 Task: Add Health Force Truly Natural Vitamin C to the cart.
Action: Mouse moved to (26, 81)
Screenshot: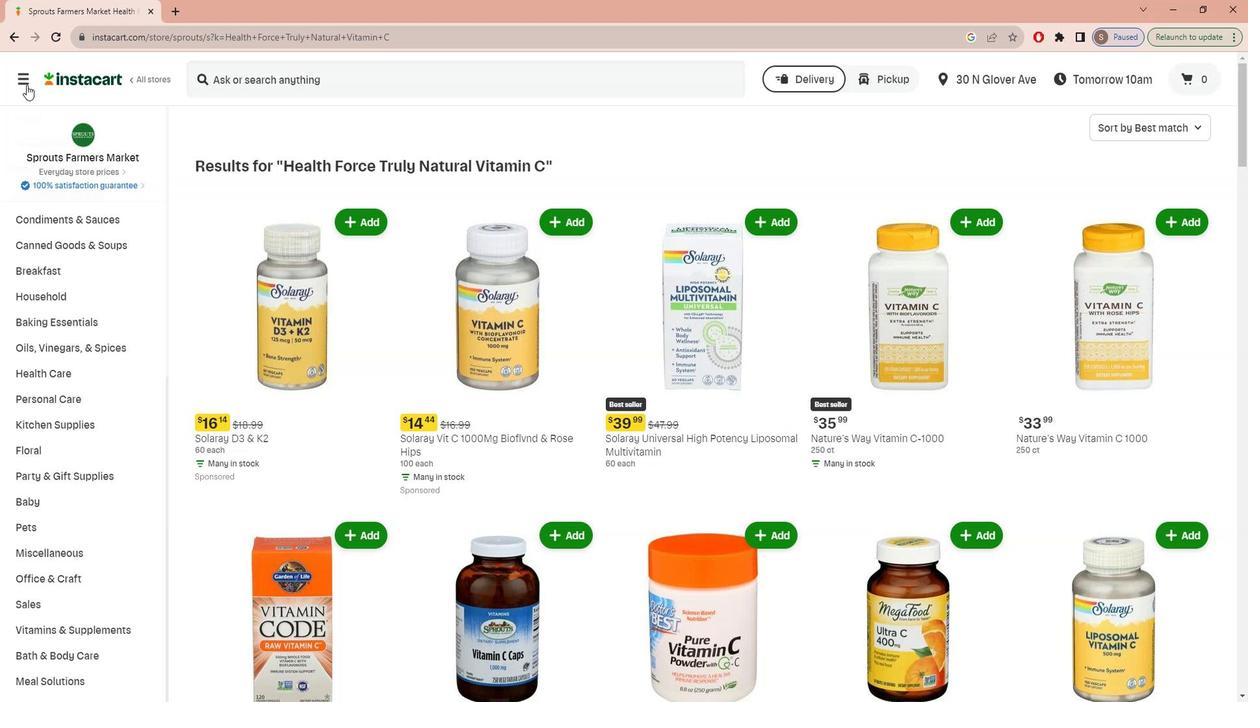 
Action: Mouse pressed left at (26, 81)
Screenshot: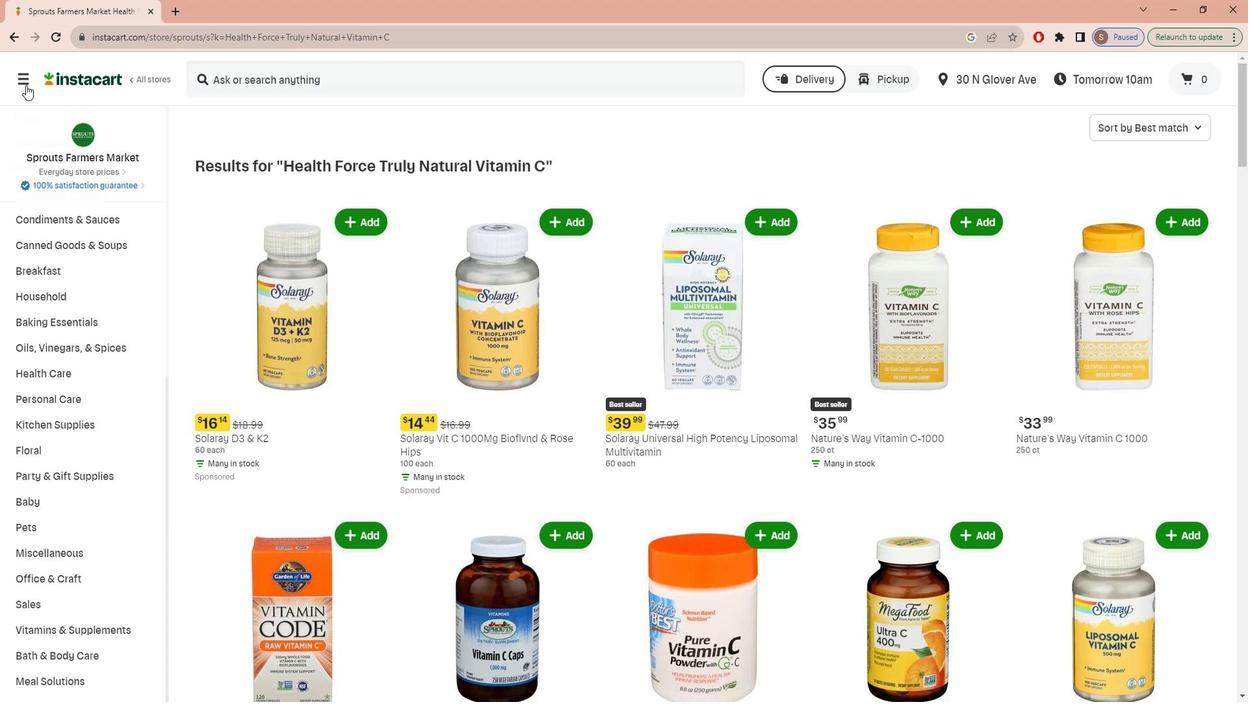
Action: Mouse moved to (28, 165)
Screenshot: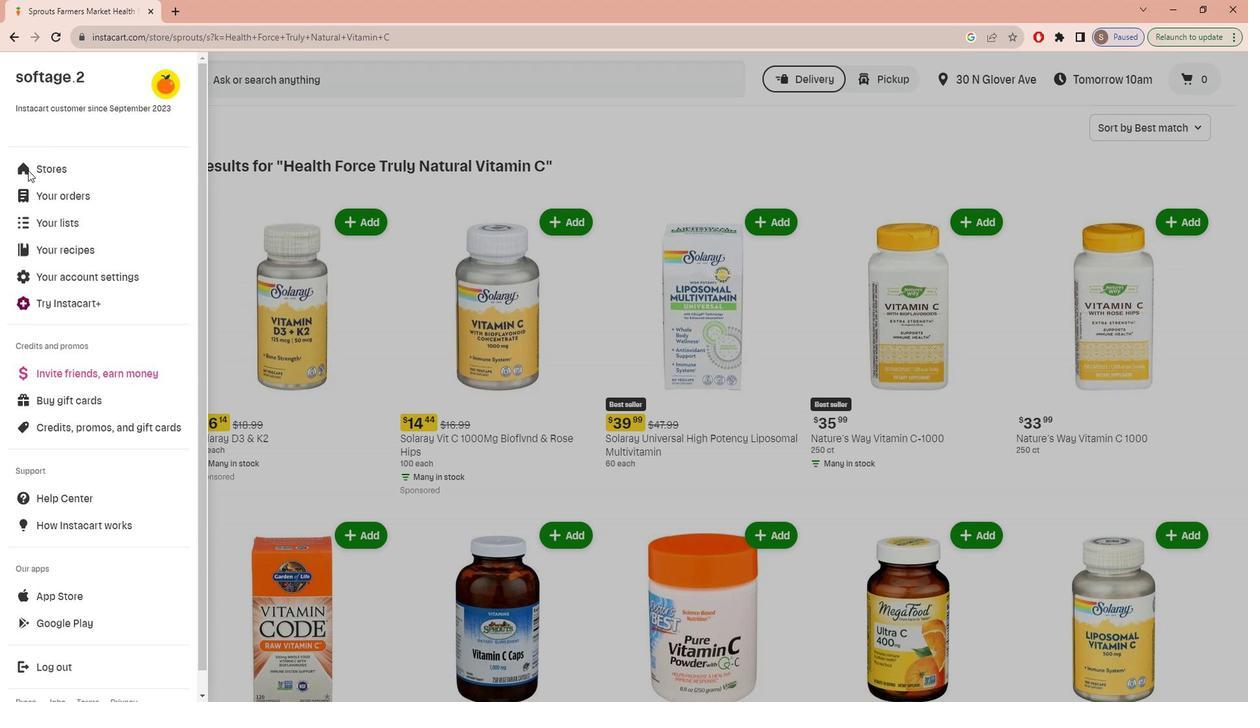 
Action: Mouse pressed left at (28, 165)
Screenshot: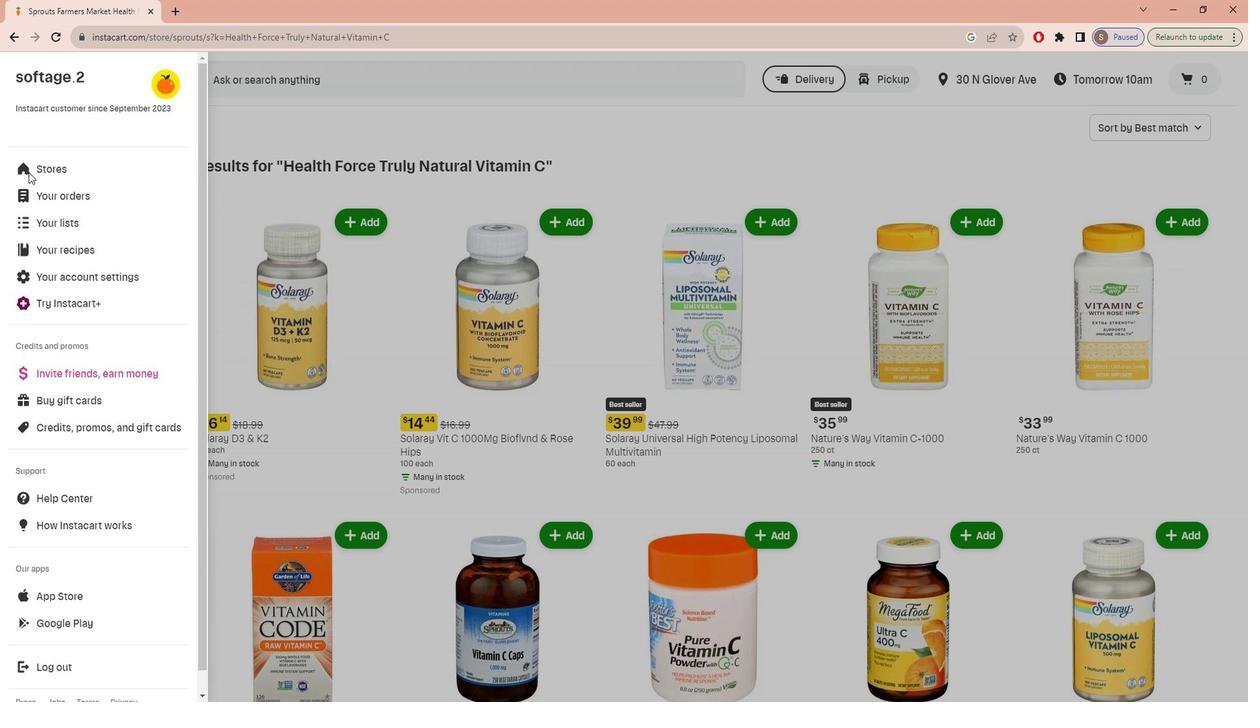 
Action: Mouse moved to (310, 120)
Screenshot: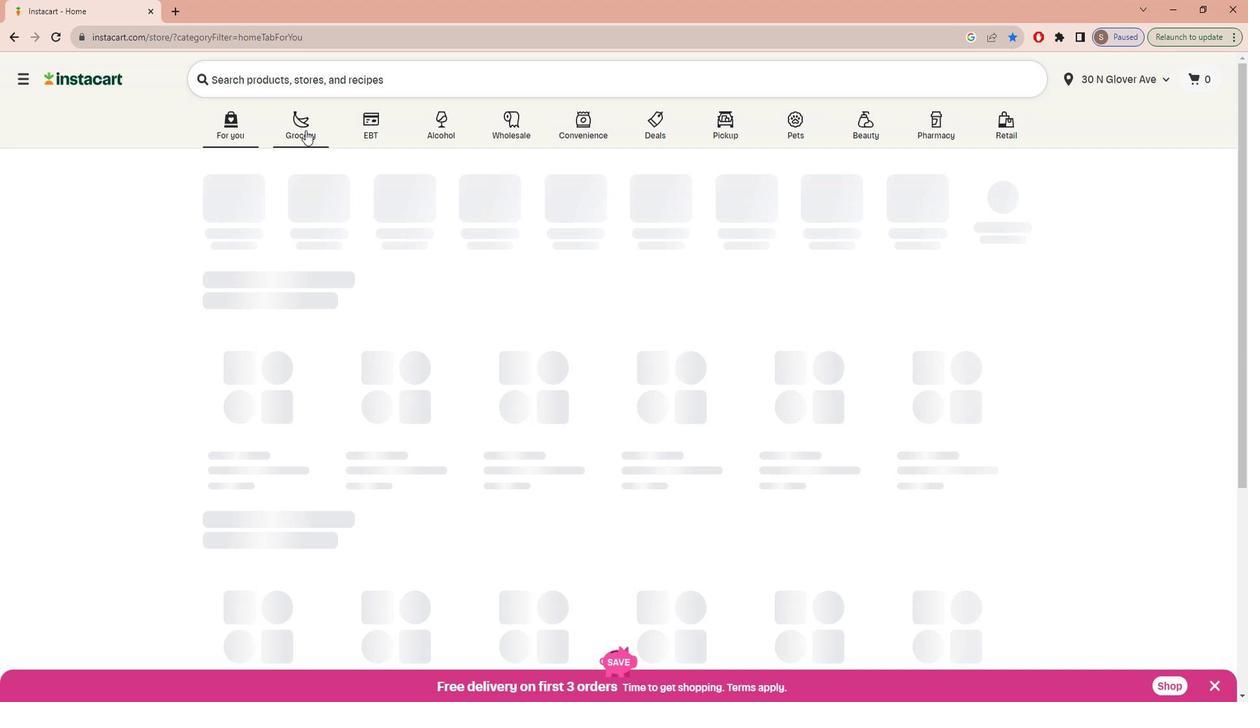 
Action: Mouse pressed left at (310, 120)
Screenshot: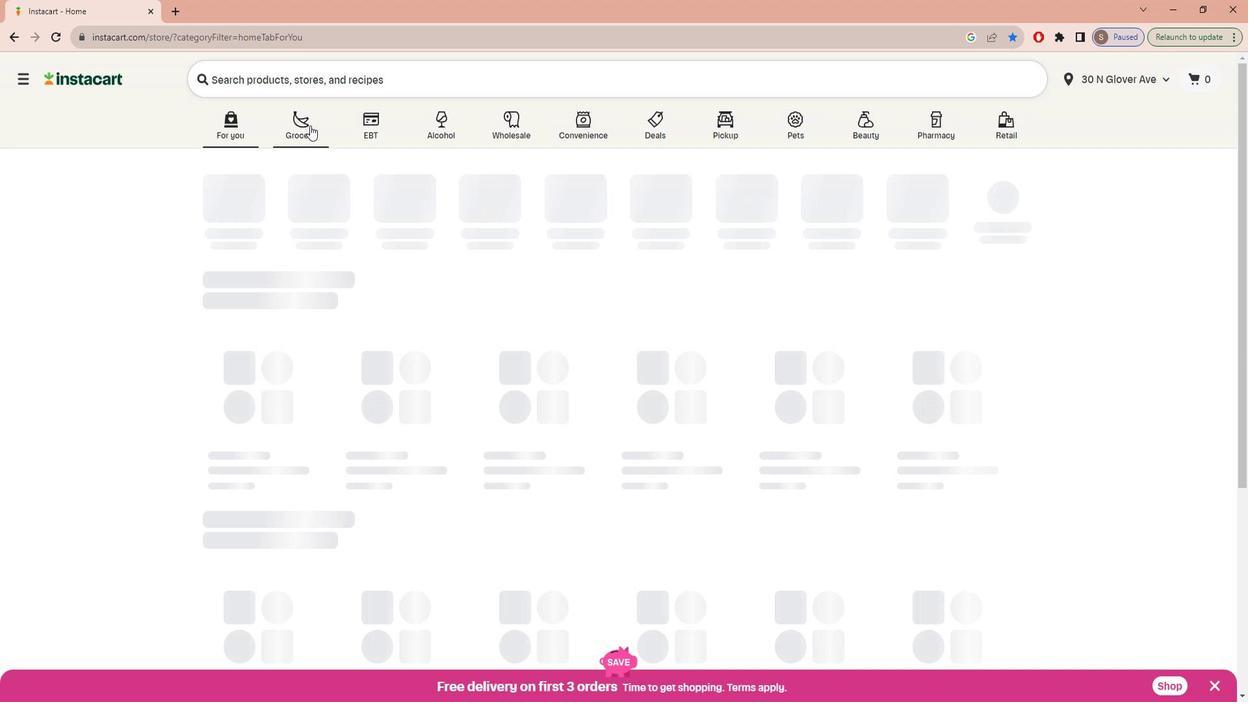 
Action: Mouse moved to (265, 364)
Screenshot: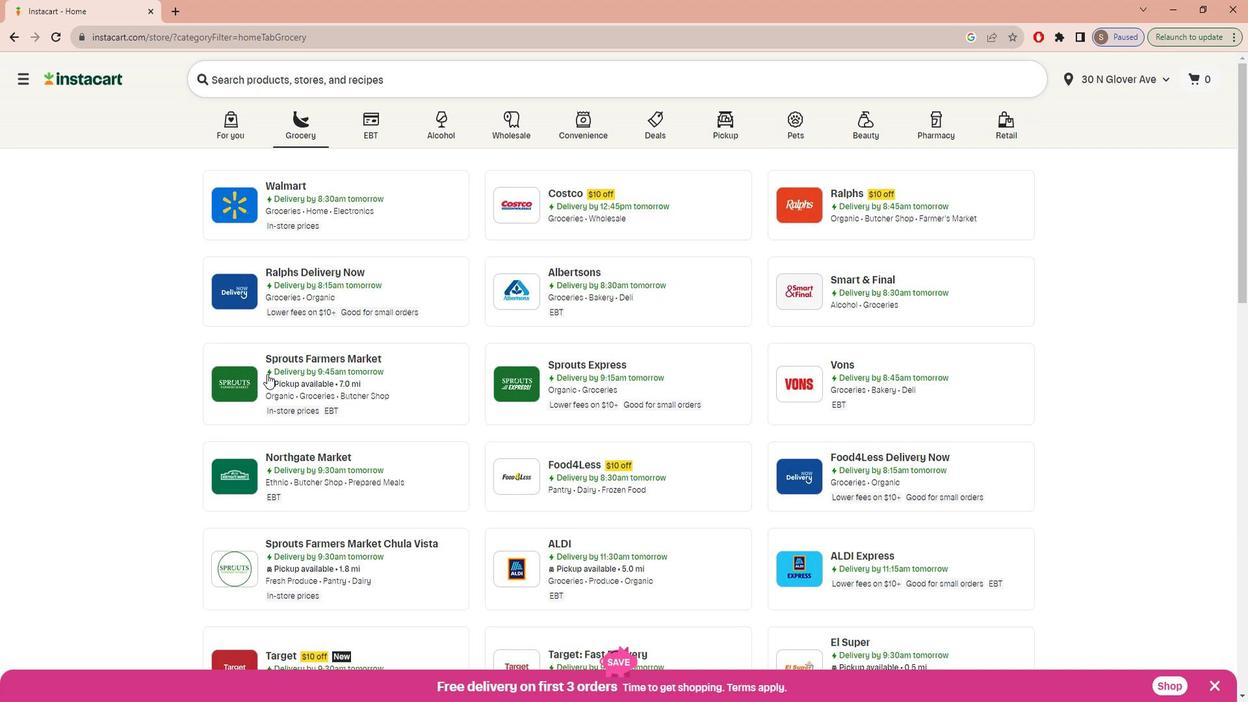 
Action: Mouse pressed left at (265, 364)
Screenshot: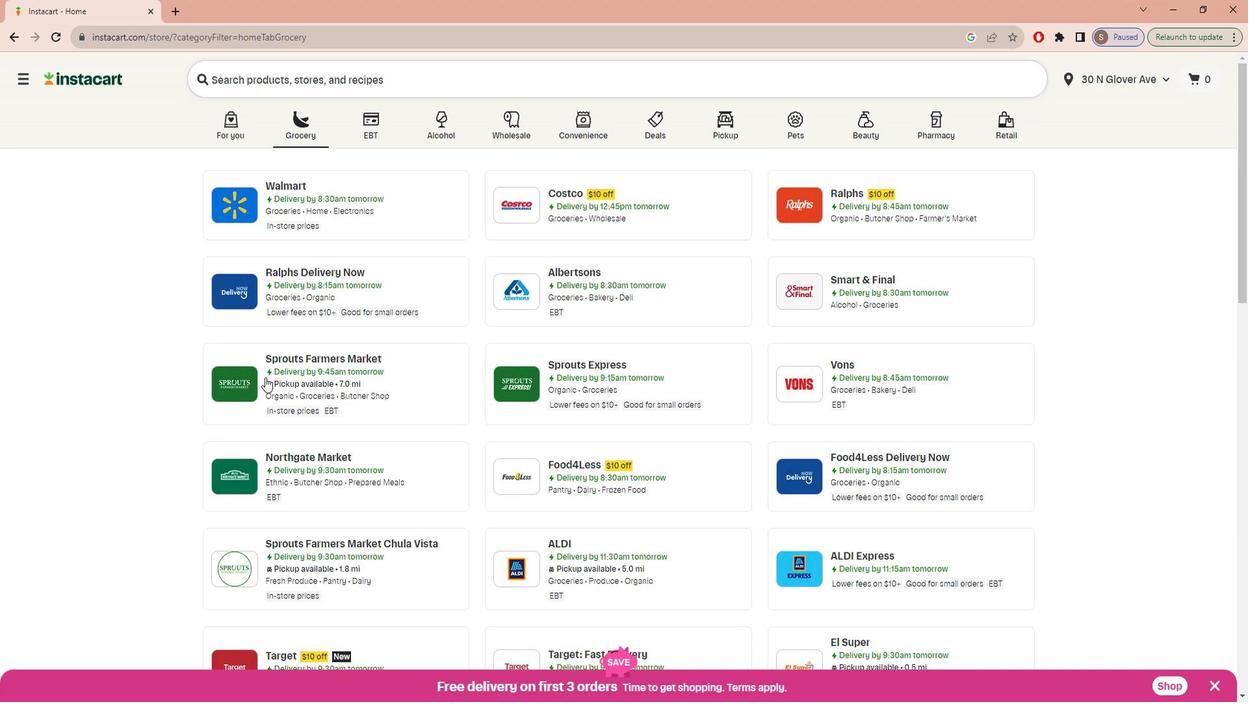 
Action: Mouse moved to (100, 471)
Screenshot: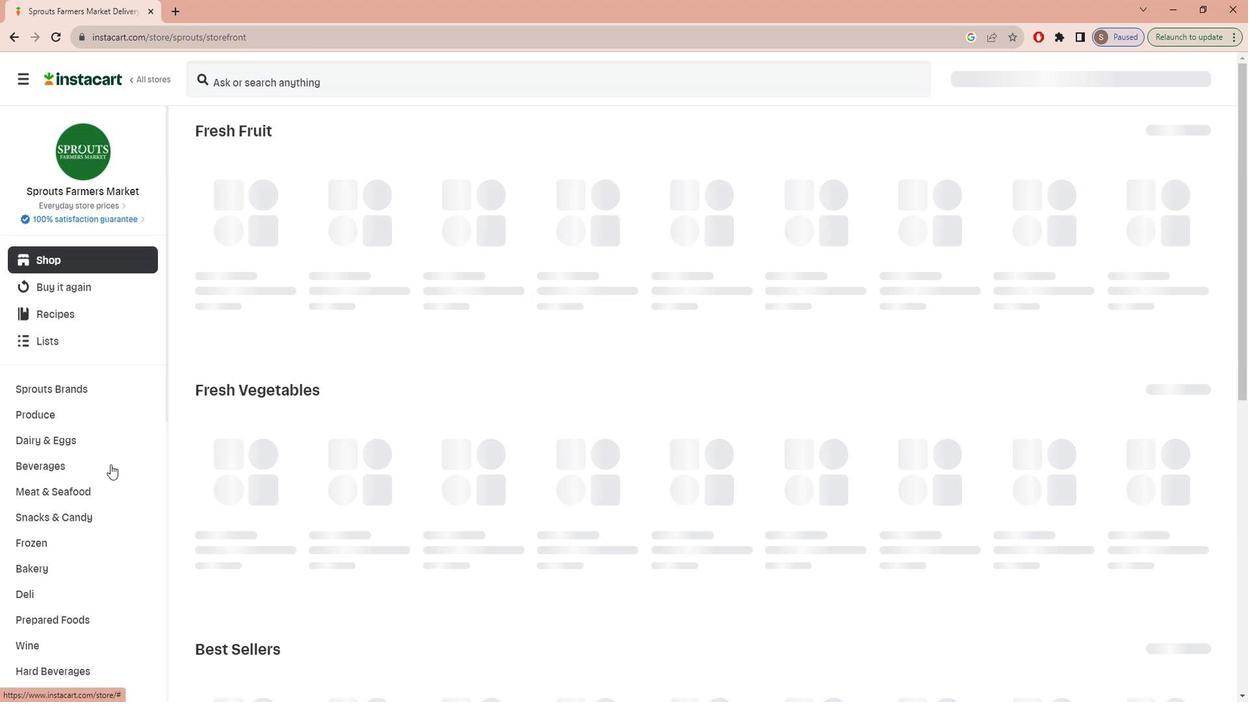 
Action: Mouse scrolled (100, 471) with delta (0, 0)
Screenshot: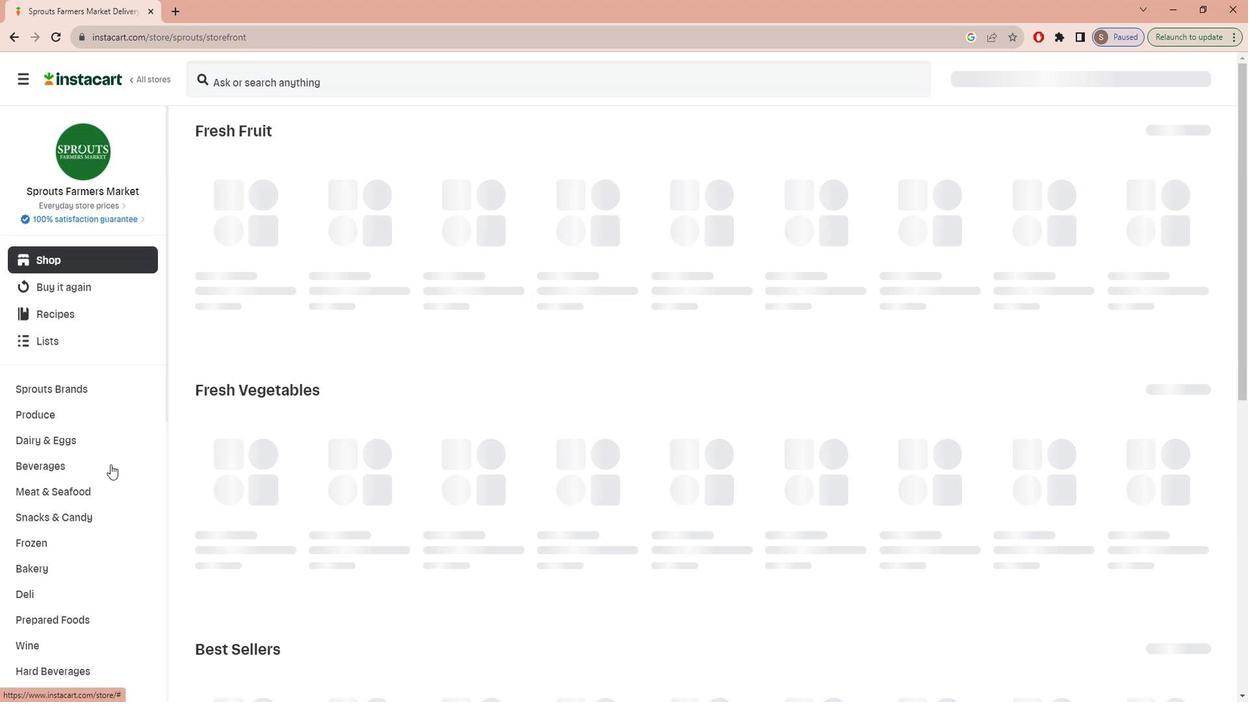 
Action: Mouse moved to (96, 481)
Screenshot: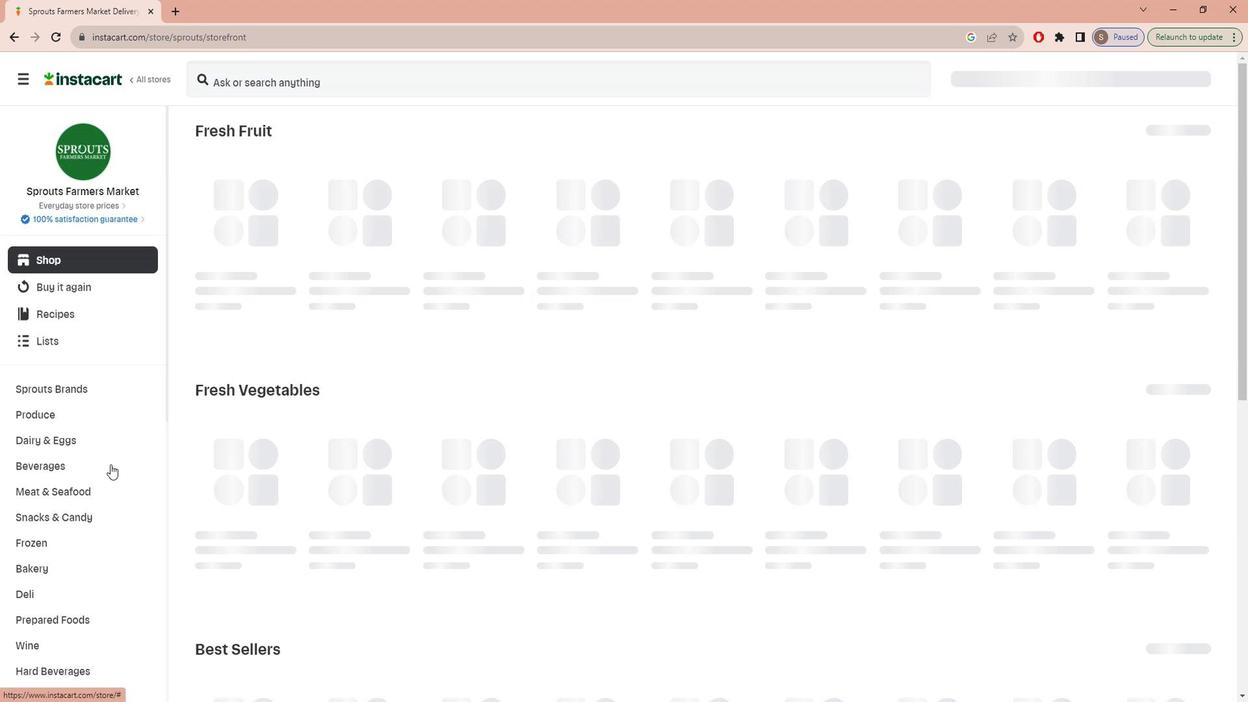 
Action: Mouse scrolled (96, 480) with delta (0, 0)
Screenshot: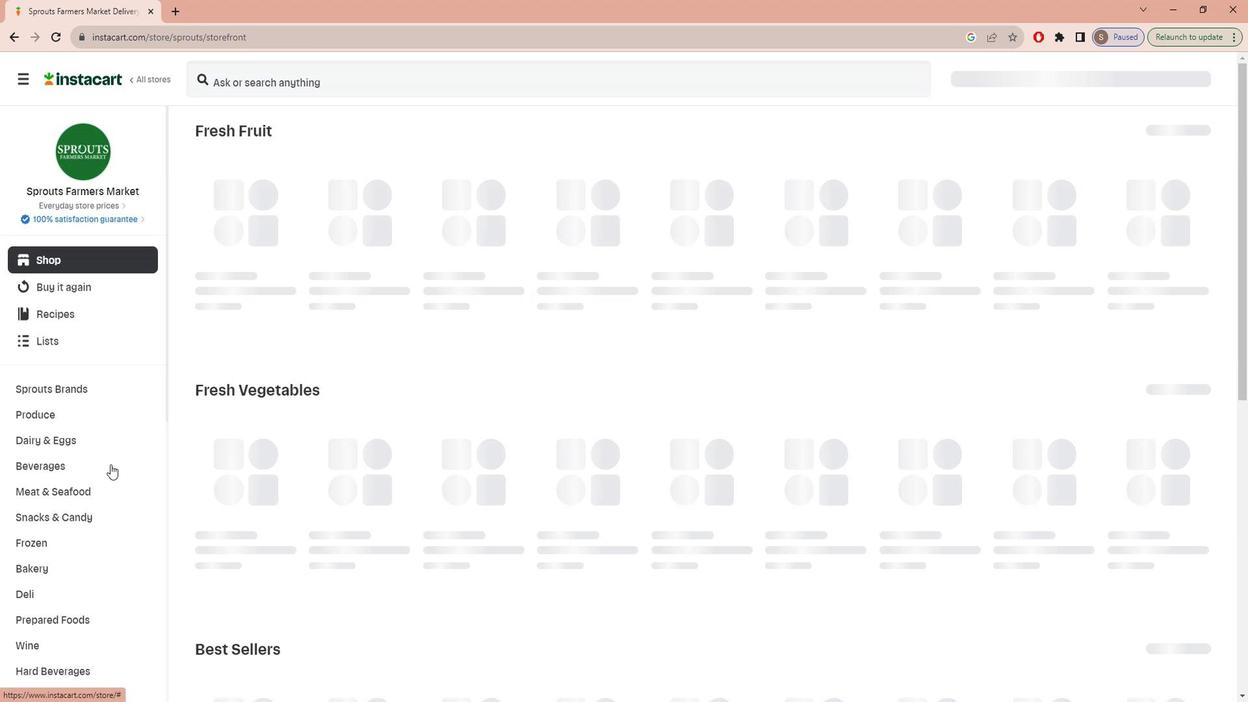 
Action: Mouse moved to (95, 481)
Screenshot: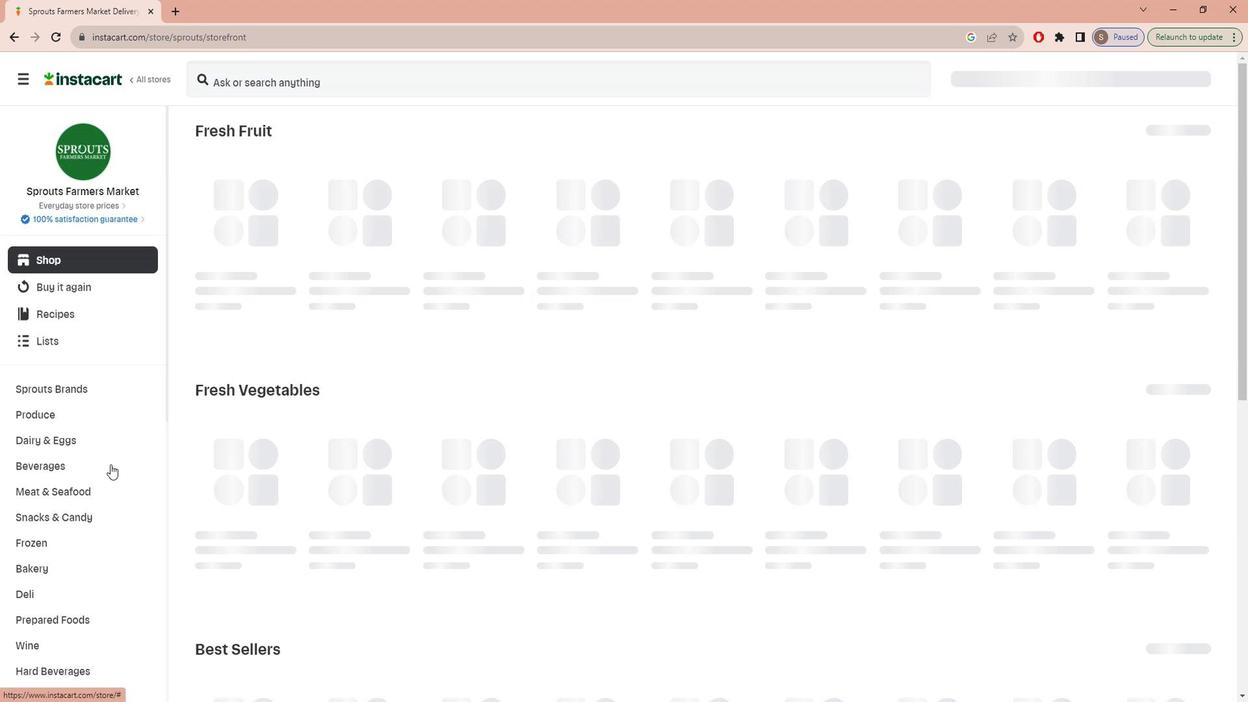 
Action: Mouse scrolled (95, 481) with delta (0, 0)
Screenshot: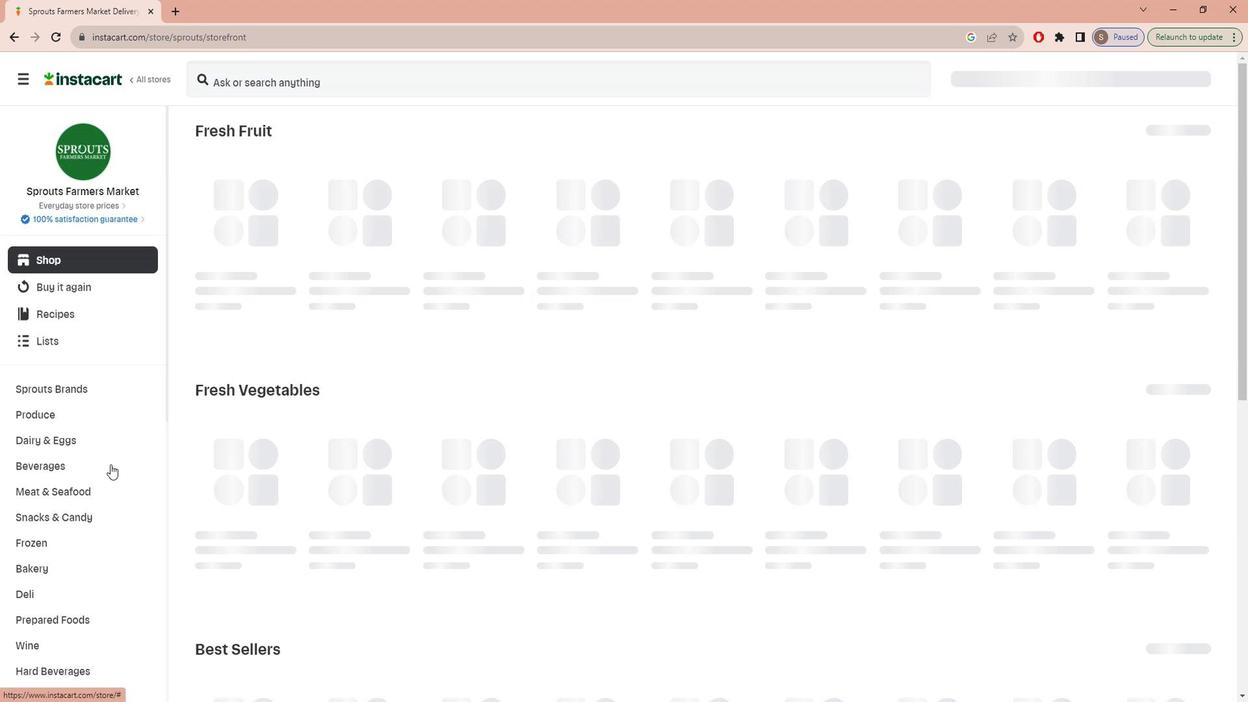 
Action: Mouse moved to (94, 481)
Screenshot: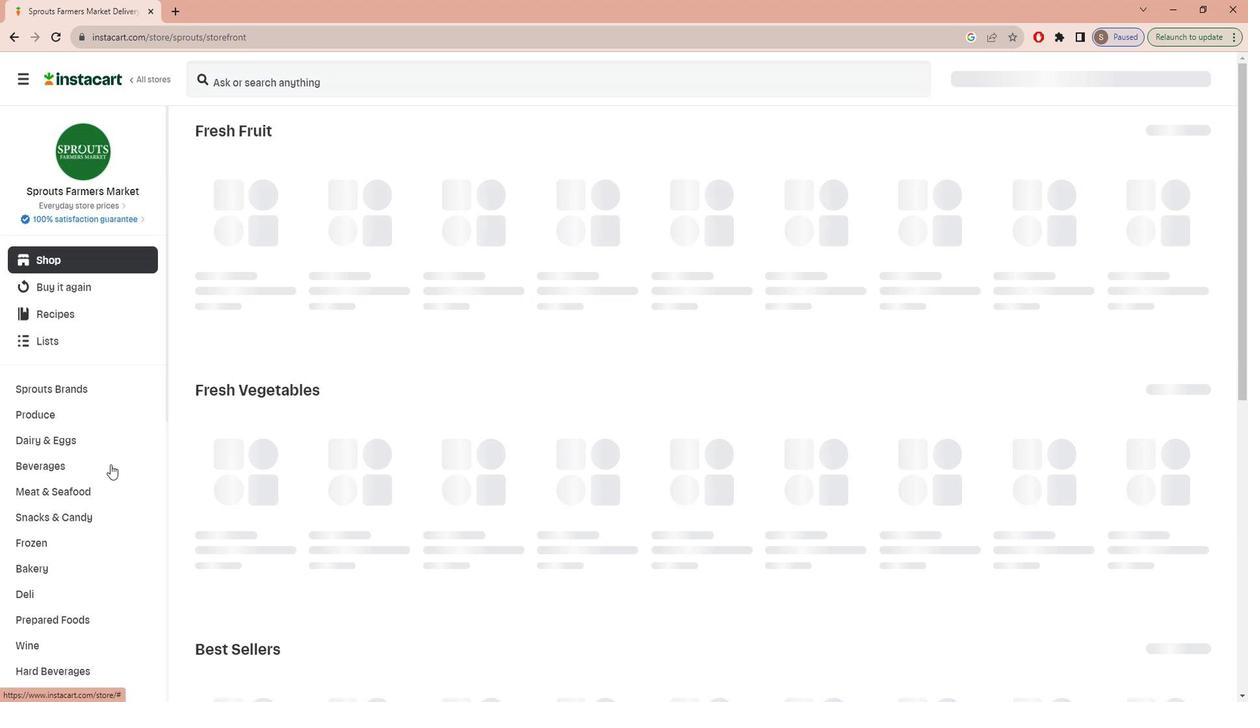 
Action: Mouse scrolled (94, 481) with delta (0, 0)
Screenshot: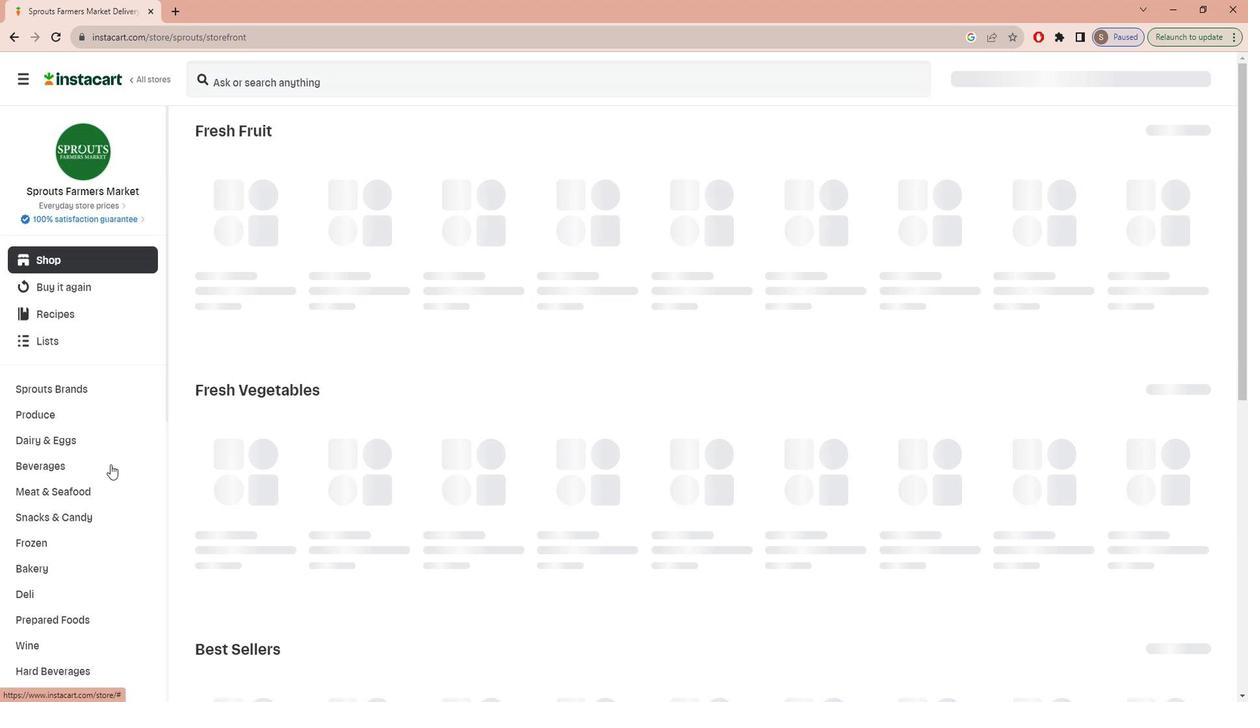 
Action: Mouse scrolled (94, 481) with delta (0, 0)
Screenshot: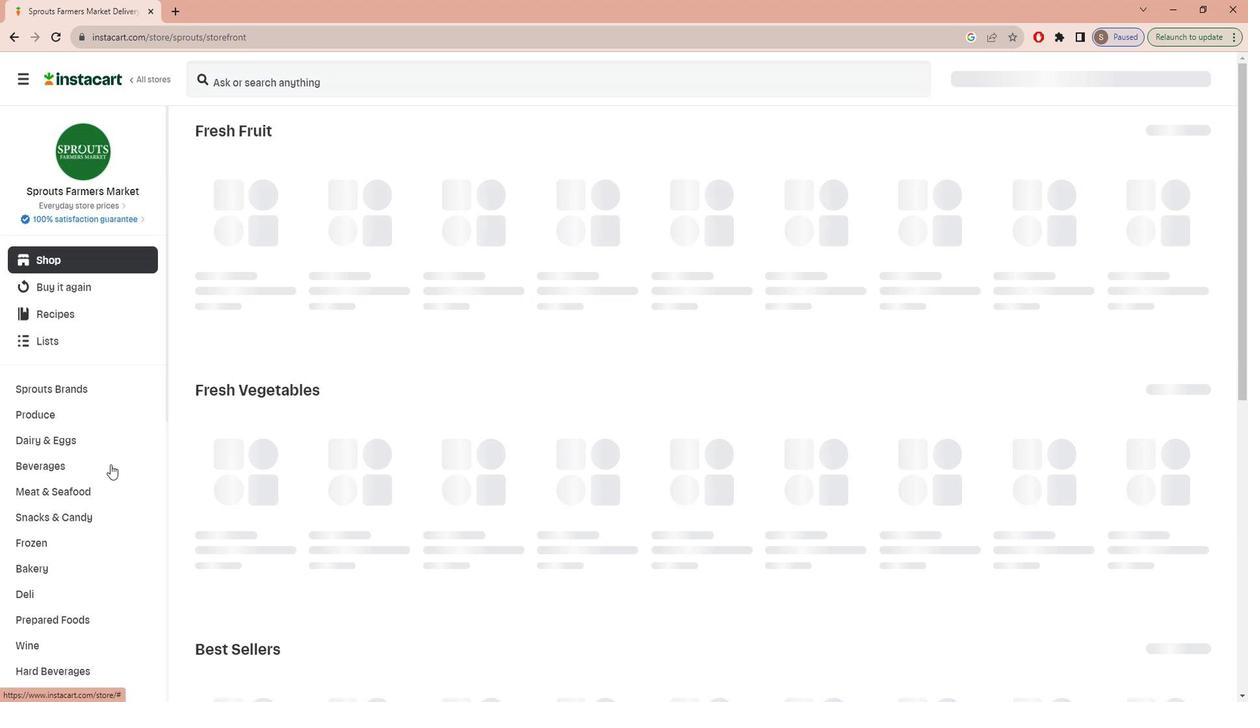 
Action: Mouse moved to (93, 481)
Screenshot: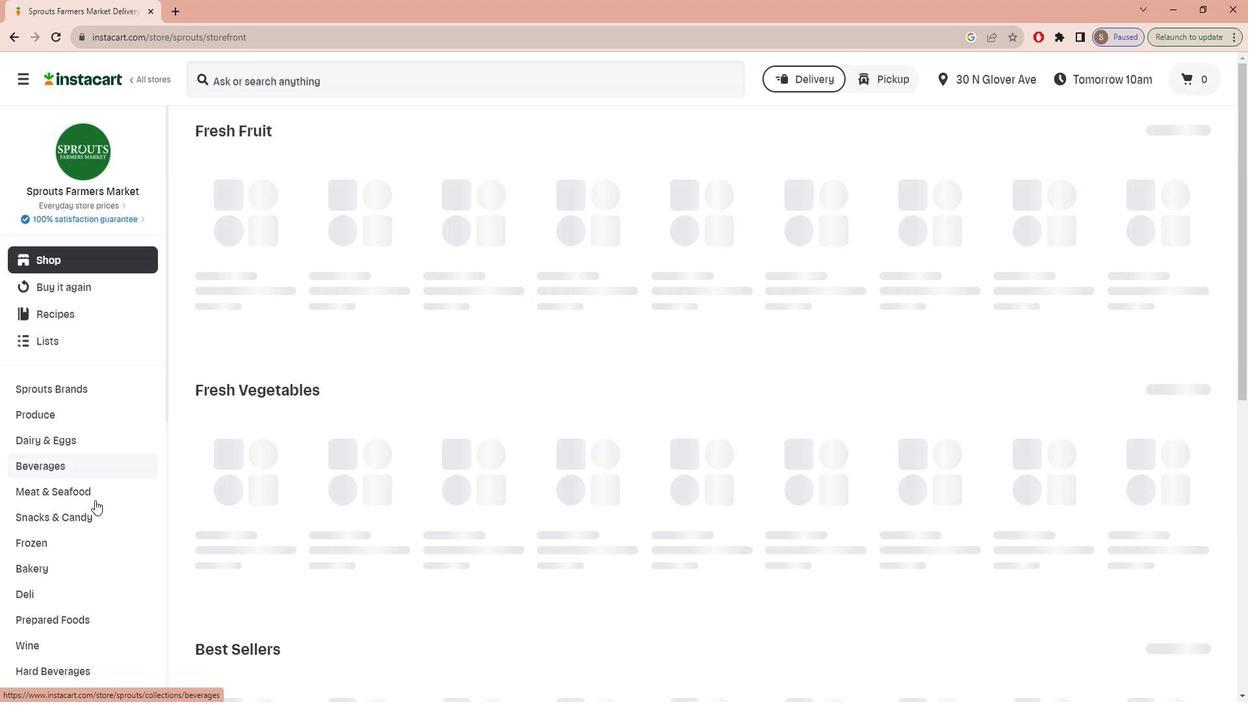 
Action: Mouse scrolled (93, 481) with delta (0, 0)
Screenshot: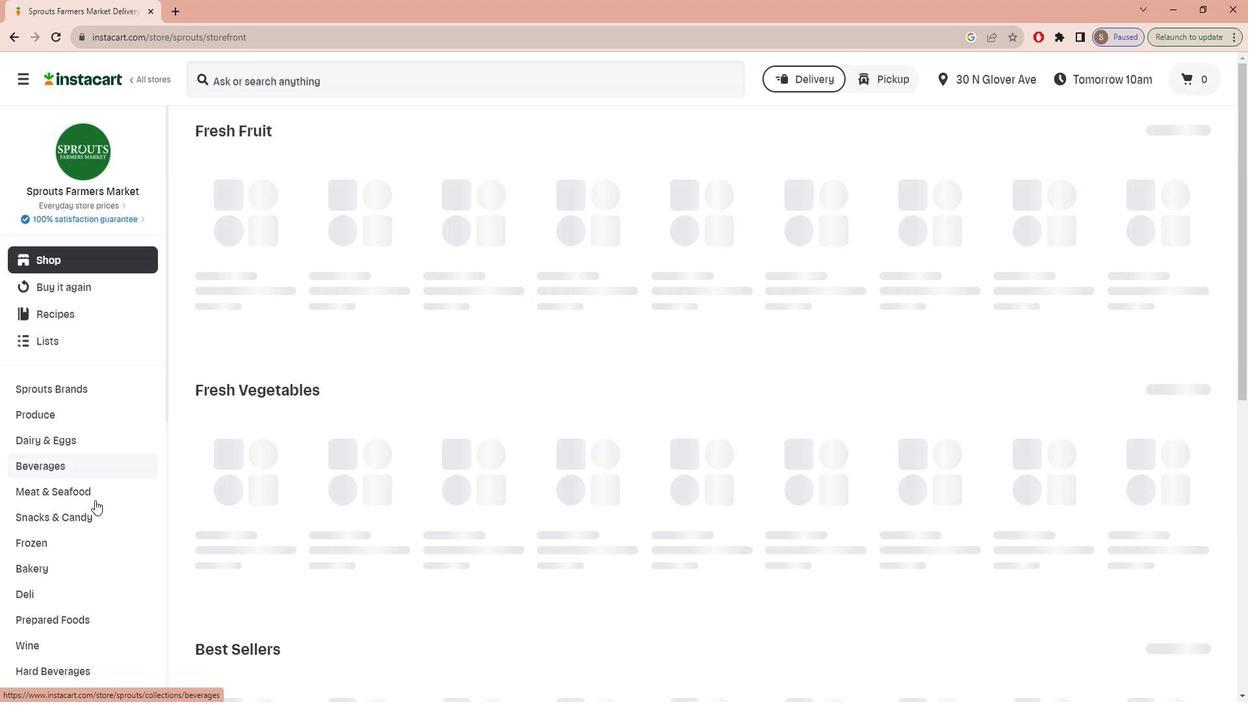
Action: Mouse scrolled (93, 481) with delta (0, 0)
Screenshot: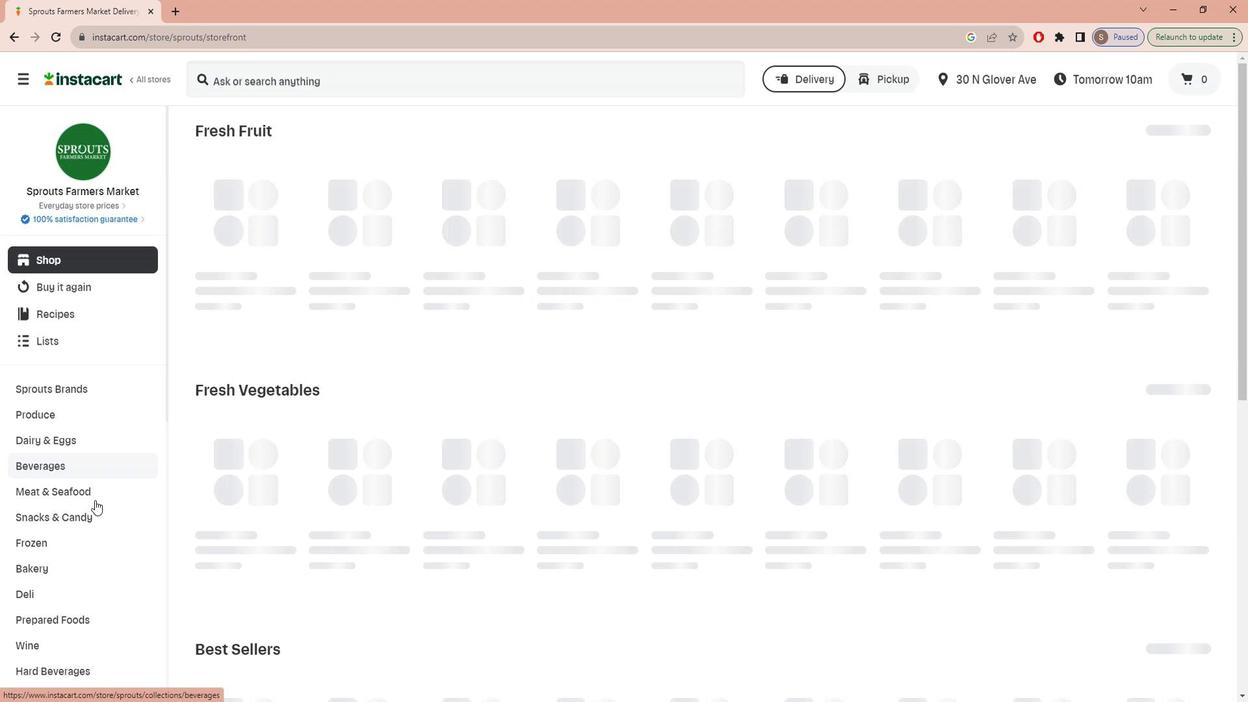
Action: Mouse scrolled (93, 481) with delta (0, 0)
Screenshot: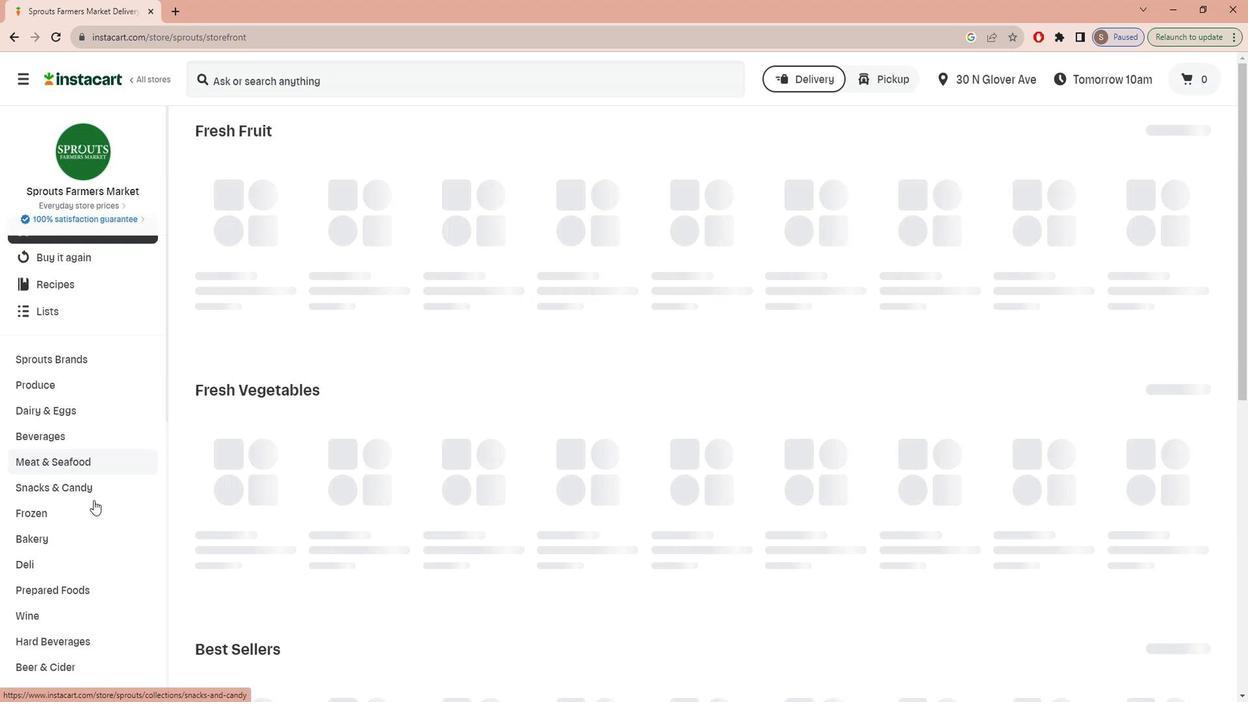 
Action: Mouse scrolled (93, 481) with delta (0, 0)
Screenshot: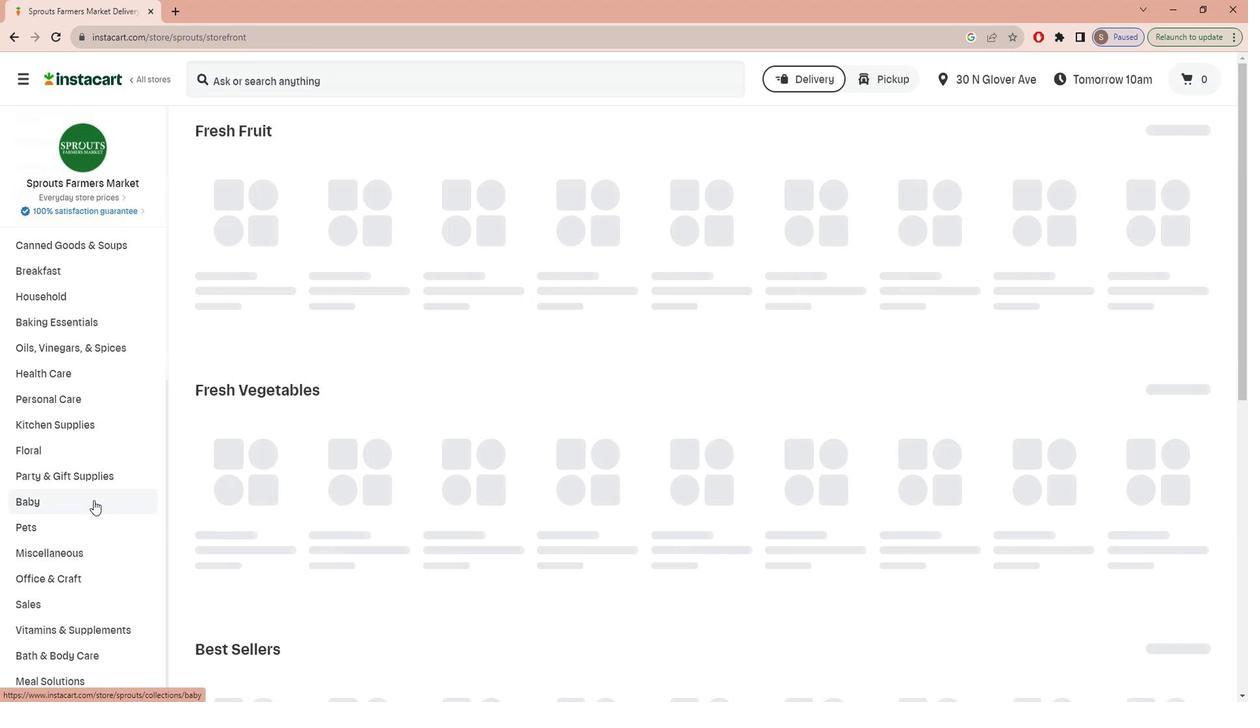 
Action: Mouse scrolled (93, 481) with delta (0, 0)
Screenshot: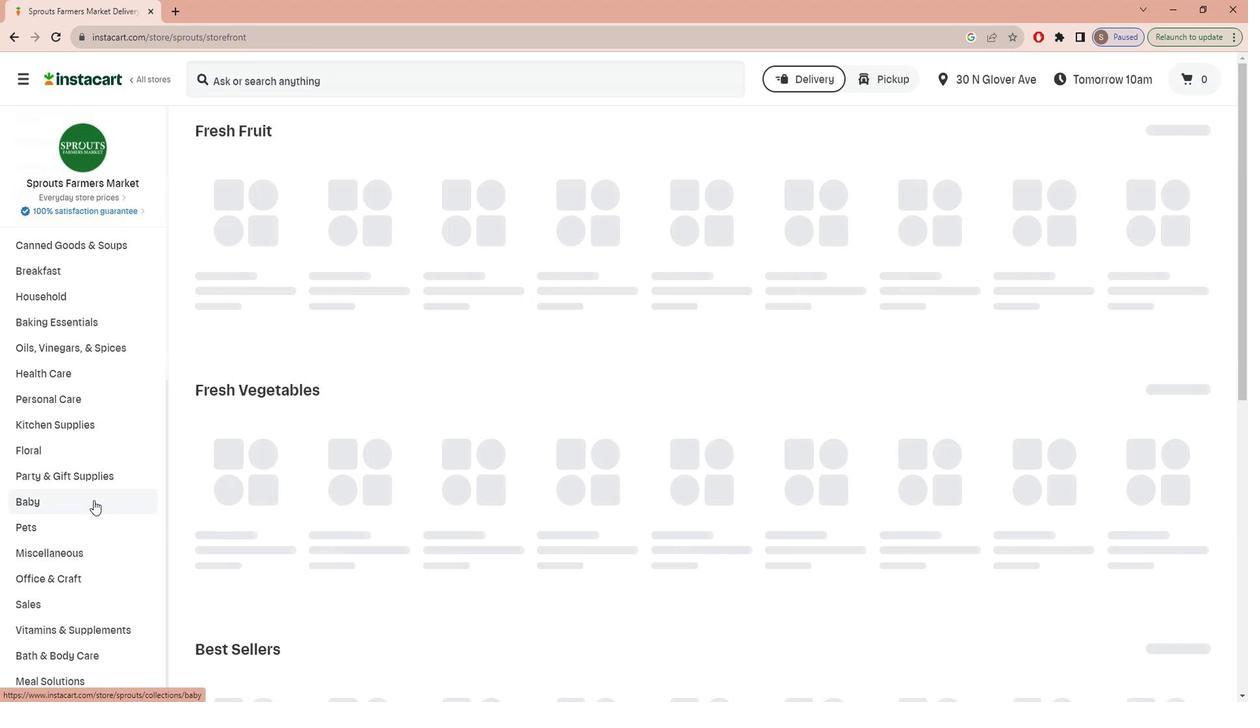 
Action: Mouse scrolled (93, 481) with delta (0, 0)
Screenshot: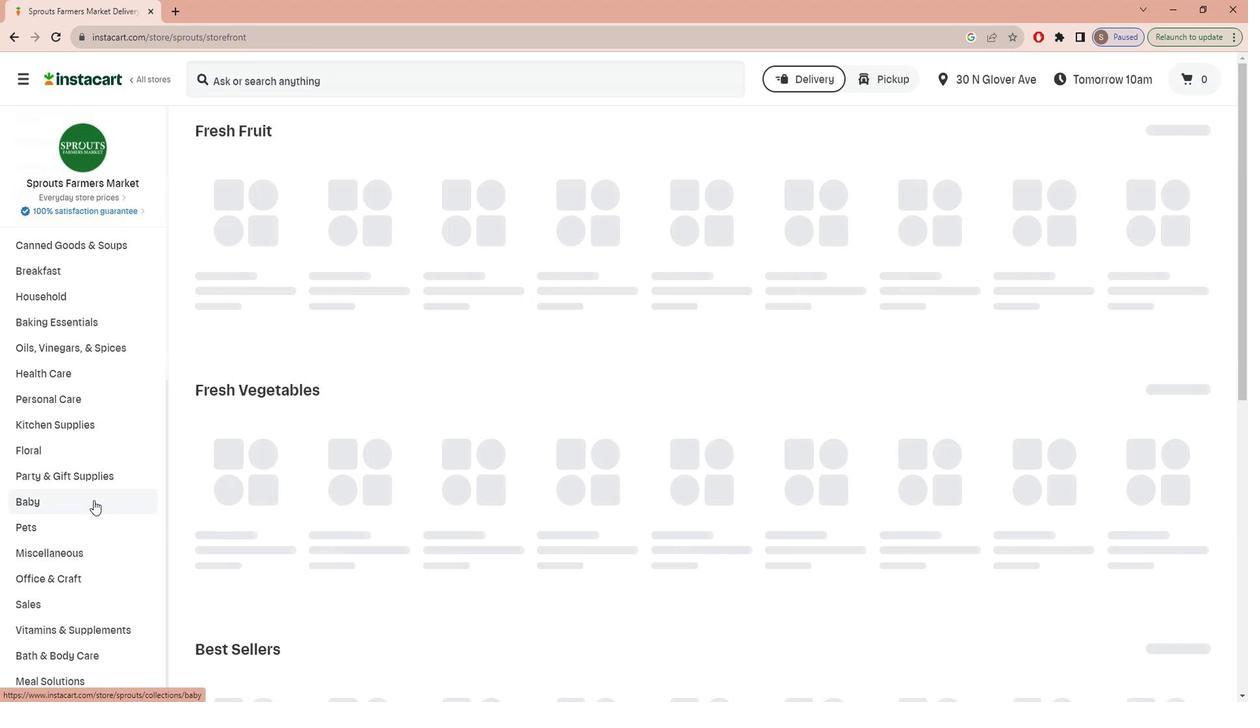 
Action: Mouse moved to (92, 481)
Screenshot: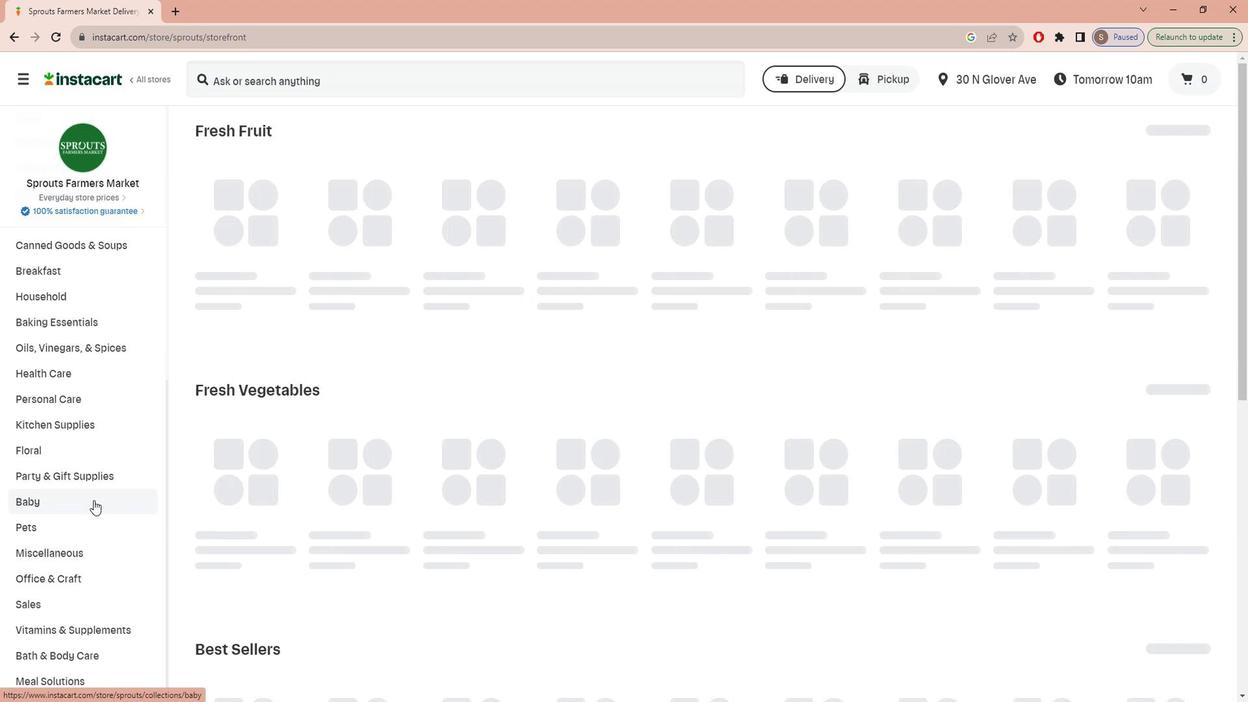 
Action: Mouse scrolled (92, 481) with delta (0, 0)
Screenshot: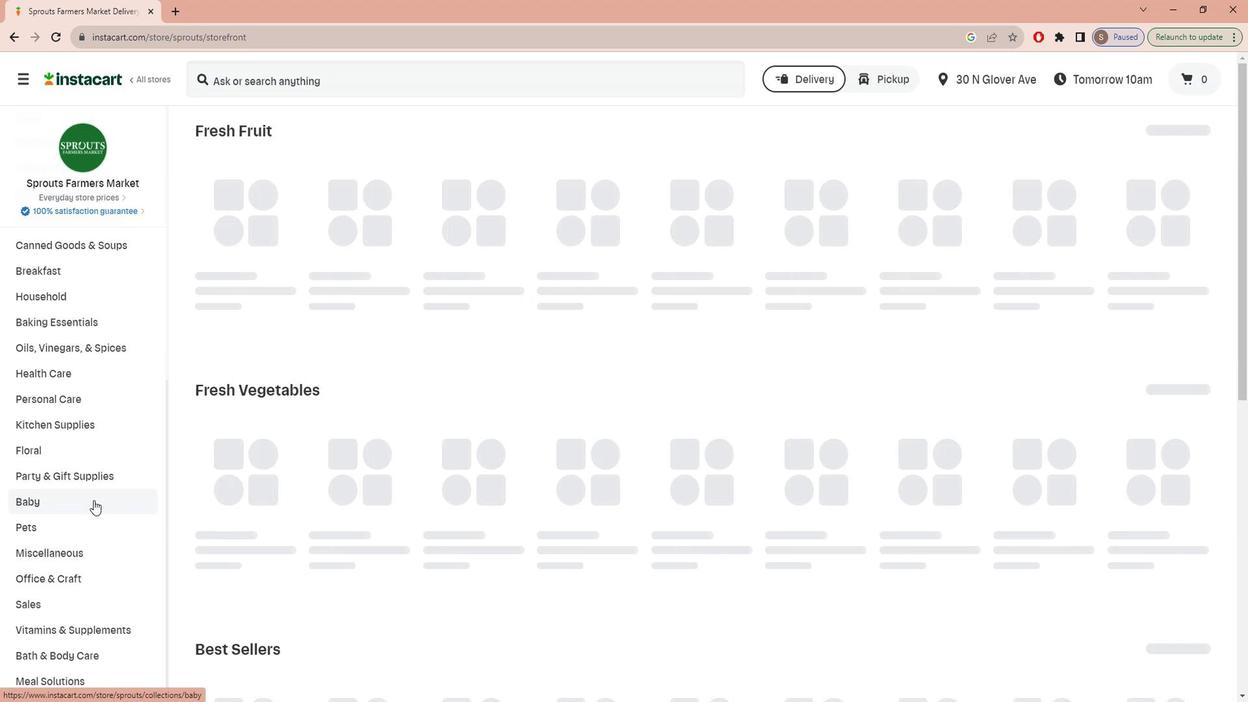 
Action: Mouse moved to (92, 481)
Screenshot: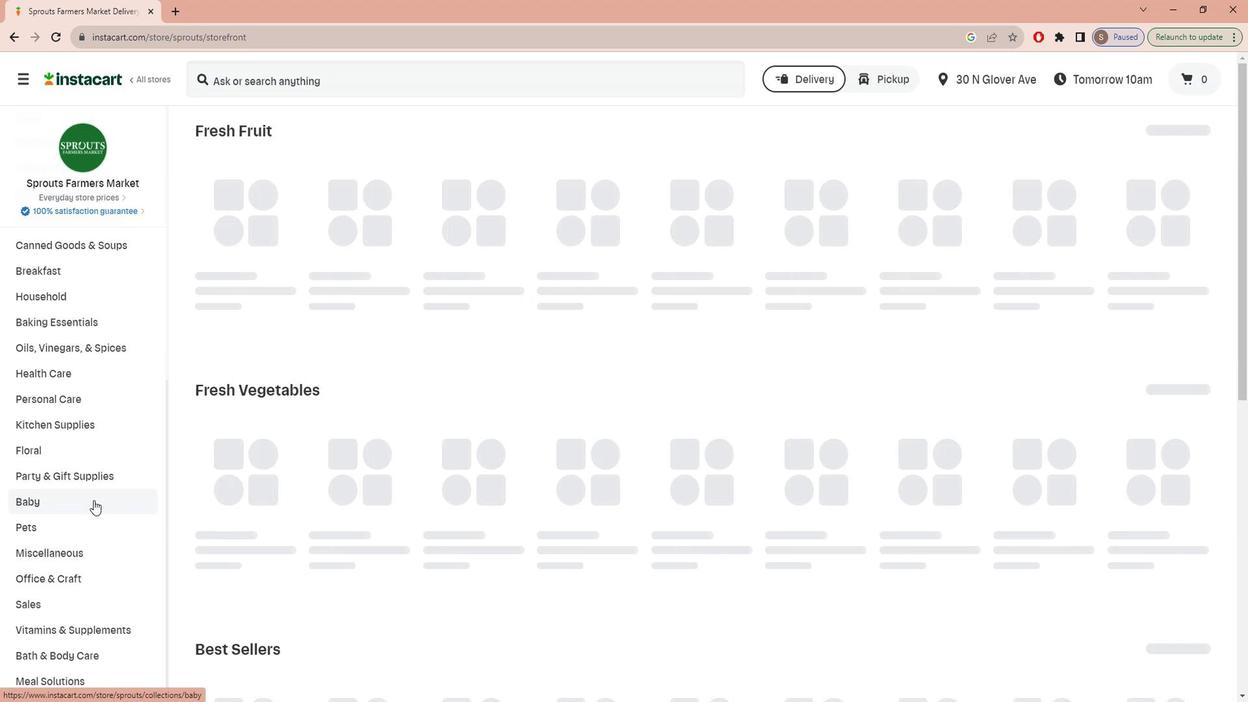 
Action: Mouse scrolled (92, 481) with delta (0, 0)
Screenshot: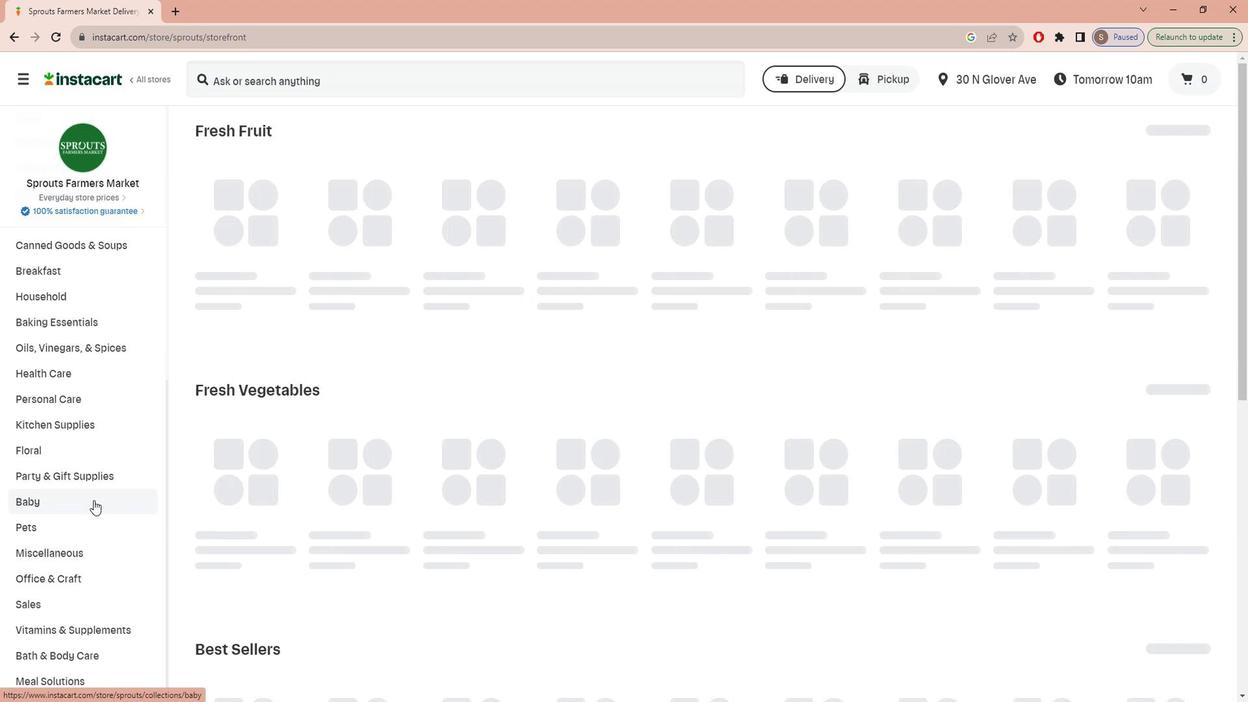 
Action: Mouse moved to (91, 482)
Screenshot: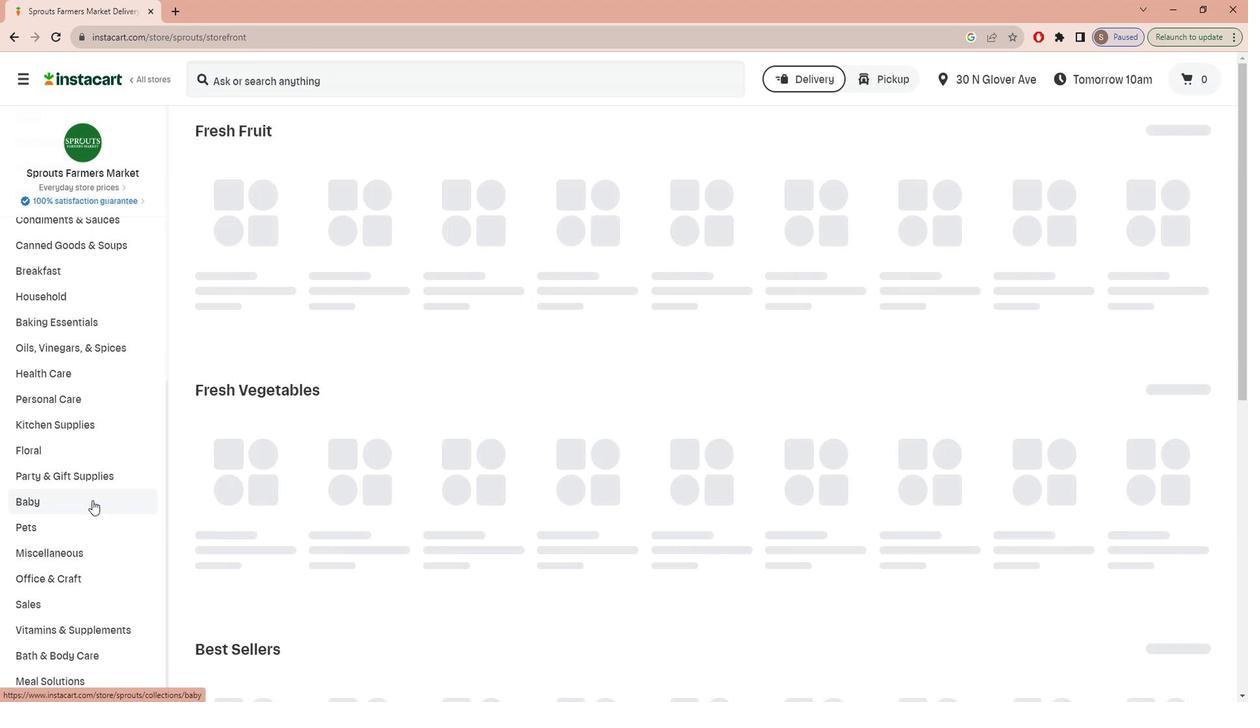 
Action: Mouse scrolled (91, 481) with delta (0, 0)
Screenshot: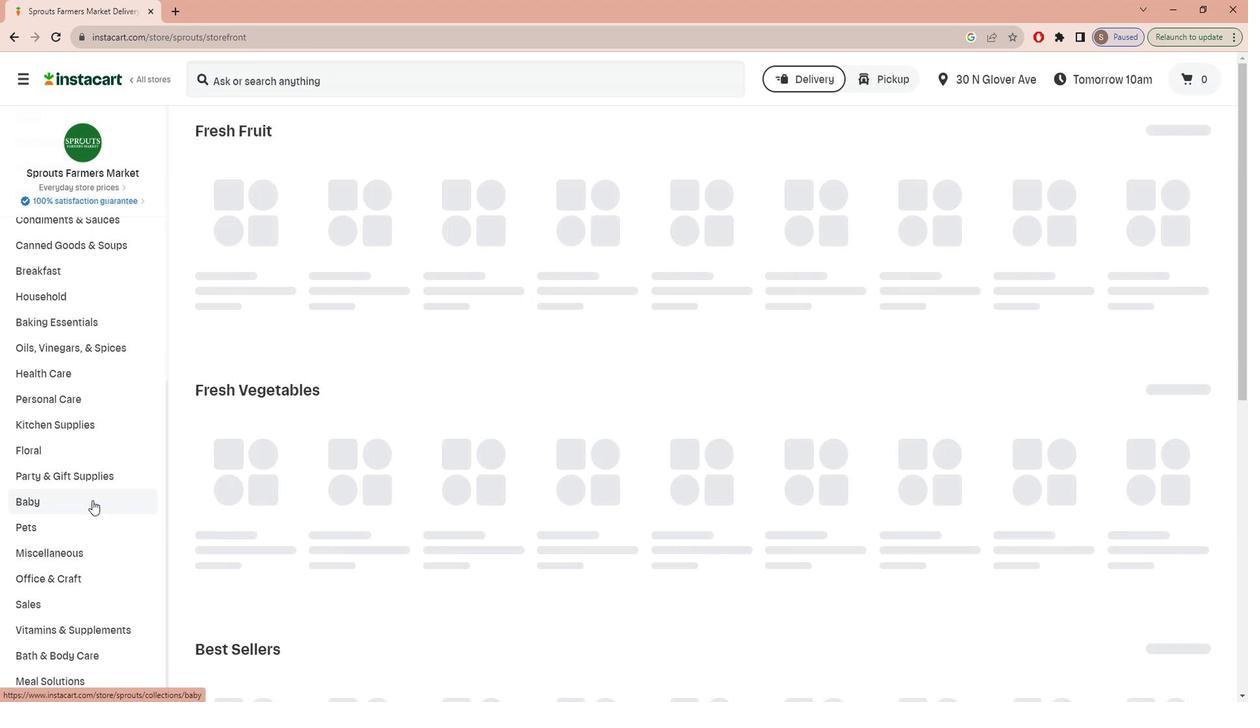 
Action: Mouse moved to (75, 611)
Screenshot: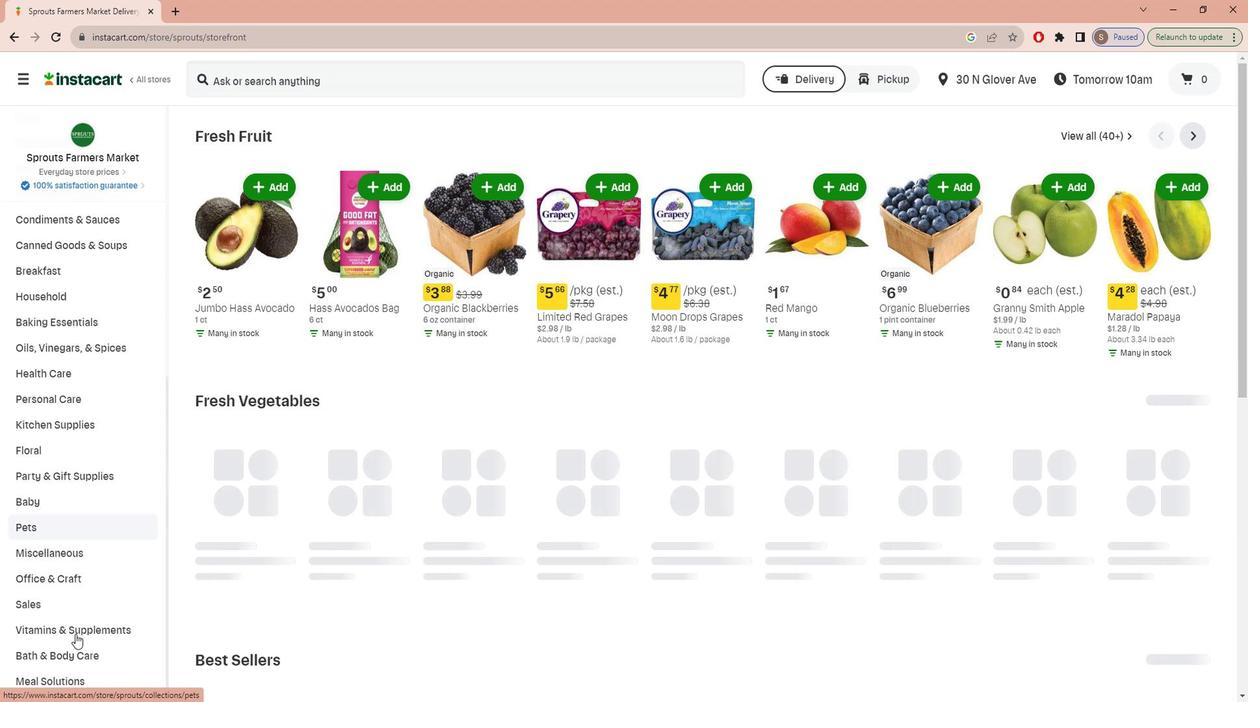 
Action: Mouse pressed left at (75, 611)
Screenshot: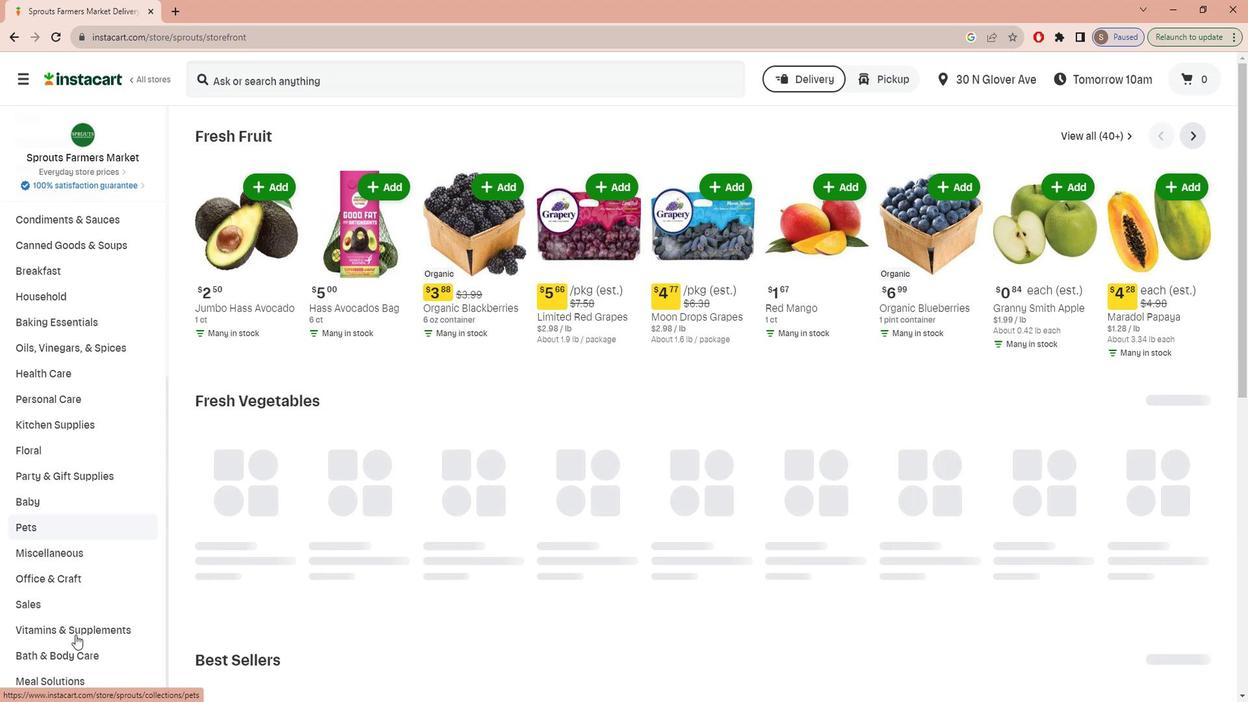
Action: Mouse moved to (1206, 163)
Screenshot: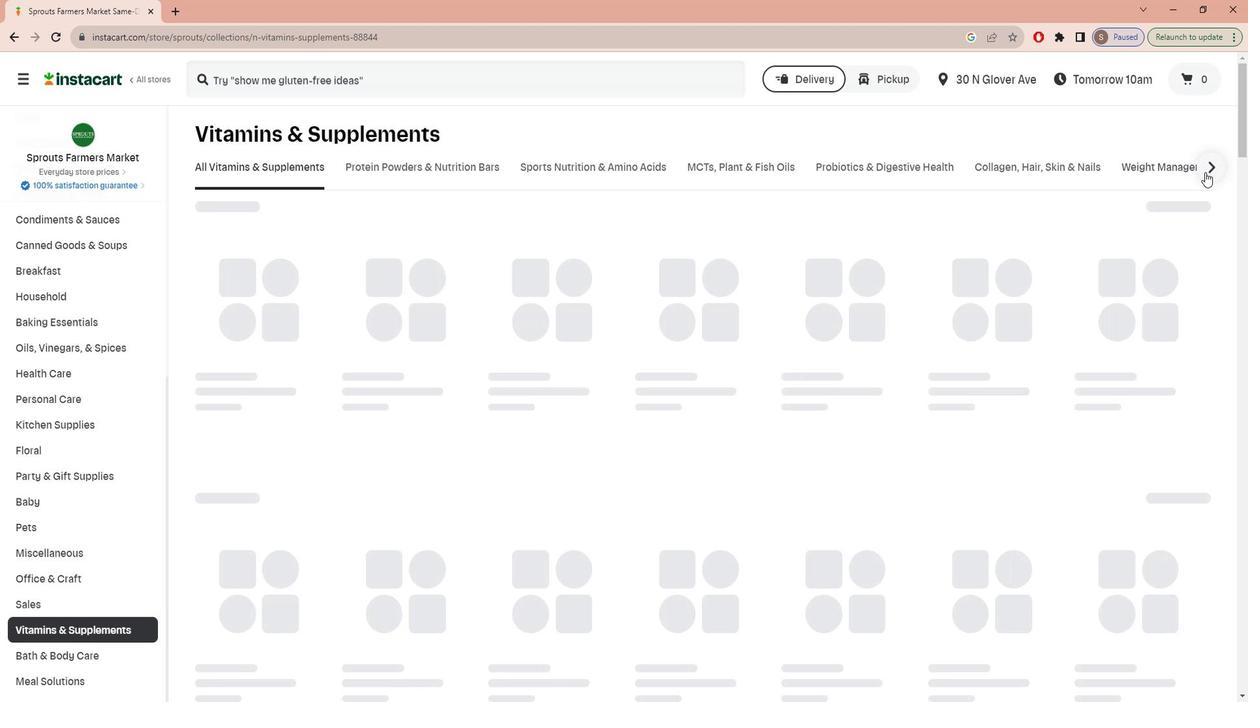 
Action: Mouse pressed left at (1206, 163)
Screenshot: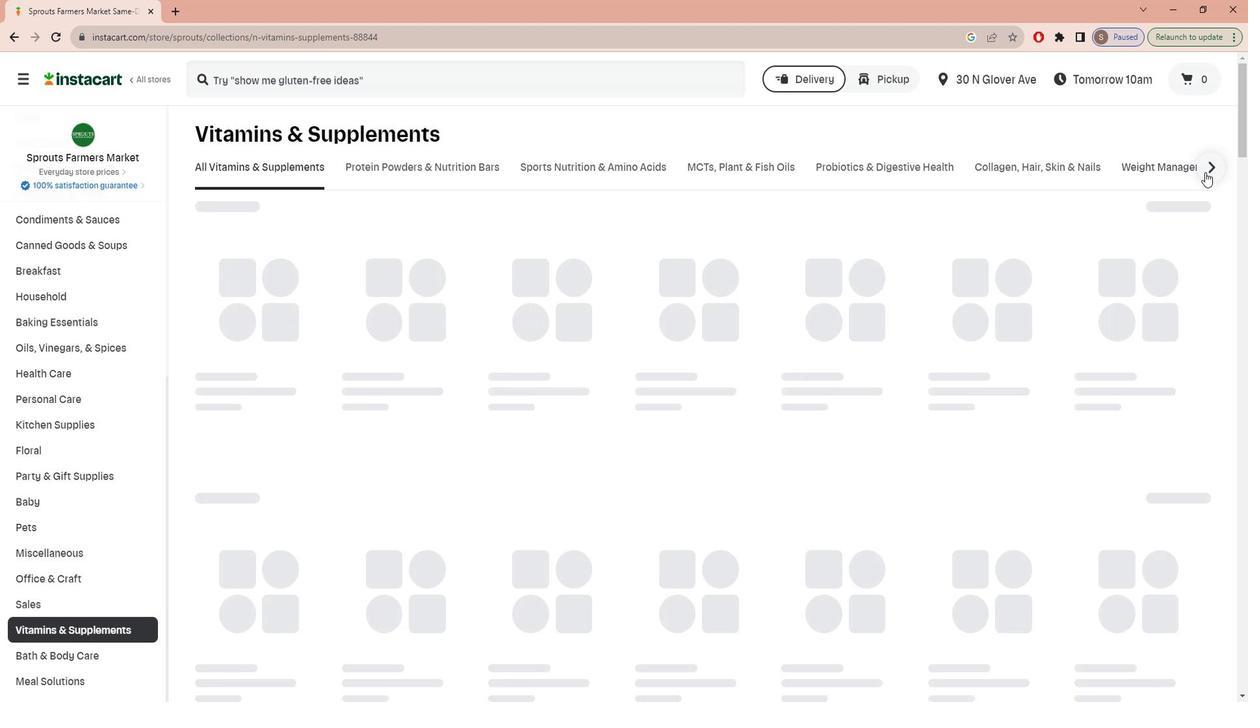 
Action: Mouse moved to (893, 156)
Screenshot: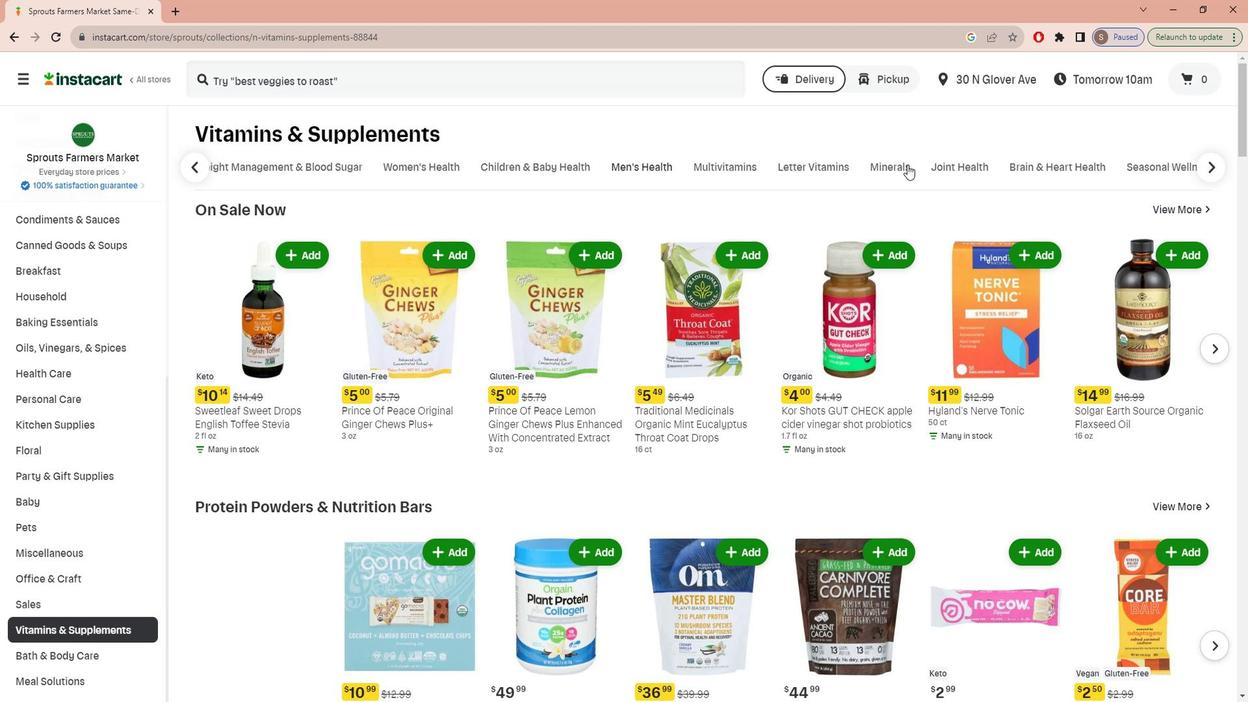 
Action: Mouse pressed left at (893, 156)
Screenshot: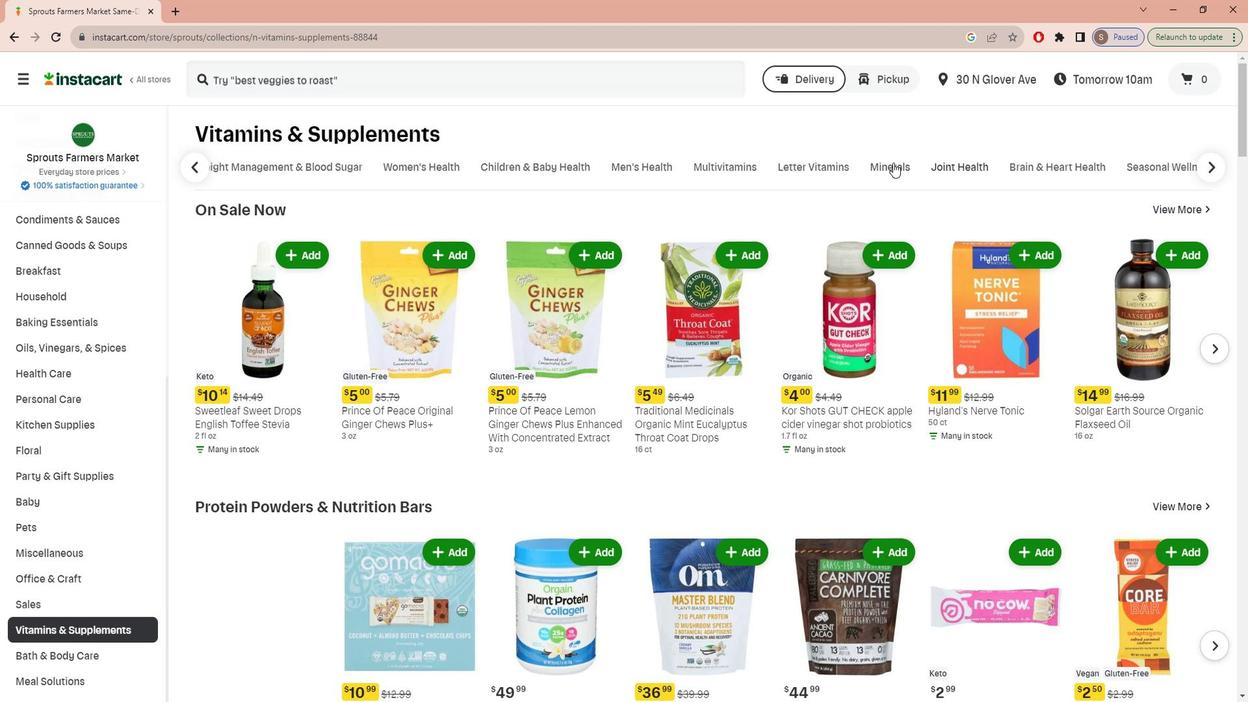 
Action: Mouse moved to (445, 72)
Screenshot: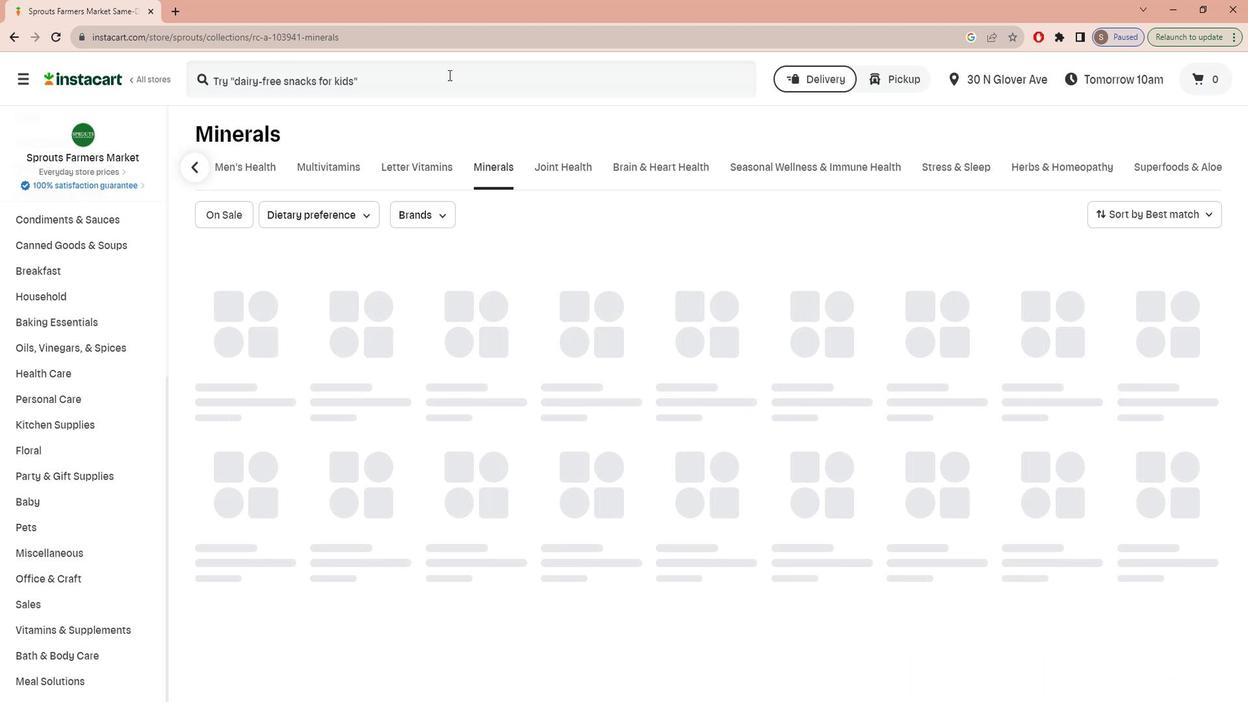 
Action: Mouse pressed left at (445, 72)
Screenshot: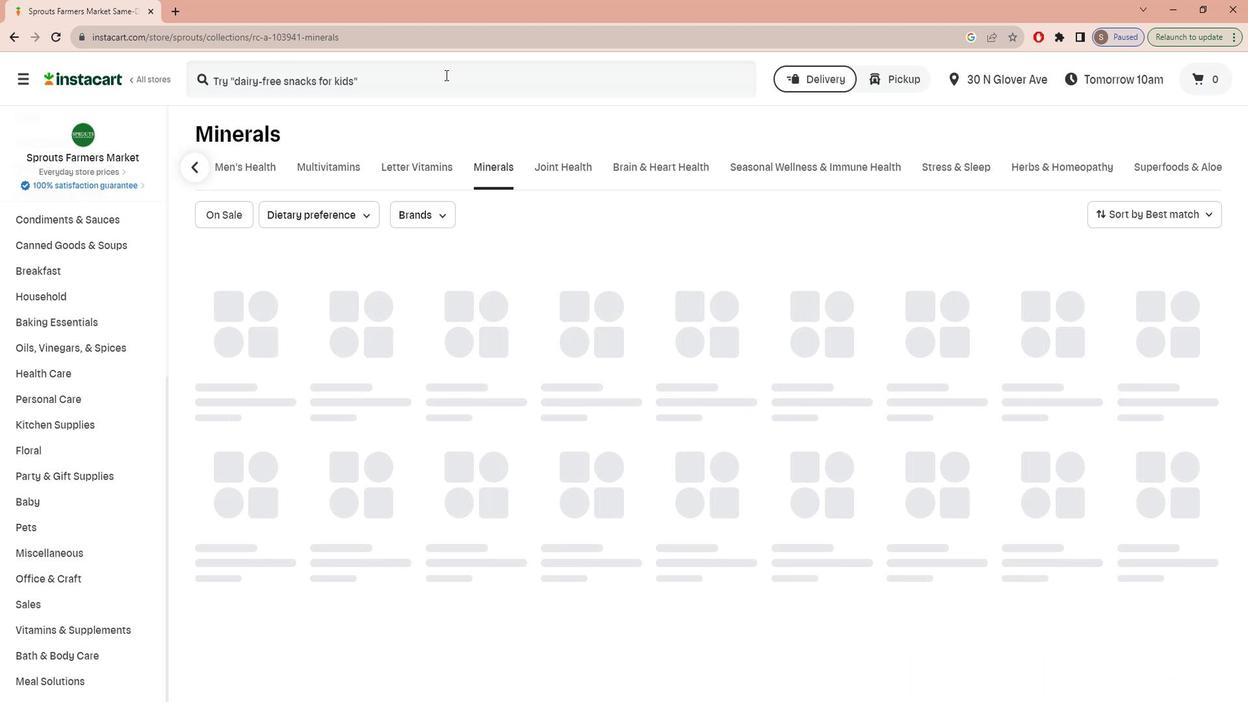 
Action: Key pressed h<Key.caps_lock>EALTH<Key.space><Key.caps_lock>f<Key.caps_lock>ORCE<Key.space><Key.caps_lock>t<Key.caps_lock>RULY<Key.space><Key.caps_lock>n<Key.caps_lock>ATURAL<Key.space><Key.caps_lock>v<Key.caps_lock>ITAMIN<Key.space><Key.caps_lock>c<Key.enter>
Screenshot: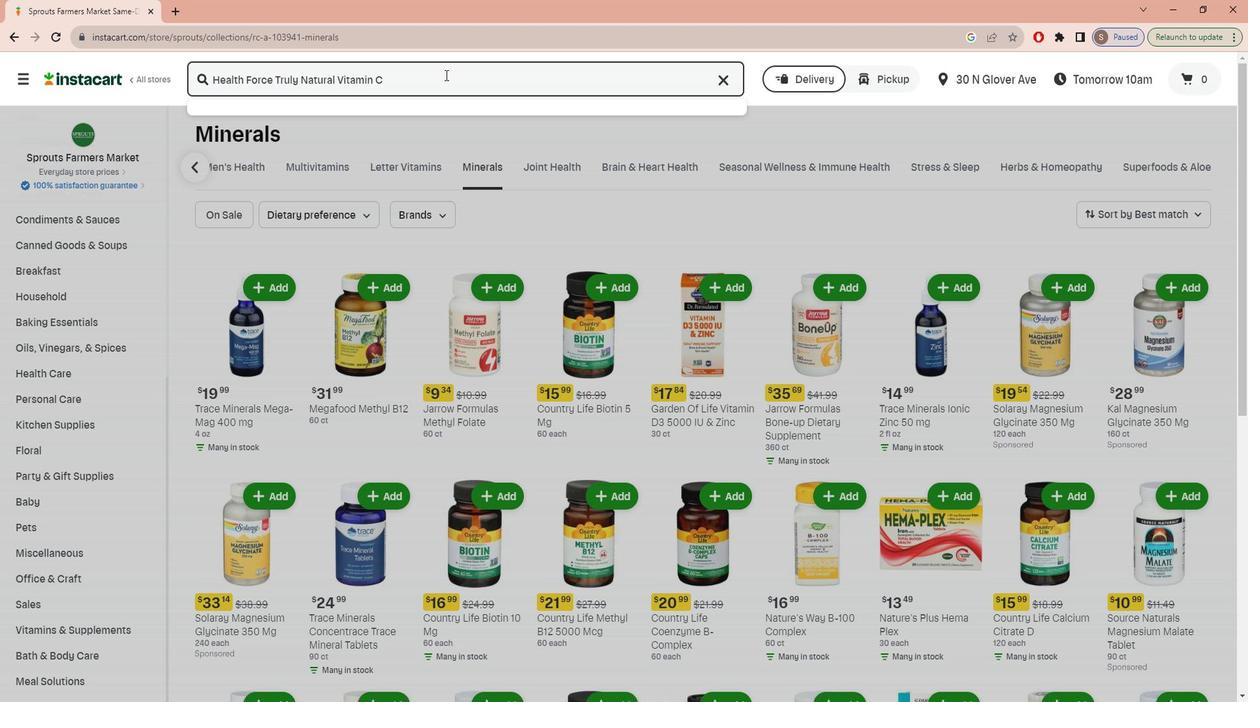 
Action: Mouse moved to (549, 490)
Screenshot: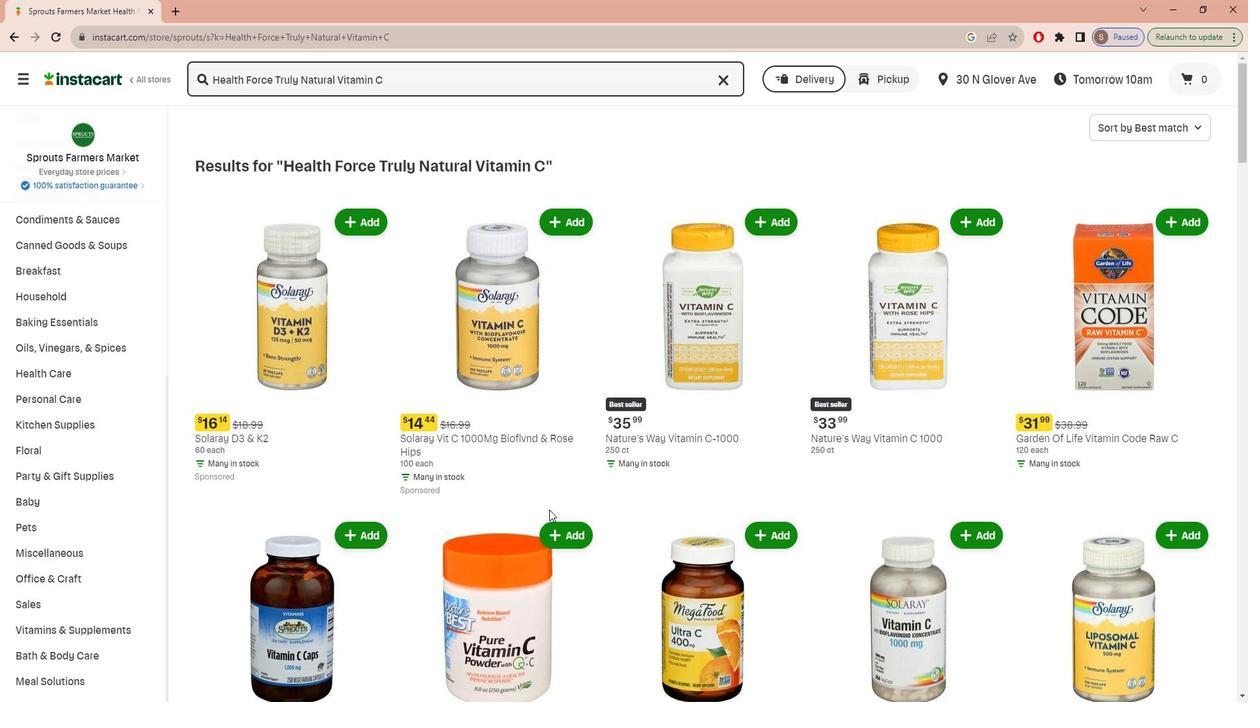
Action: Mouse scrolled (549, 490) with delta (0, 0)
Screenshot: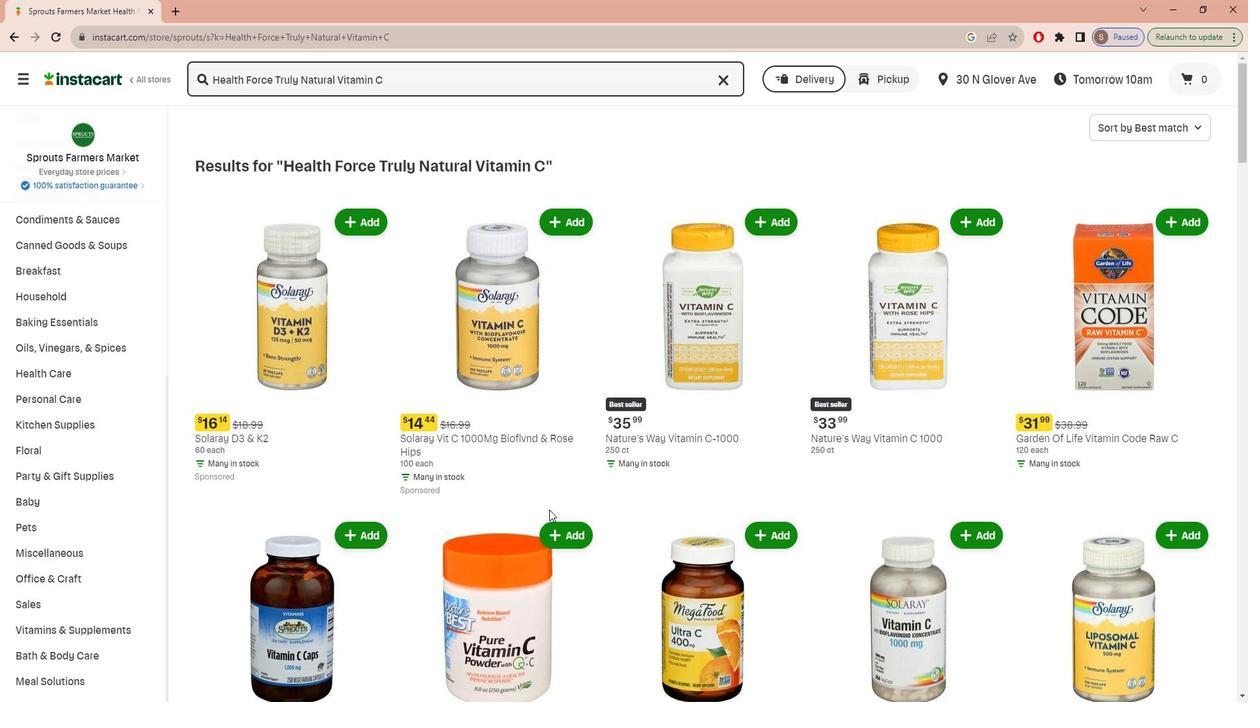 
Action: Mouse scrolled (549, 490) with delta (0, 0)
Screenshot: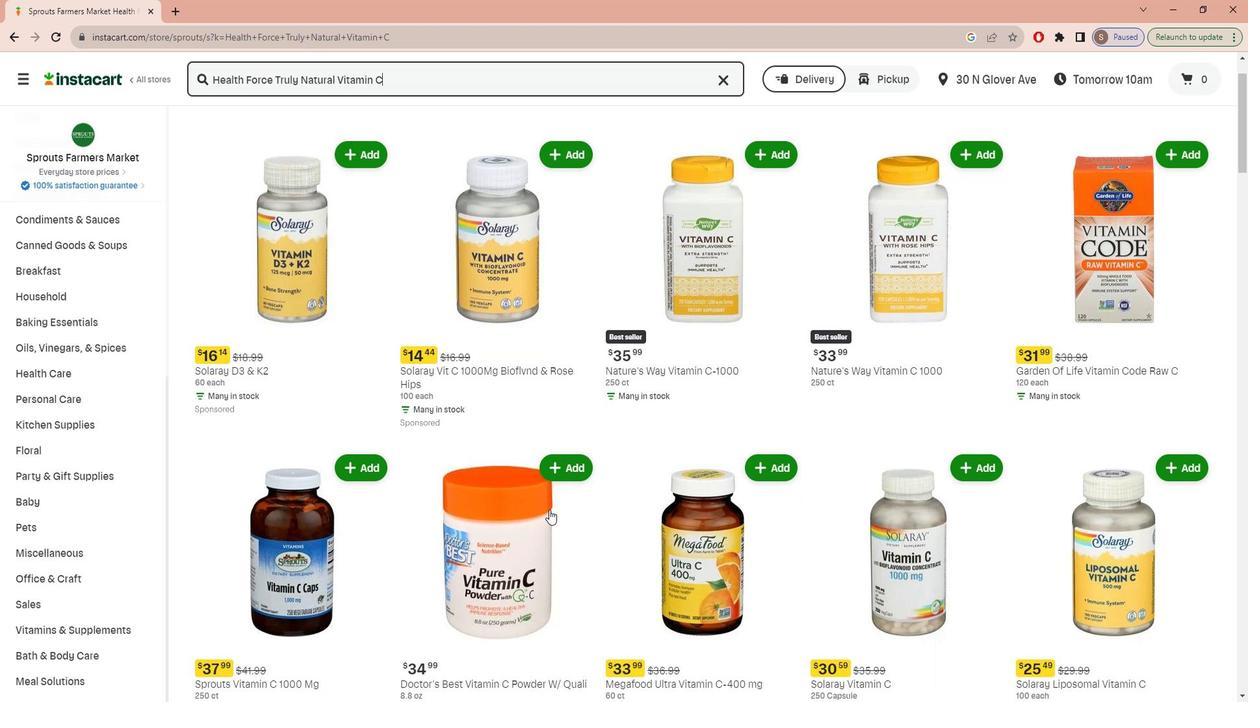 
Action: Mouse scrolled (549, 490) with delta (0, 0)
Screenshot: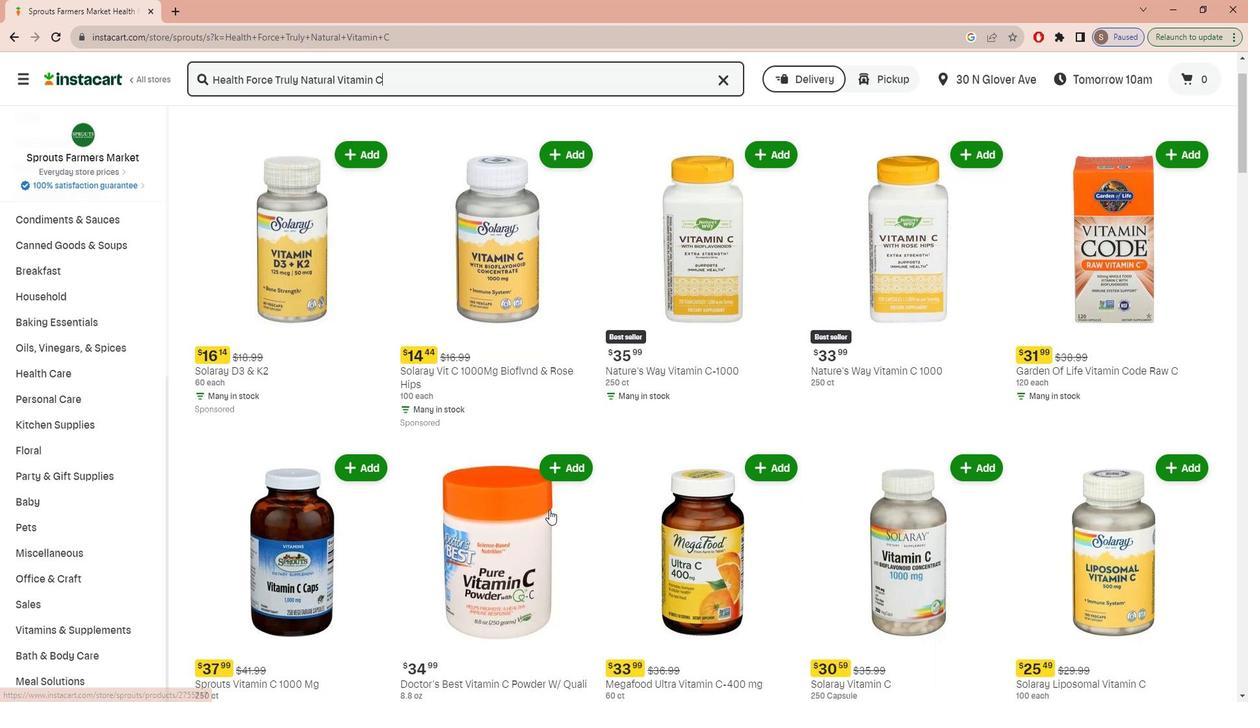 
Action: Mouse scrolled (549, 490) with delta (0, 0)
Screenshot: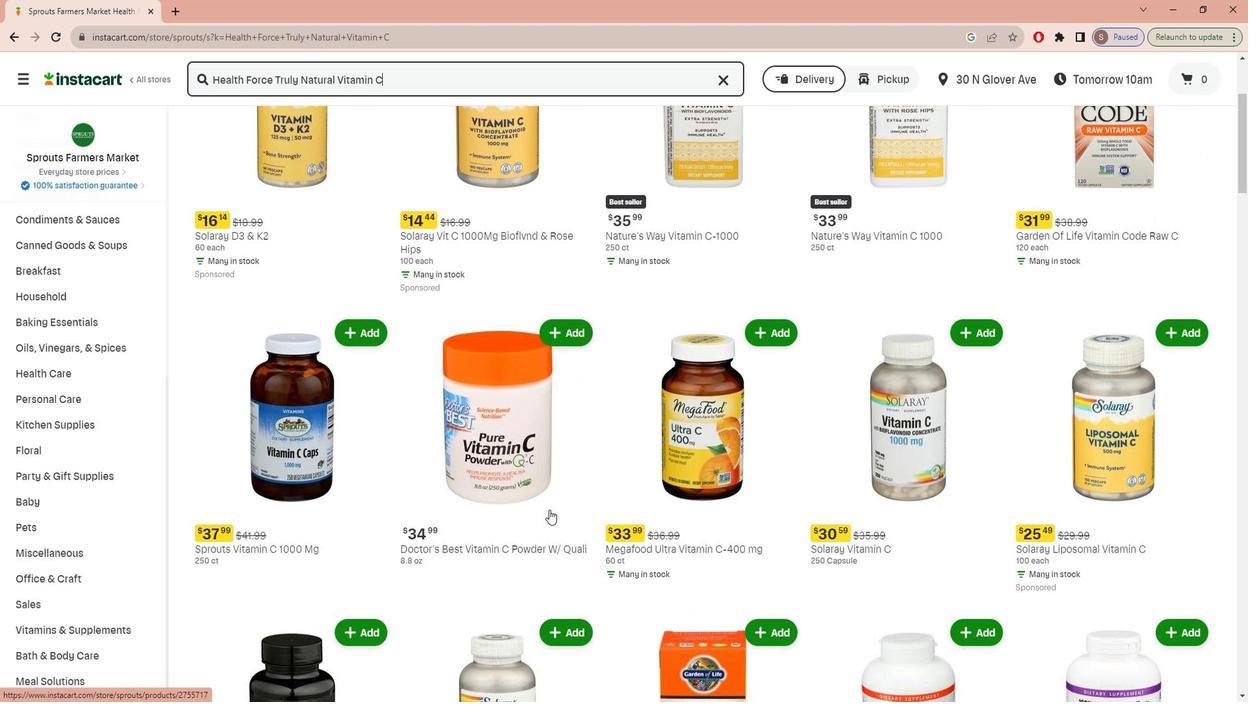 
Action: Mouse scrolled (549, 490) with delta (0, 0)
Screenshot: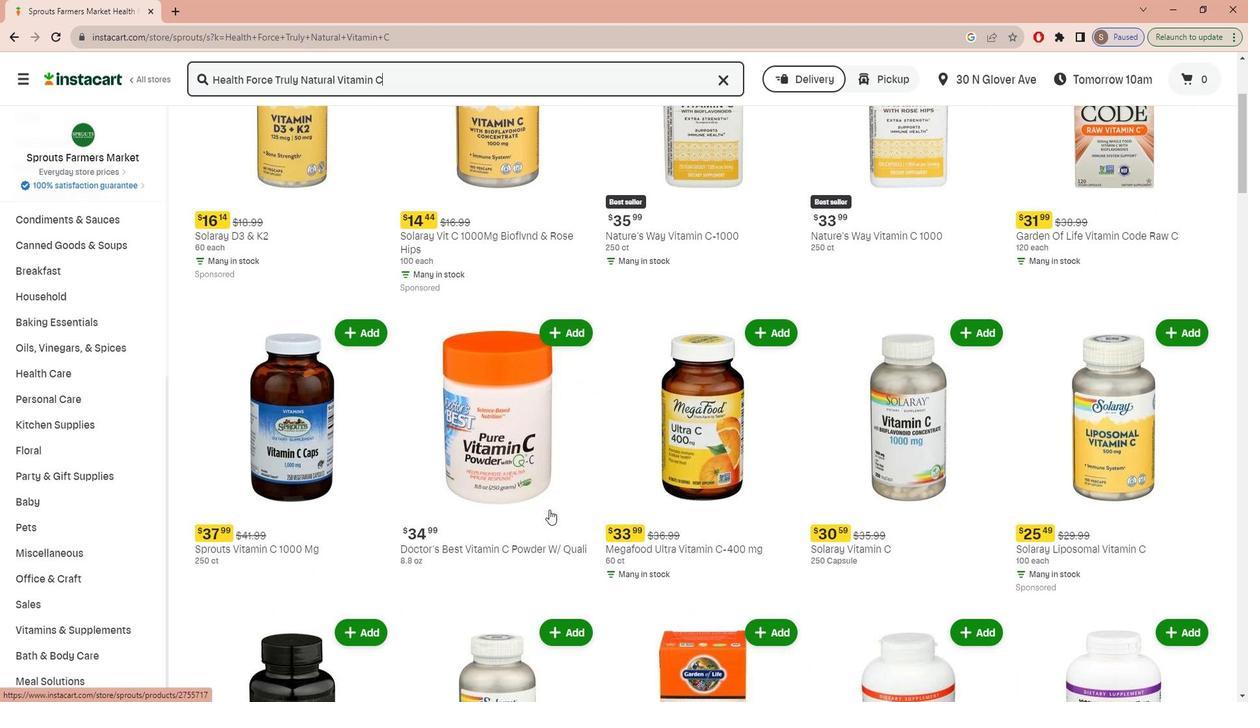 
Action: Mouse scrolled (549, 490) with delta (0, 0)
Screenshot: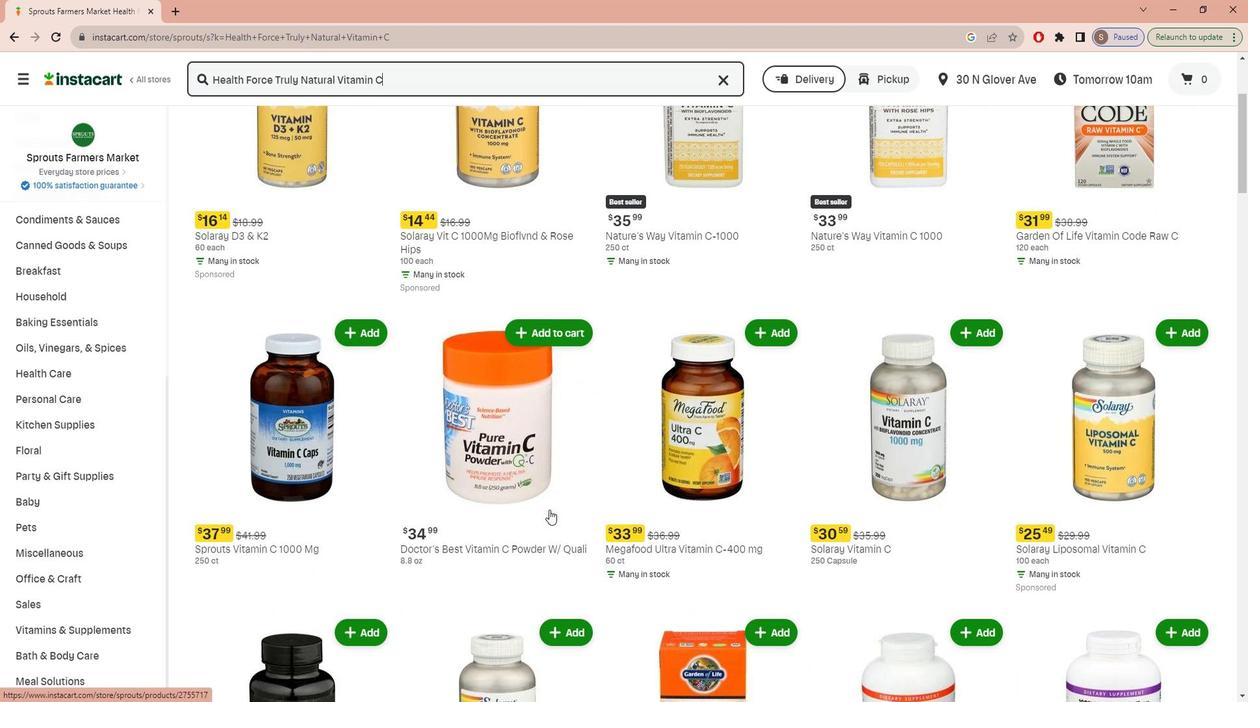 
Action: Mouse scrolled (549, 490) with delta (0, 0)
Screenshot: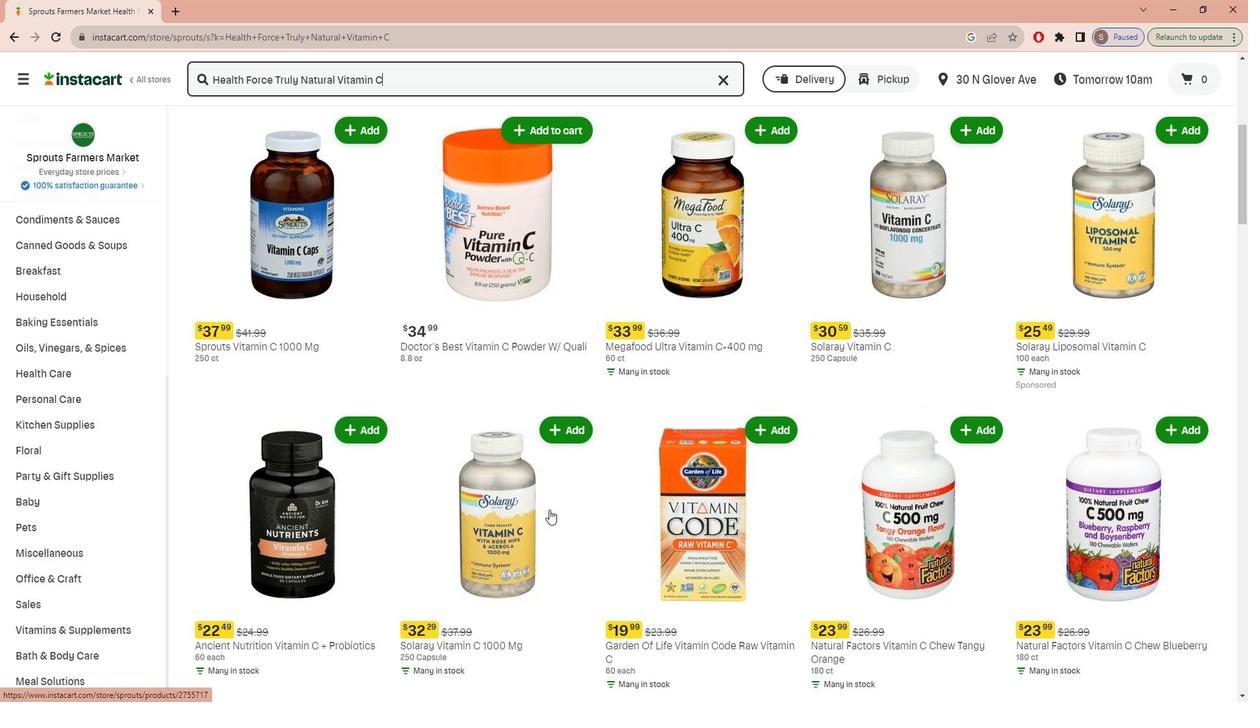 
Action: Mouse scrolled (549, 490) with delta (0, 0)
Screenshot: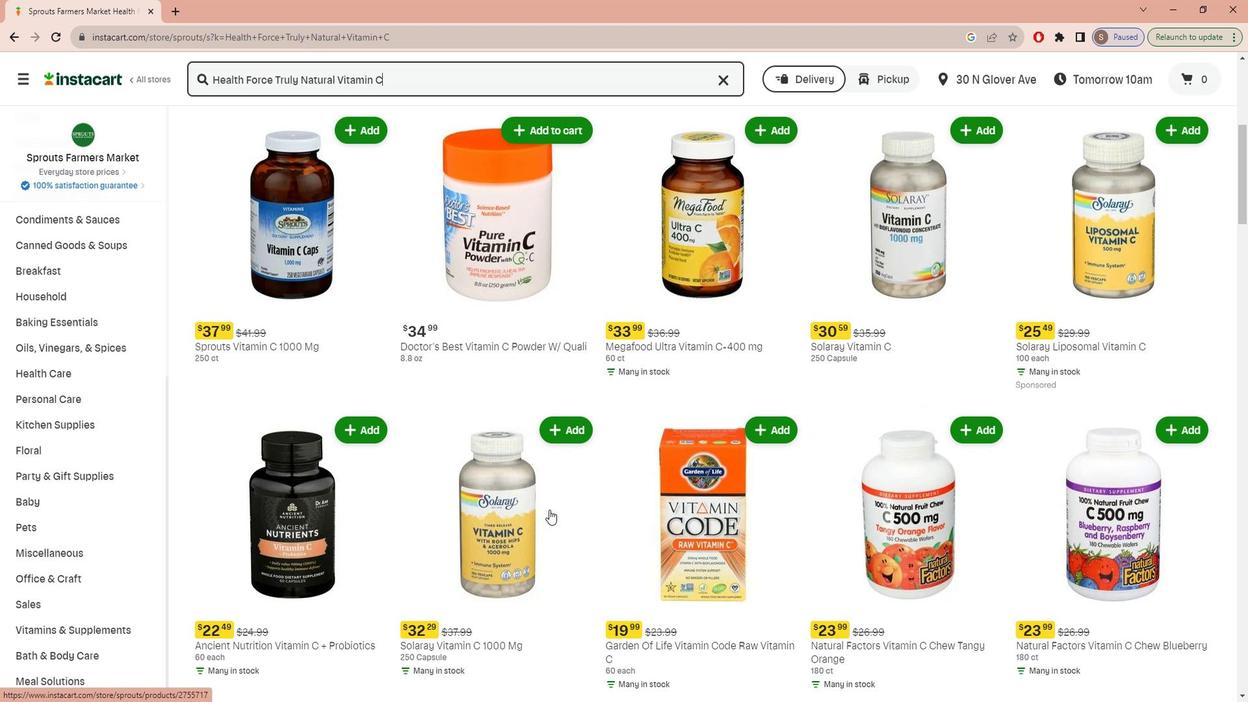 
Action: Mouse scrolled (549, 490) with delta (0, 0)
Screenshot: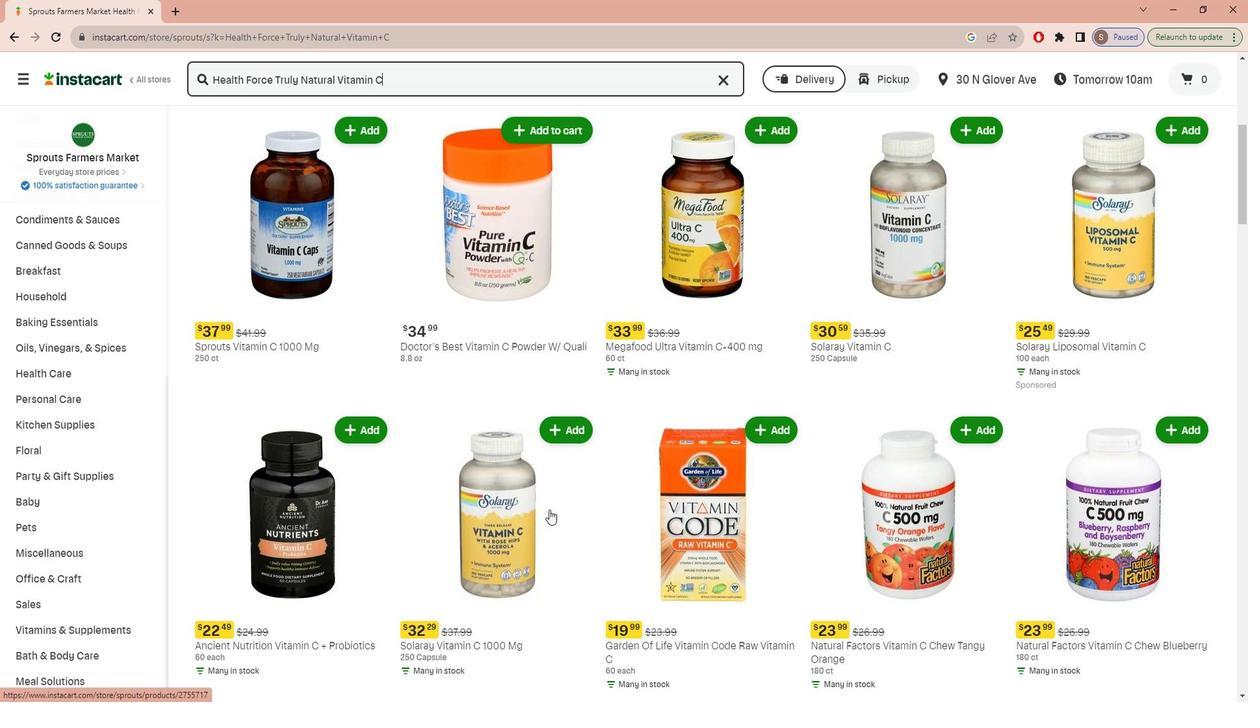 
Action: Mouse scrolled (549, 490) with delta (0, 0)
Screenshot: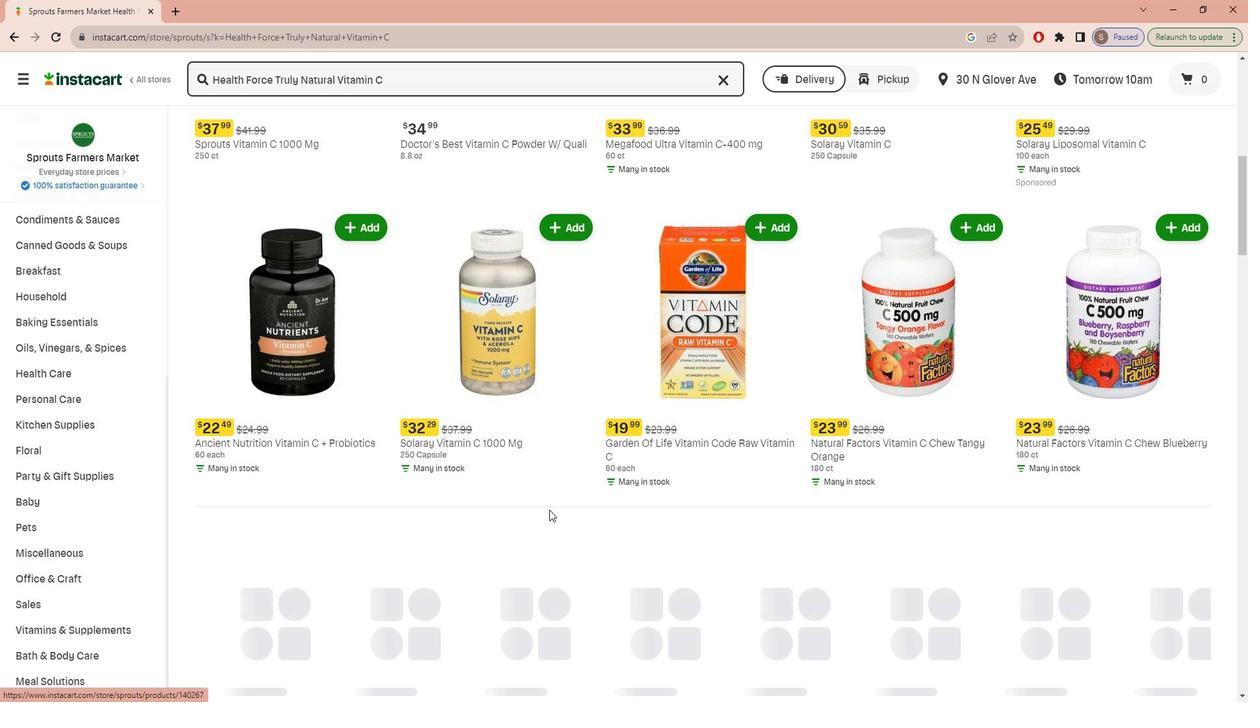 
Action: Mouse scrolled (549, 490) with delta (0, 0)
Screenshot: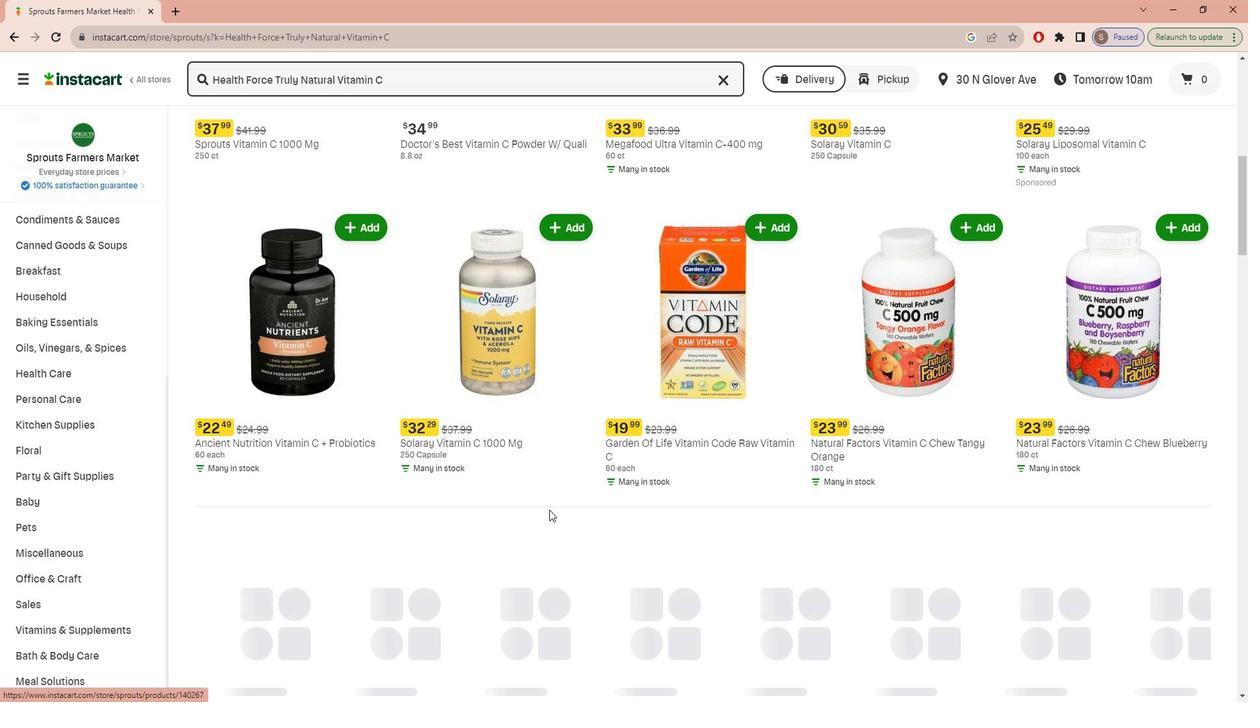 
Action: Mouse moved to (548, 490)
Screenshot: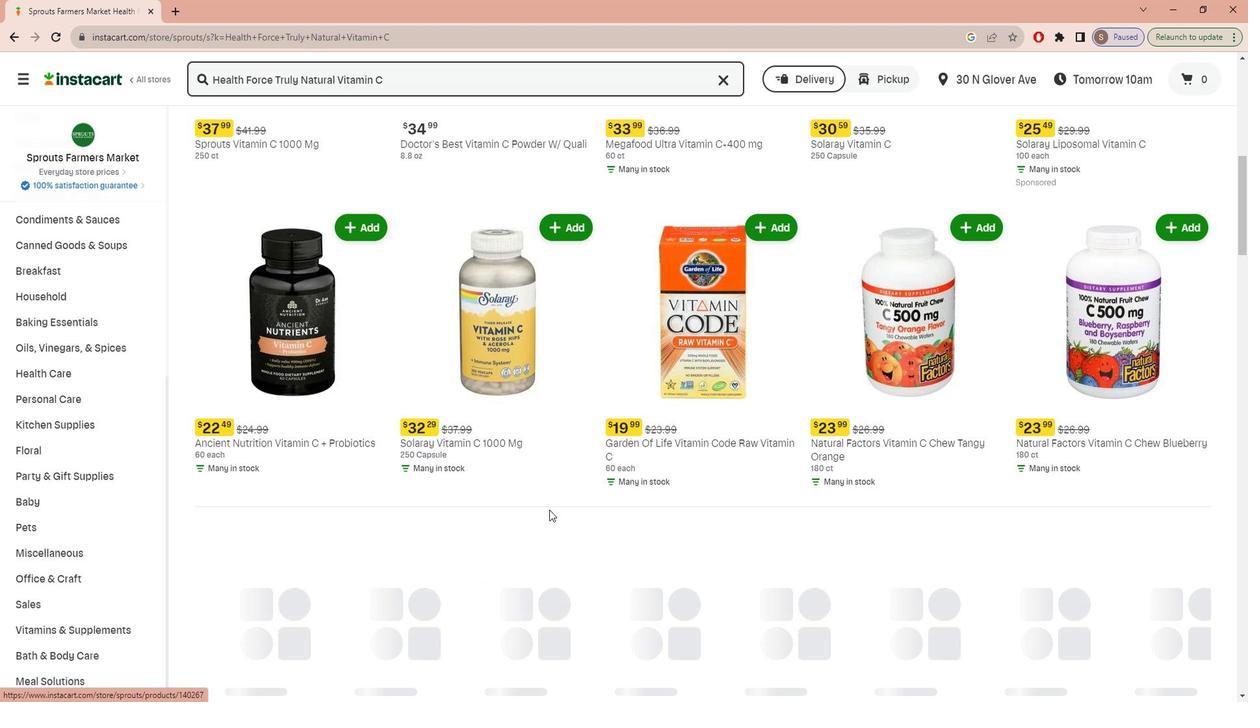 
Action: Mouse scrolled (548, 490) with delta (0, 0)
Screenshot: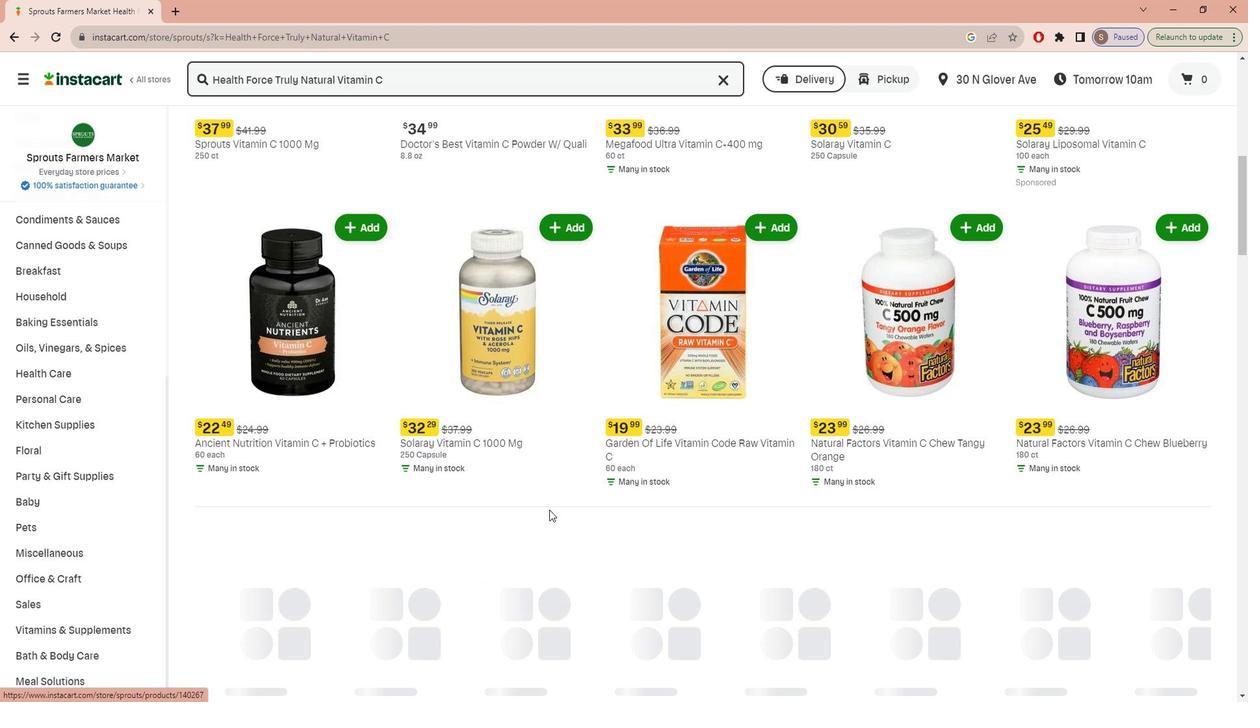 
Action: Mouse moved to (665, 494)
Screenshot: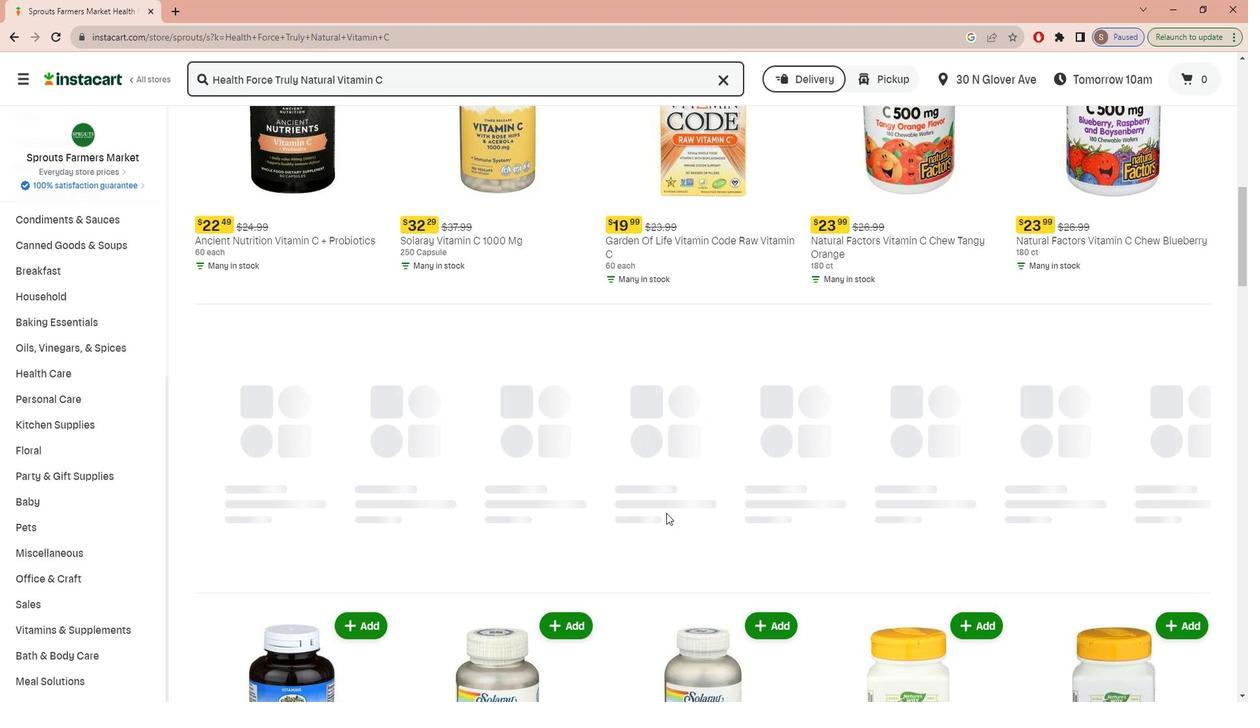 
Action: Mouse scrolled (665, 494) with delta (0, 0)
Screenshot: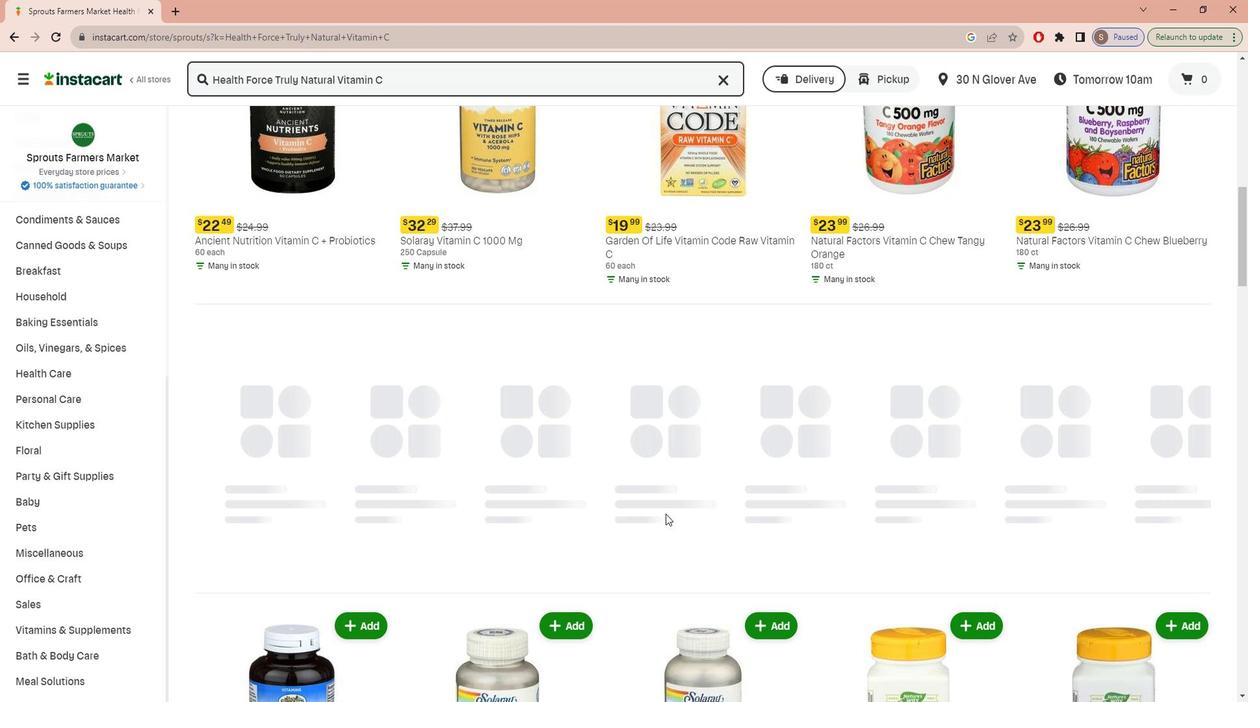 
Action: Mouse moved to (575, 499)
Screenshot: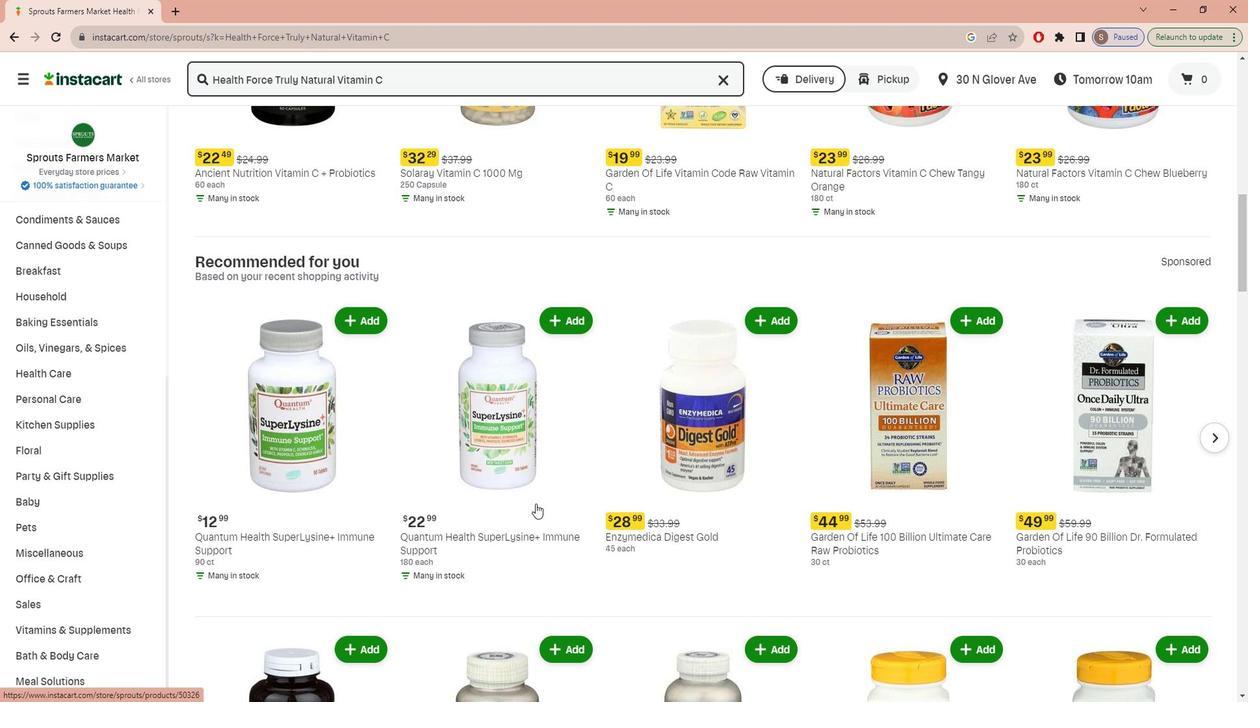 
Action: Mouse scrolled (575, 498) with delta (0, 0)
Screenshot: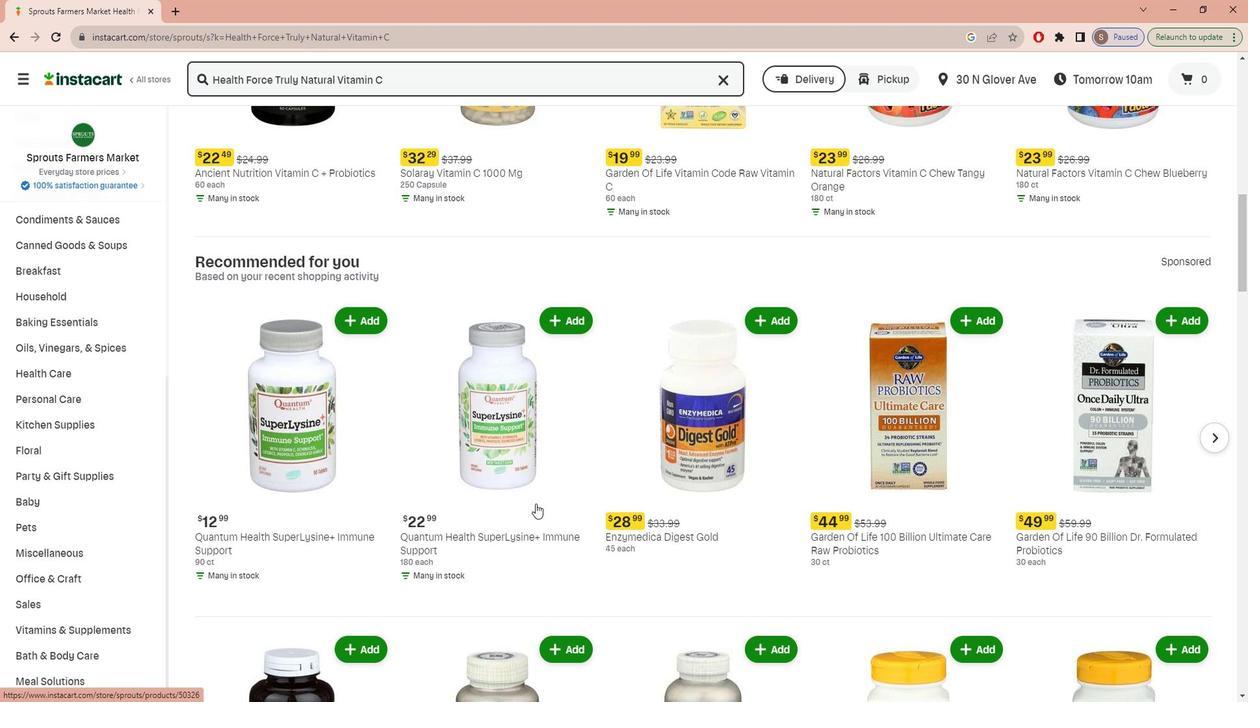 
Action: Mouse scrolled (575, 498) with delta (0, 0)
Screenshot: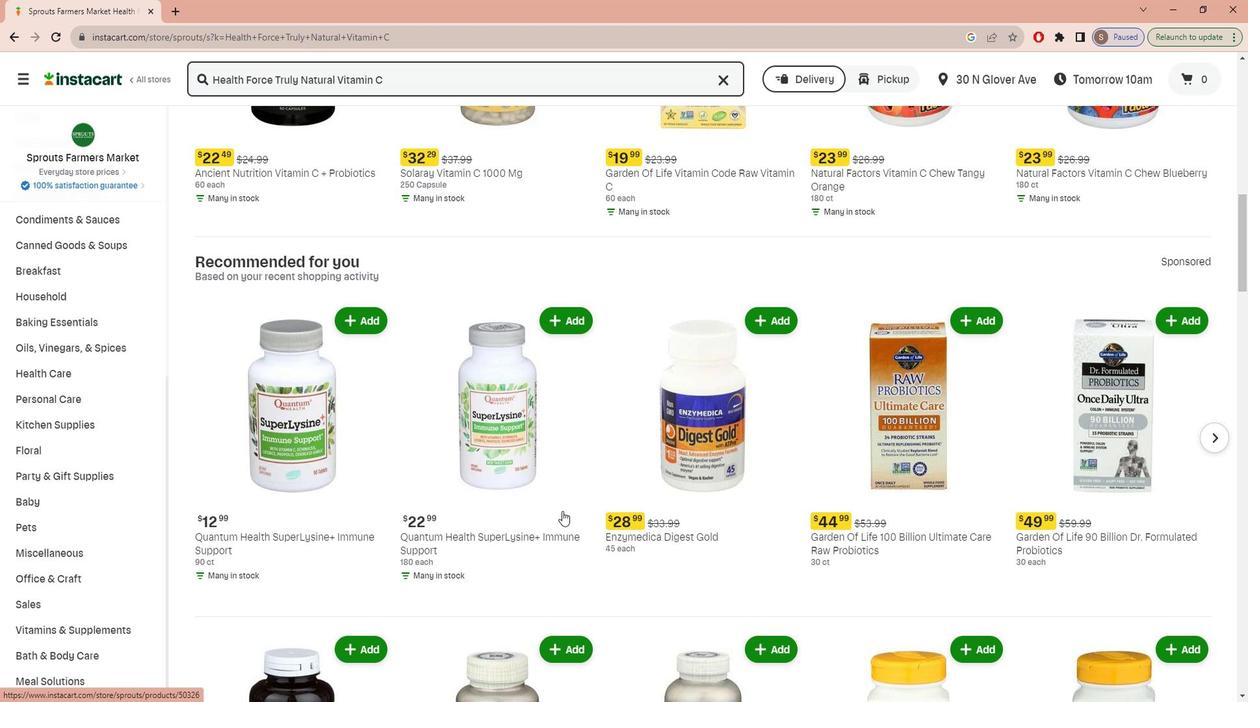 
Action: Mouse moved to (576, 499)
Screenshot: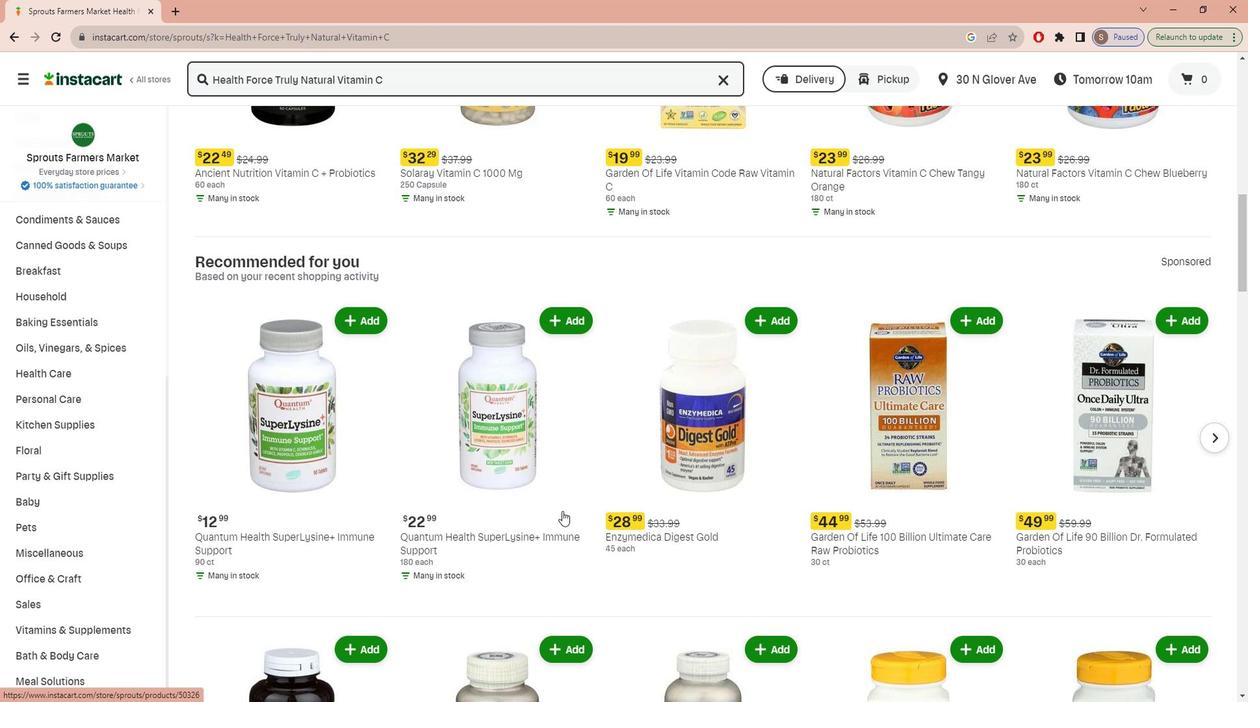 
Action: Mouse scrolled (576, 499) with delta (0, 0)
Screenshot: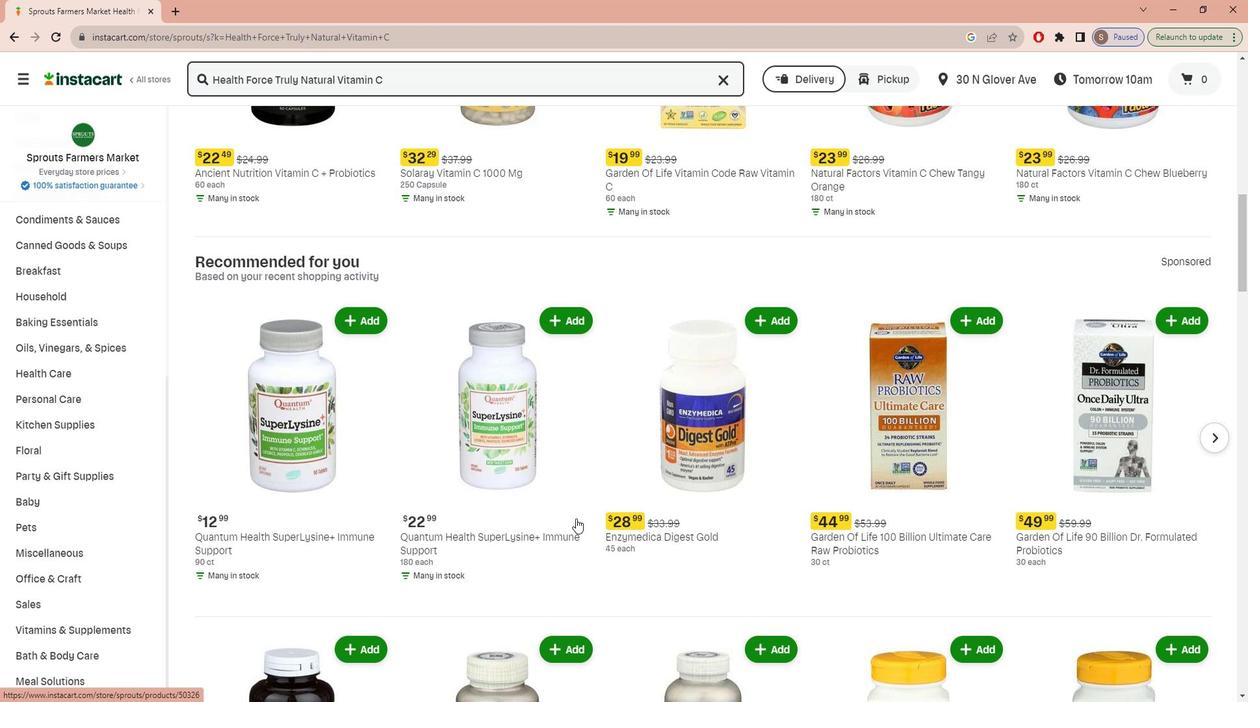 
Action: Mouse moved to (561, 492)
Screenshot: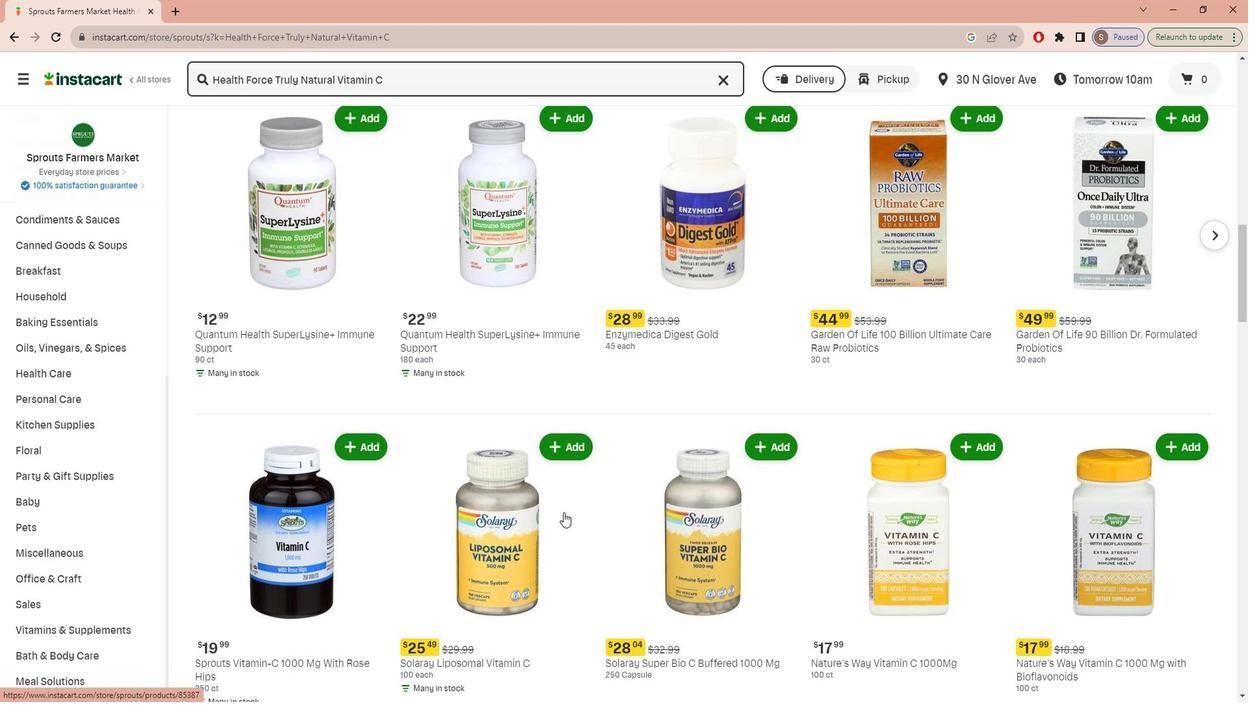 
Action: Mouse scrolled (561, 492) with delta (0, 0)
Screenshot: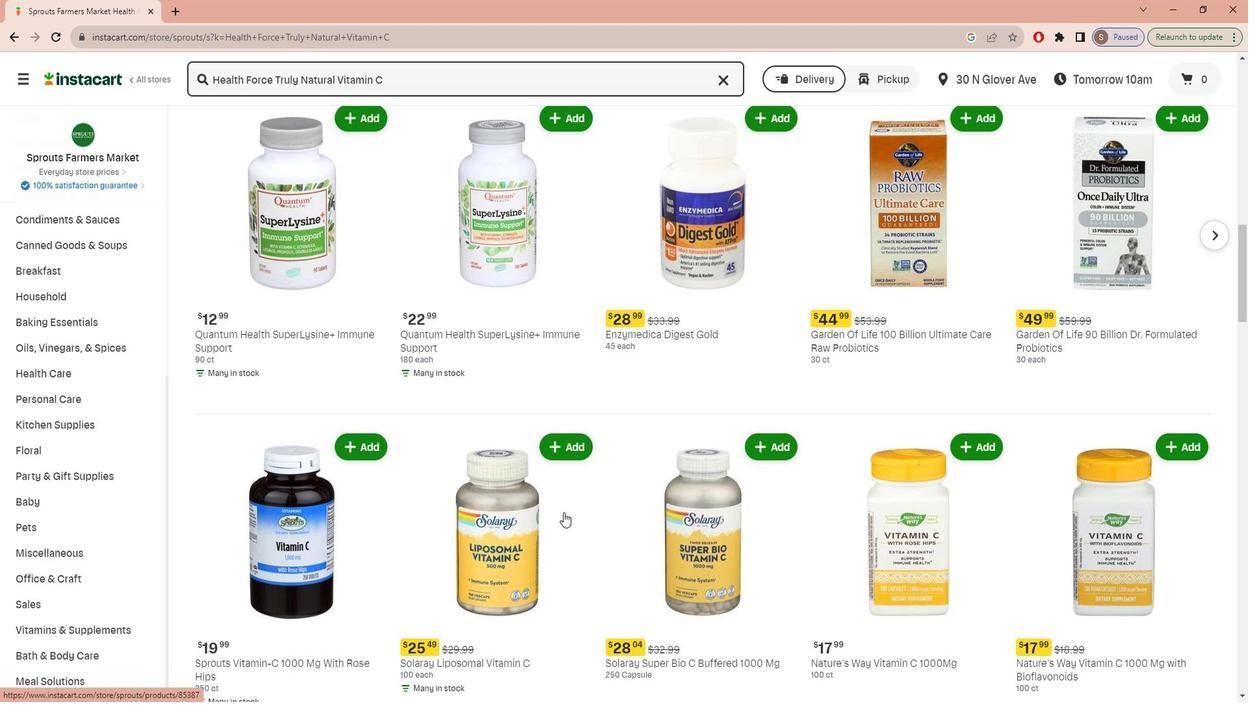 
Action: Mouse moved to (559, 492)
Screenshot: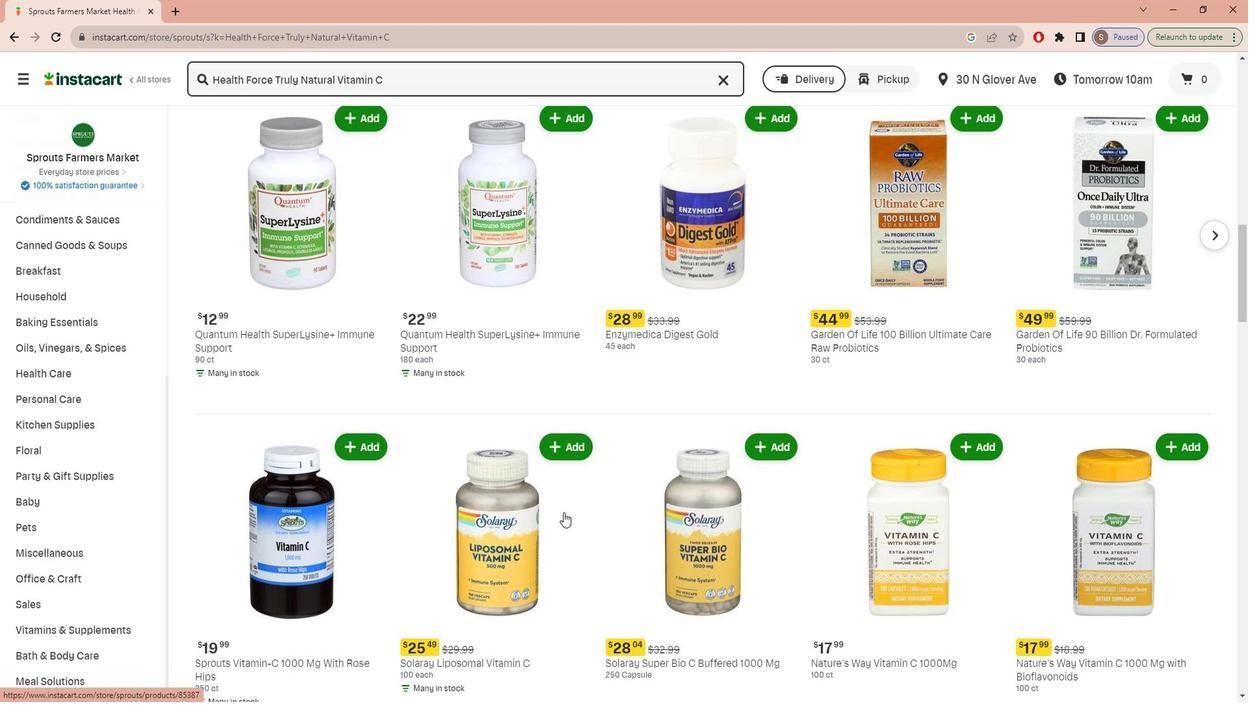 
Action: Mouse scrolled (559, 492) with delta (0, 0)
Screenshot: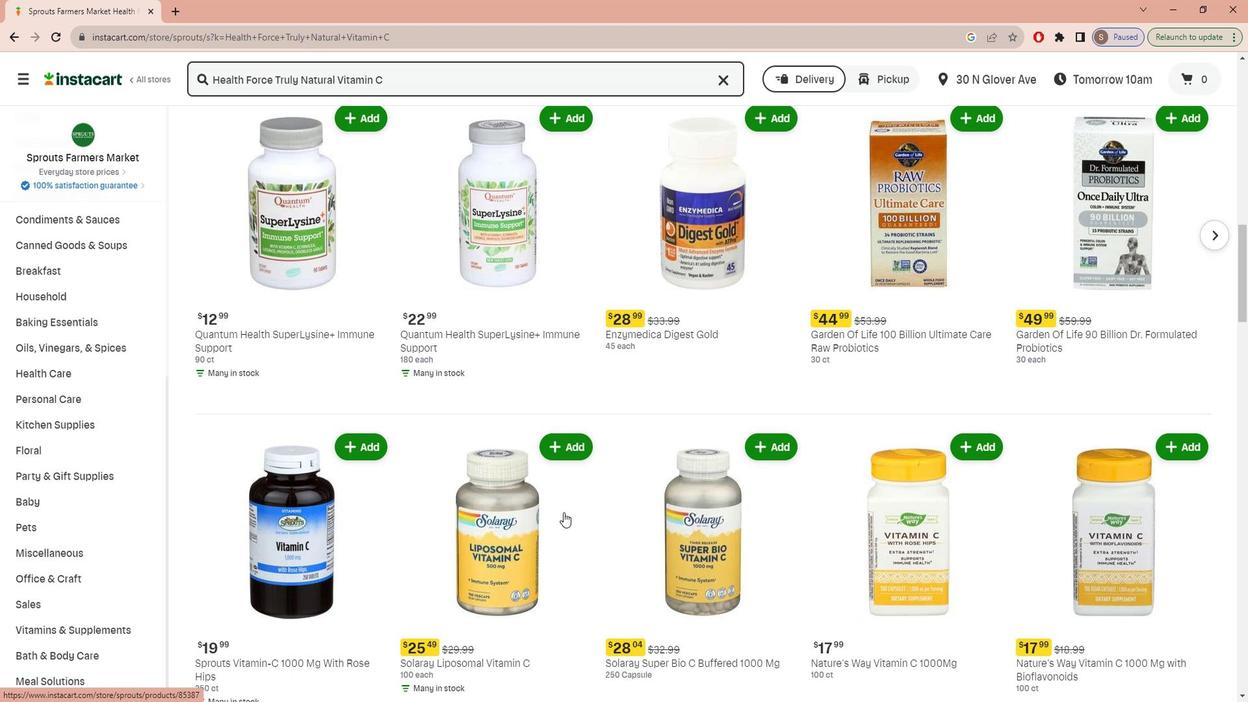 
Action: Mouse scrolled (559, 492) with delta (0, 0)
Screenshot: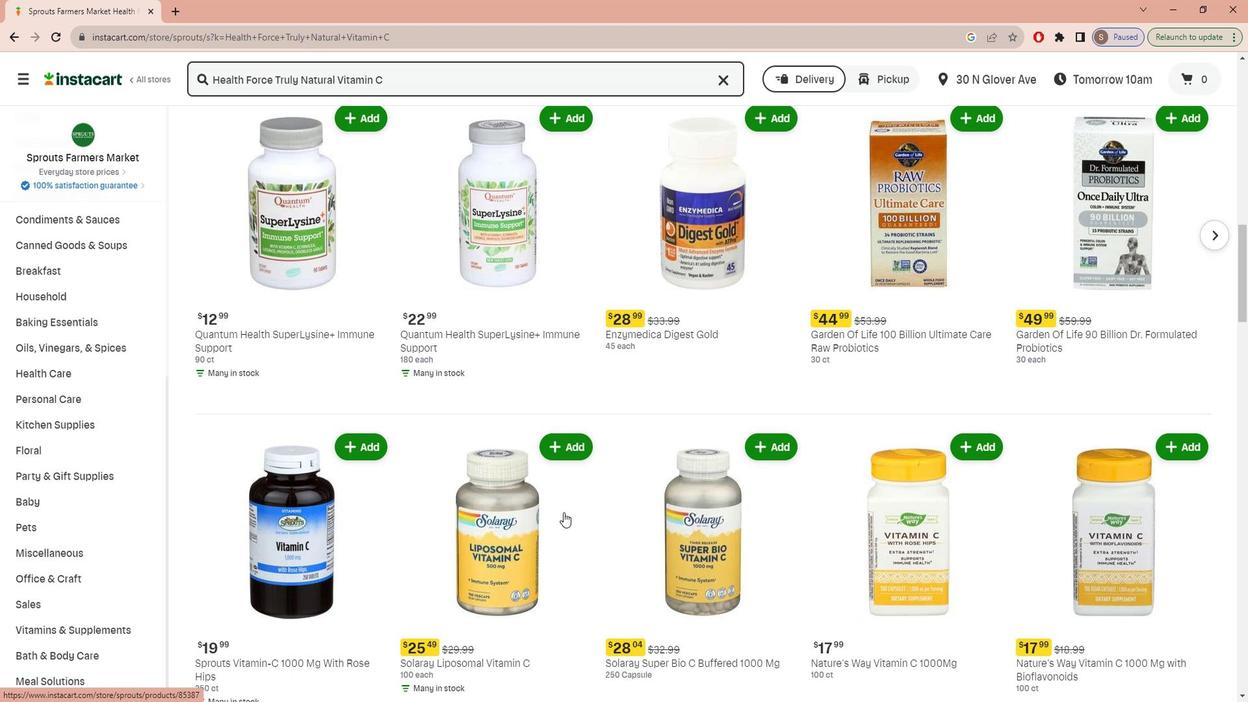 
Action: Mouse moved to (557, 492)
Screenshot: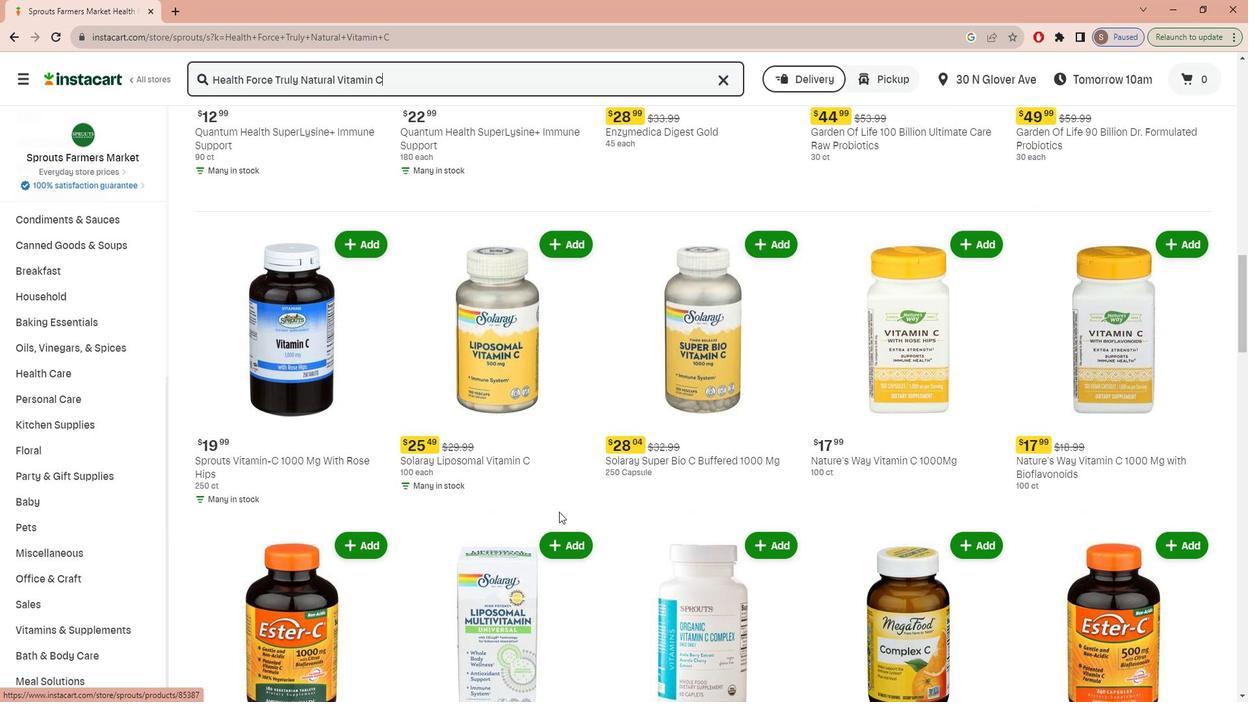 
Action: Mouse scrolled (557, 492) with delta (0, 0)
Screenshot: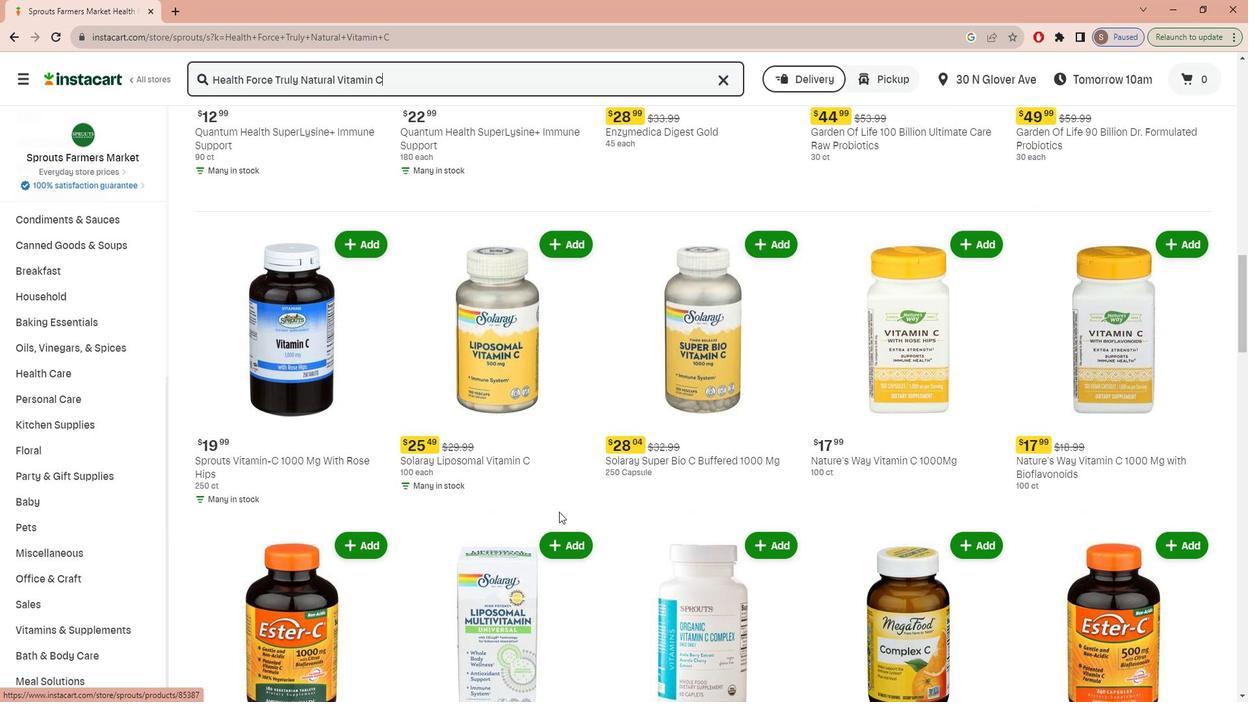 
Action: Mouse moved to (557, 492)
Screenshot: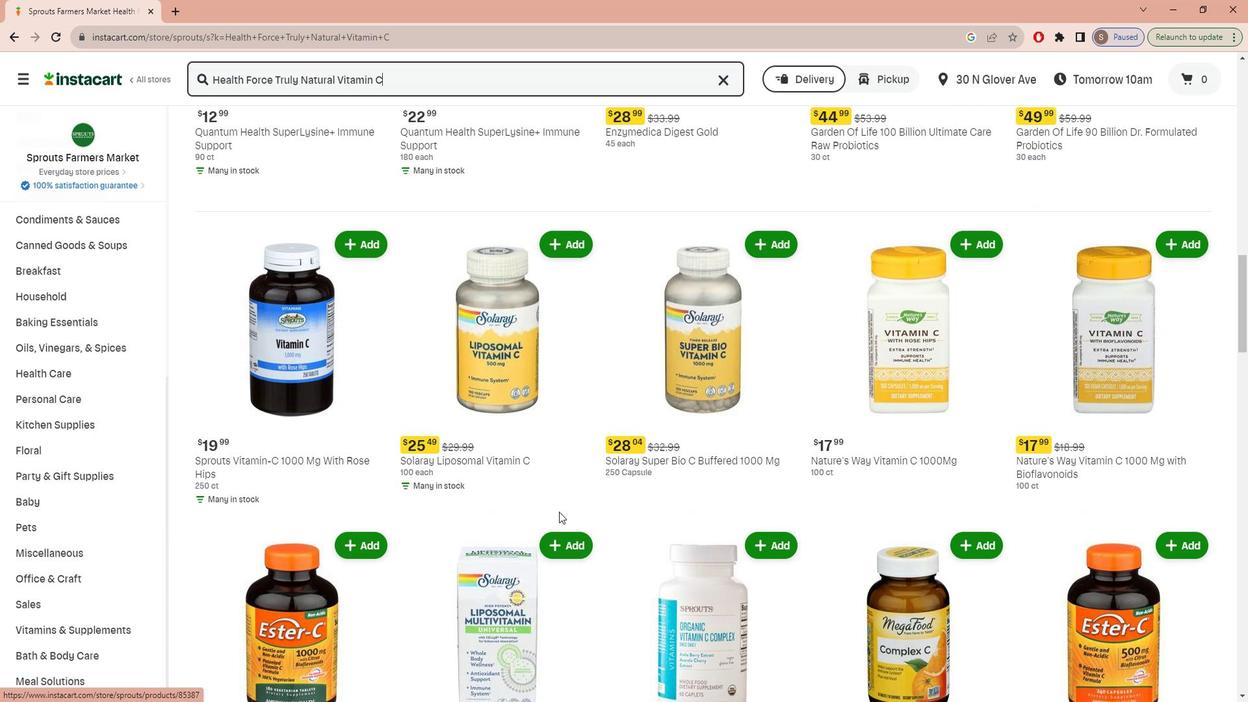 
Action: Mouse scrolled (557, 492) with delta (0, 0)
Screenshot: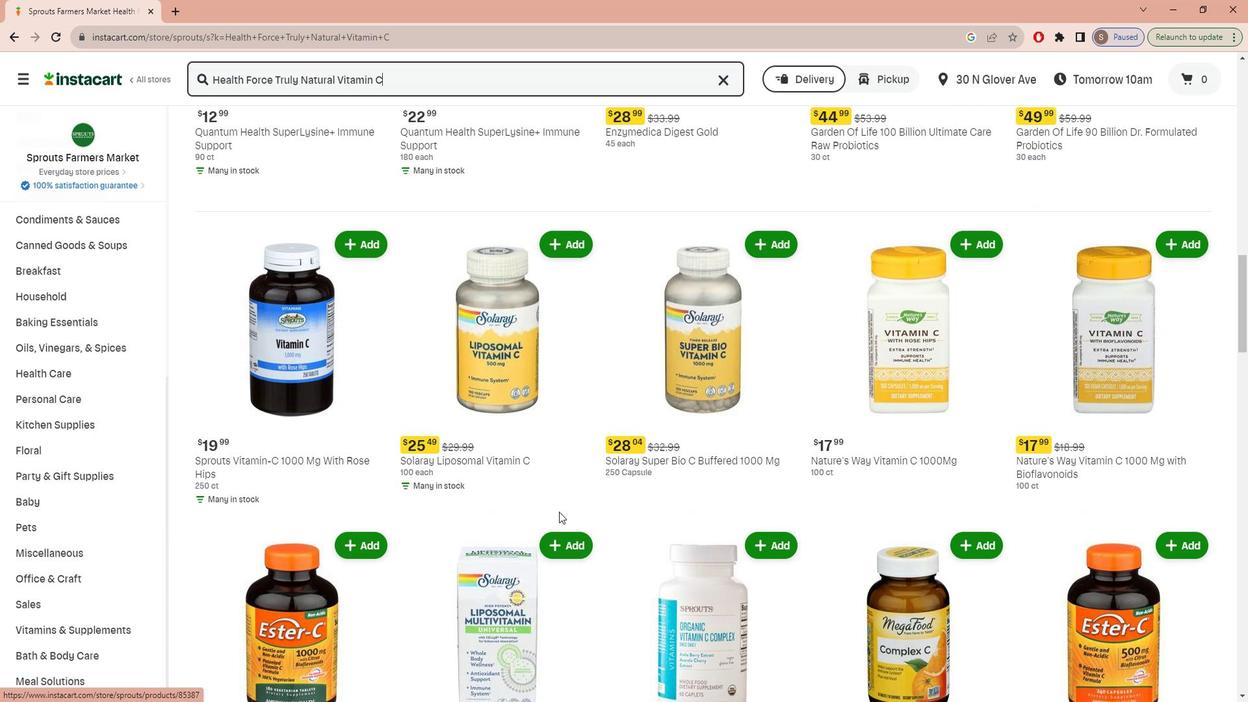 
Action: Mouse scrolled (557, 492) with delta (0, 0)
Screenshot: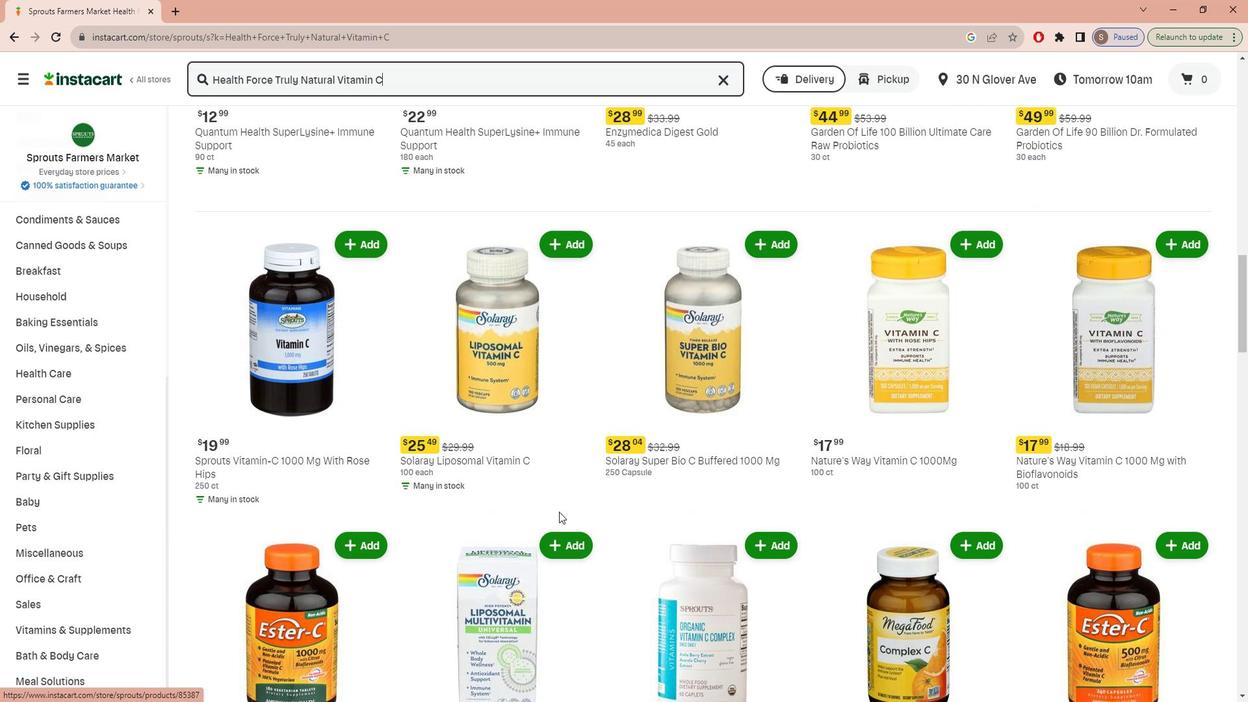 
Action: Mouse scrolled (557, 492) with delta (0, 0)
Screenshot: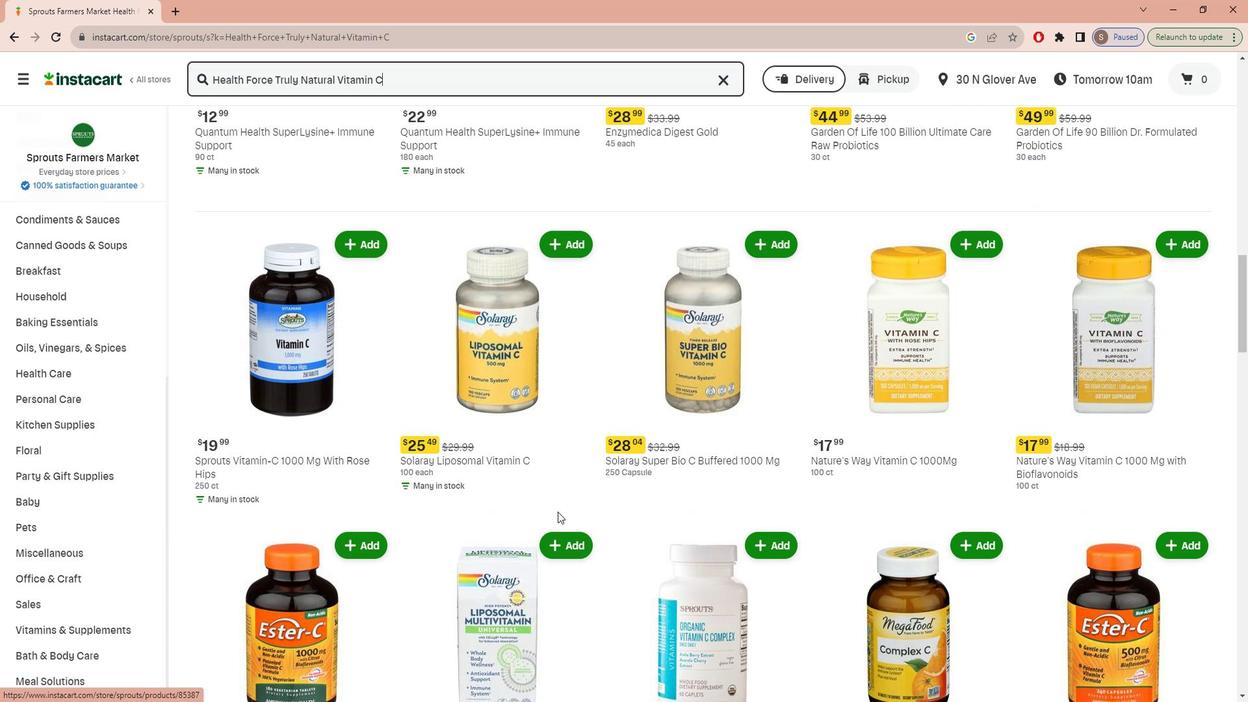 
Action: Mouse scrolled (557, 493) with delta (0, 0)
Screenshot: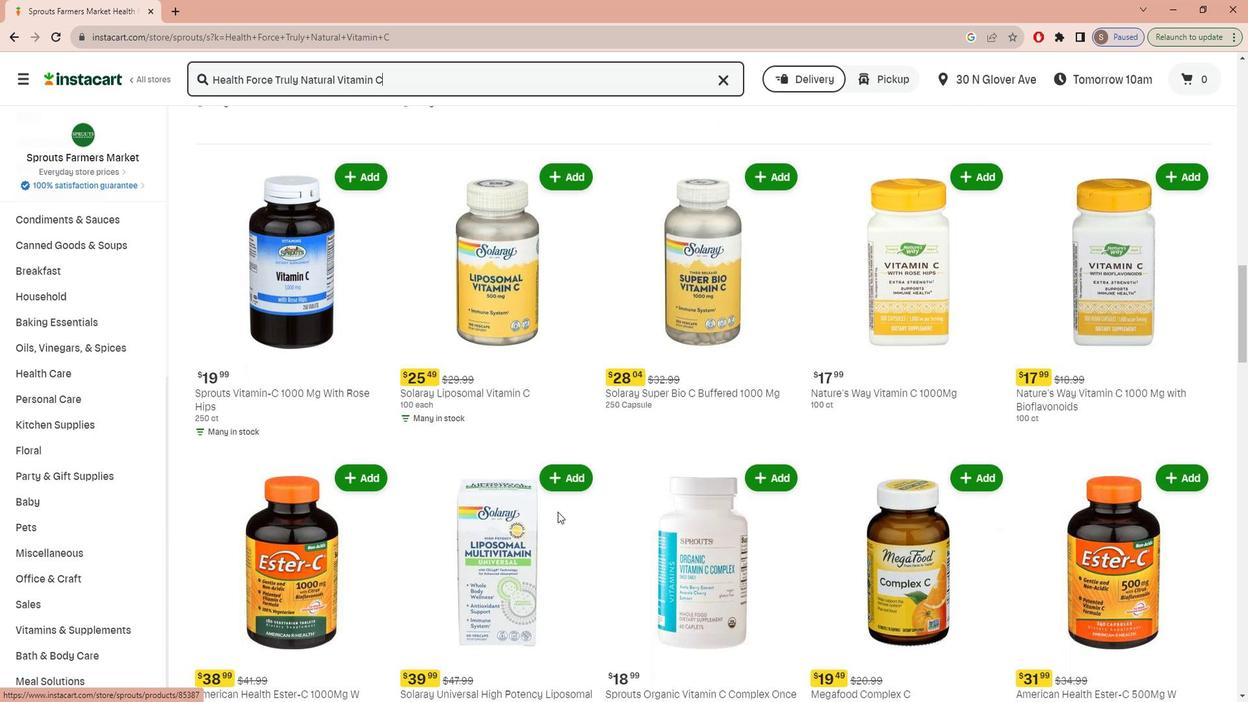 
Action: Mouse moved to (557, 492)
Screenshot: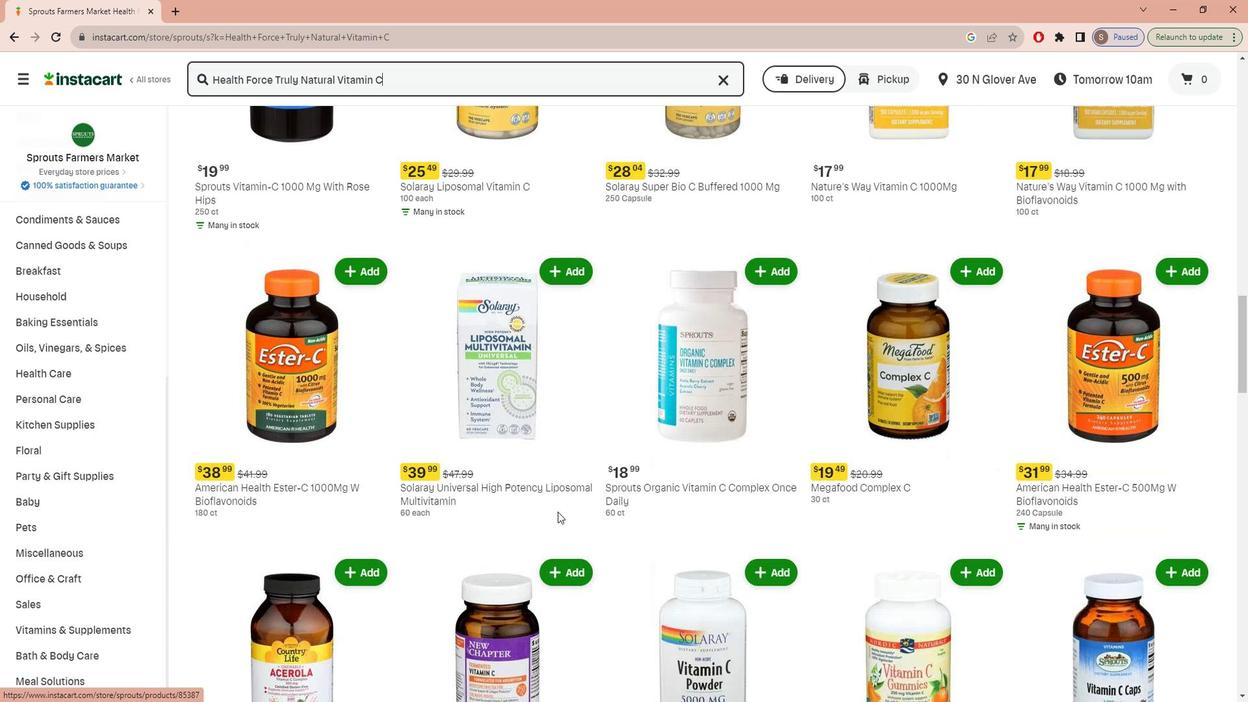 
Action: Mouse scrolled (557, 492) with delta (0, 0)
Screenshot: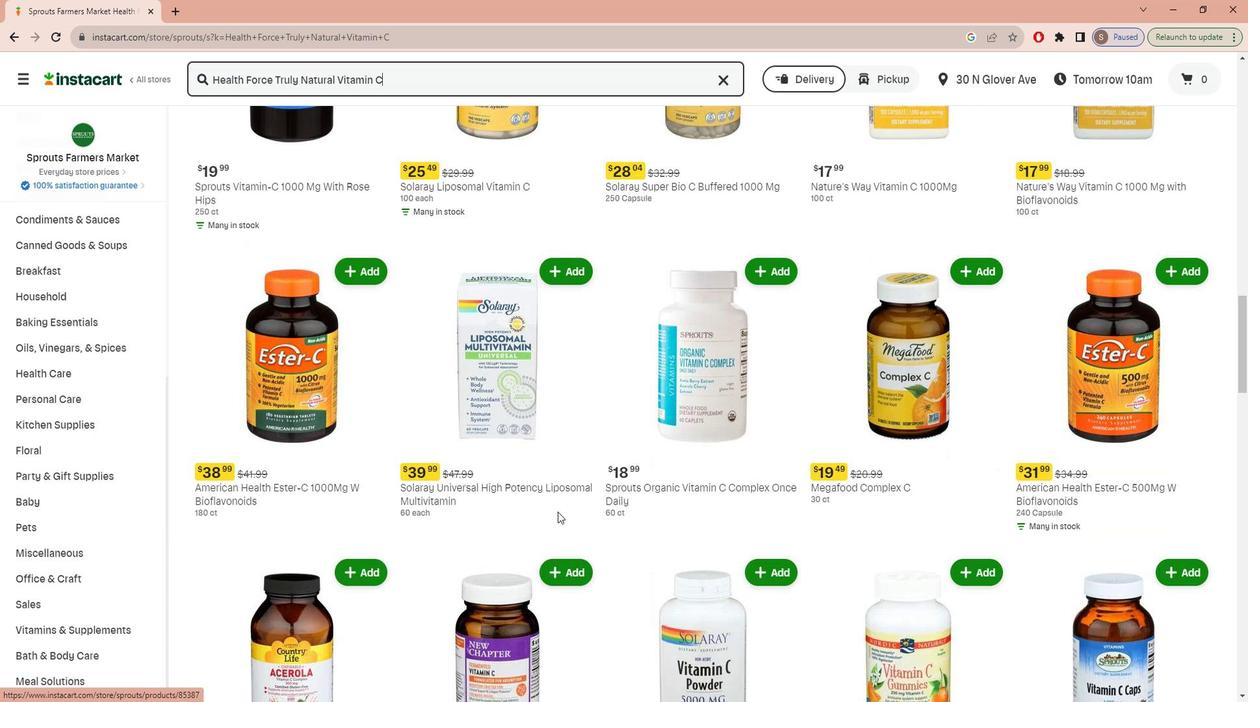 
Action: Mouse scrolled (557, 492) with delta (0, 0)
Screenshot: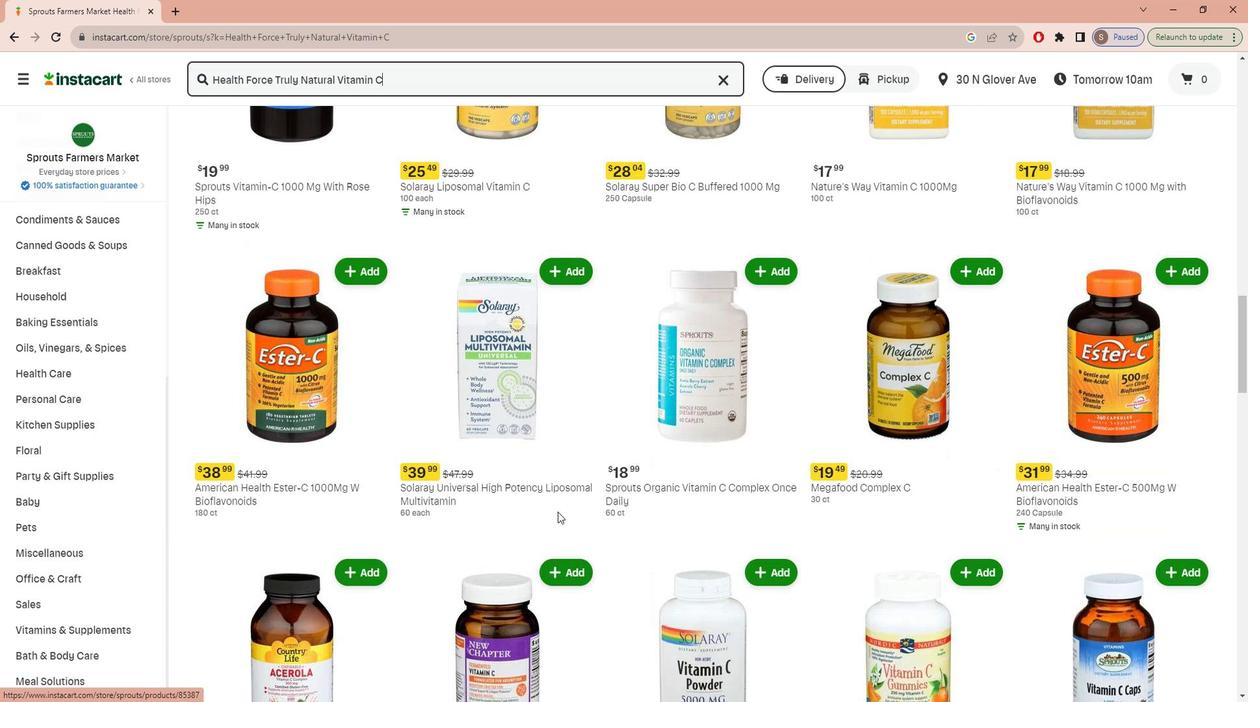 
Action: Mouse scrolled (557, 492) with delta (0, 0)
Screenshot: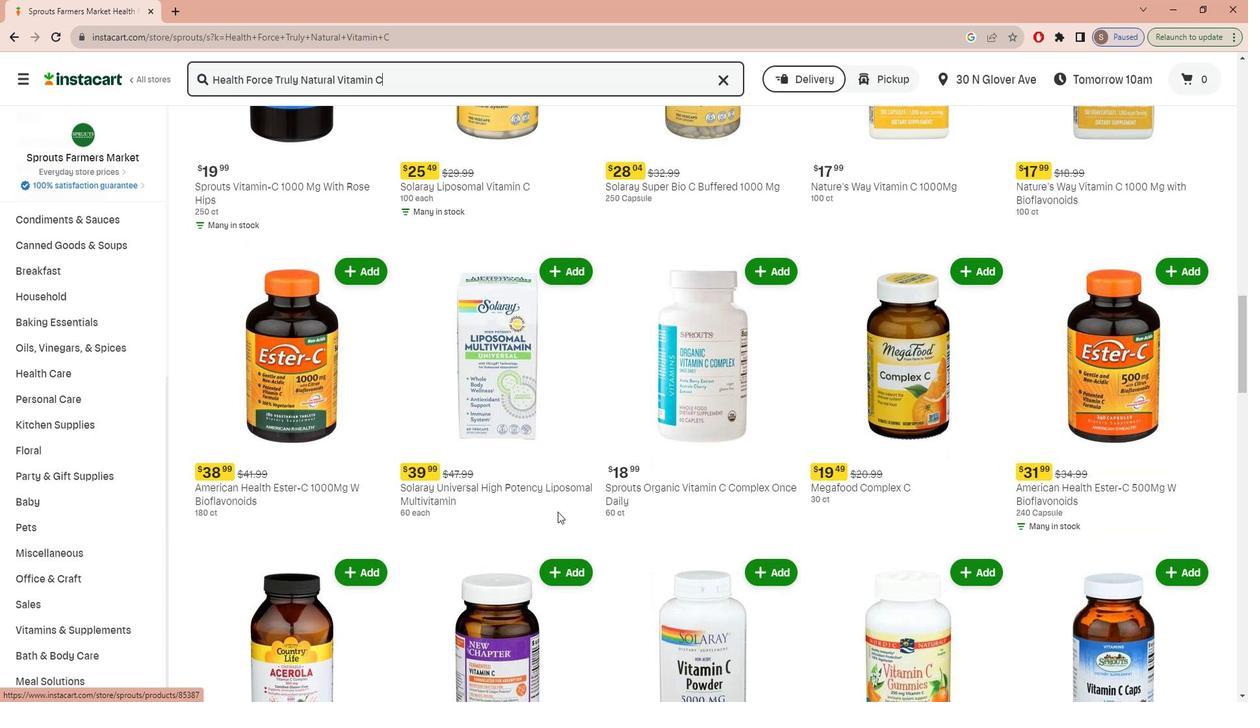 
Action: Mouse moved to (558, 491)
Screenshot: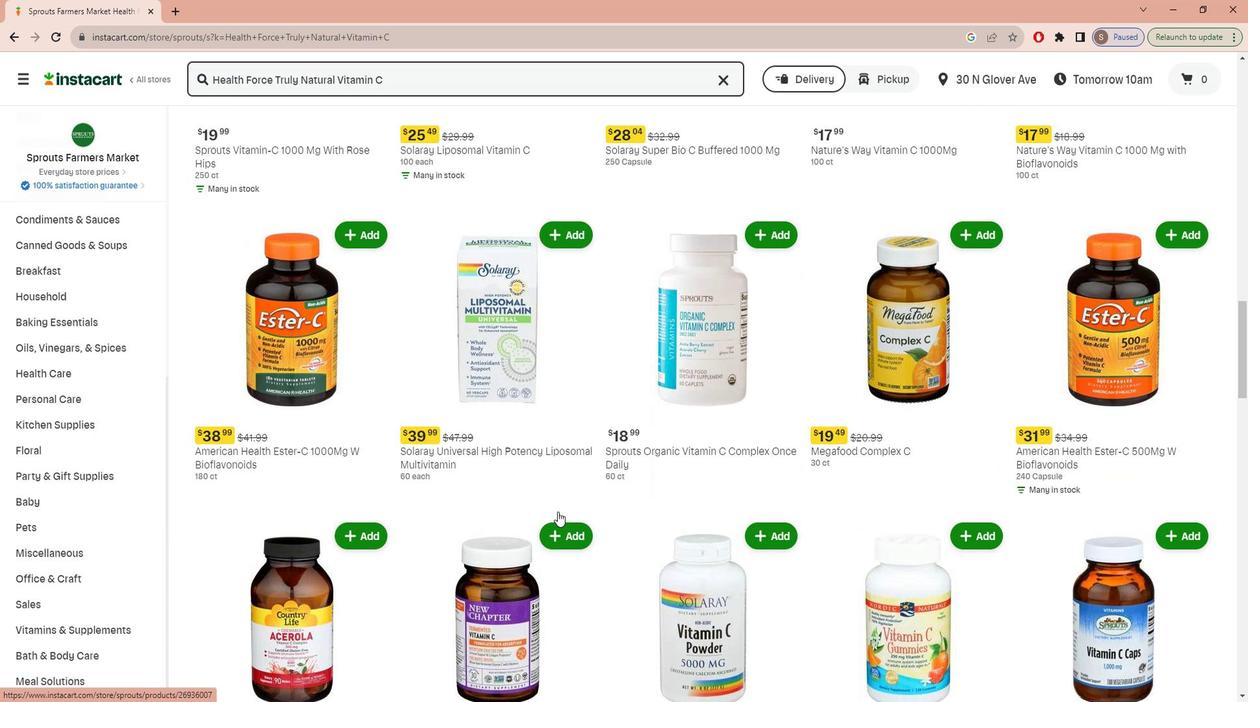 
Action: Mouse scrolled (558, 490) with delta (0, 0)
Screenshot: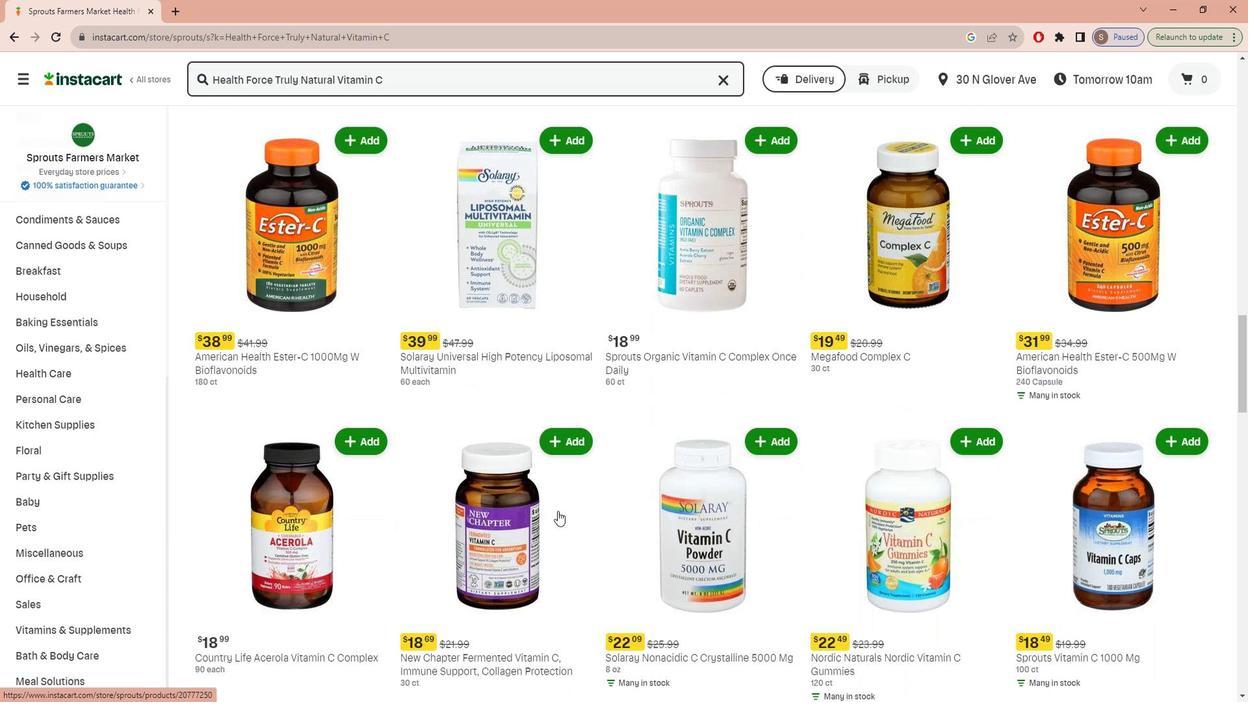 
Action: Mouse scrolled (558, 490) with delta (0, 0)
Screenshot: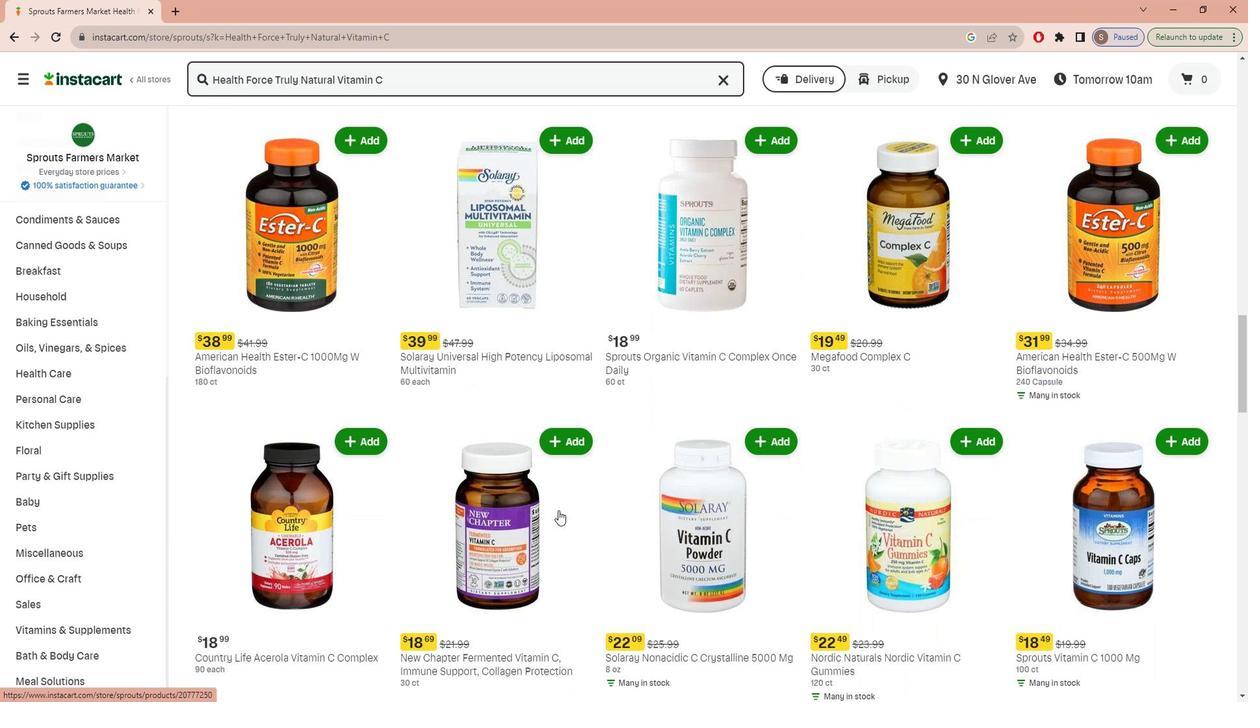 
Action: Mouse scrolled (558, 490) with delta (0, 0)
Screenshot: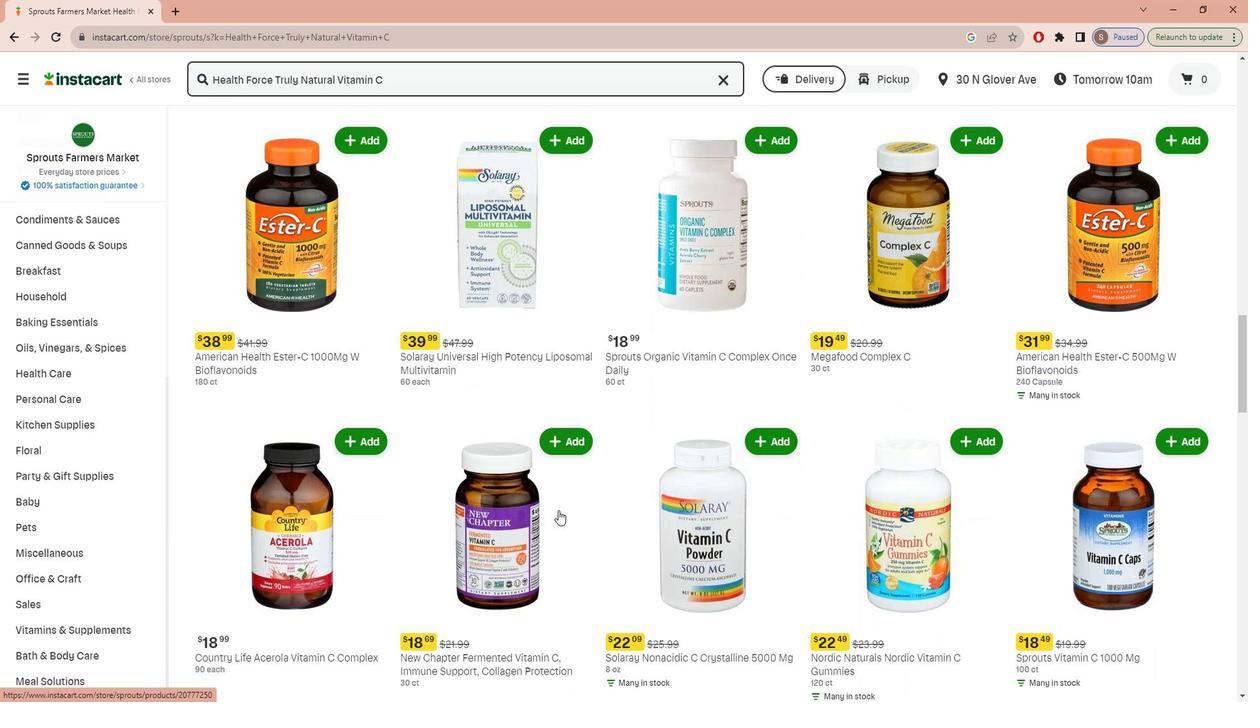 
Action: Mouse scrolled (558, 492) with delta (0, 0)
Screenshot: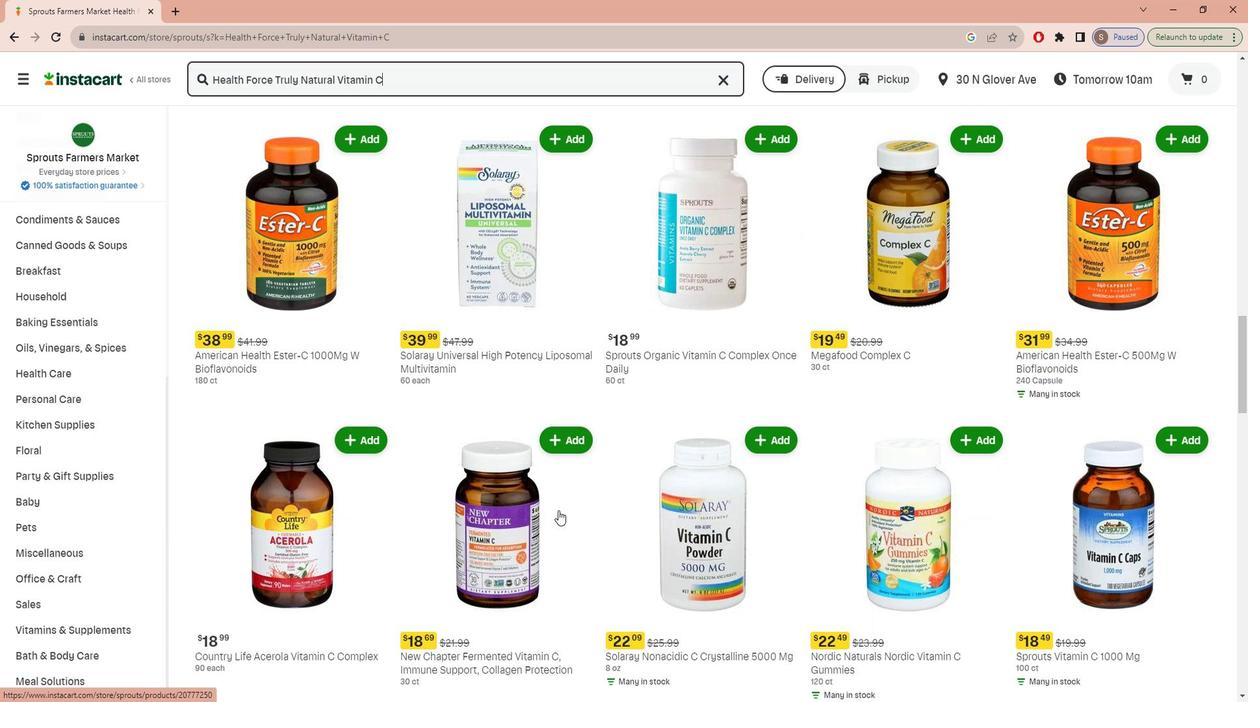 
Action: Mouse scrolled (558, 490) with delta (0, 0)
Screenshot: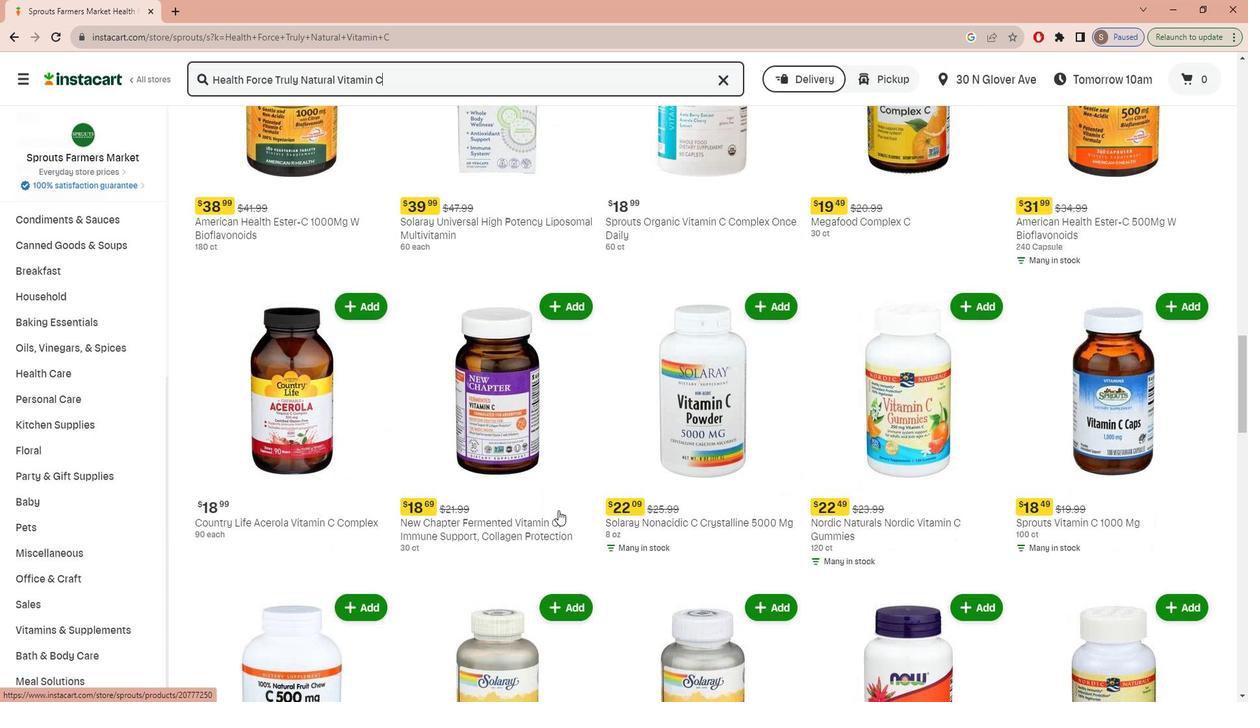 
Action: Mouse scrolled (558, 490) with delta (0, 0)
Screenshot: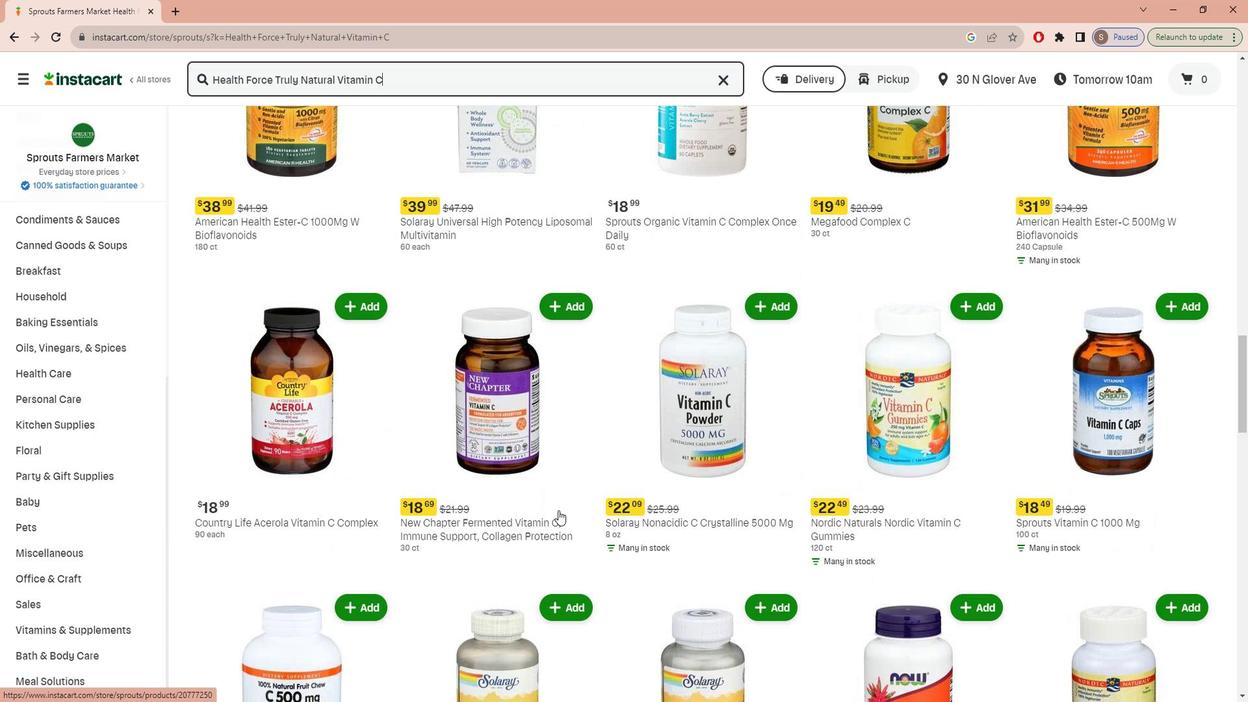 
Action: Mouse moved to (559, 491)
Screenshot: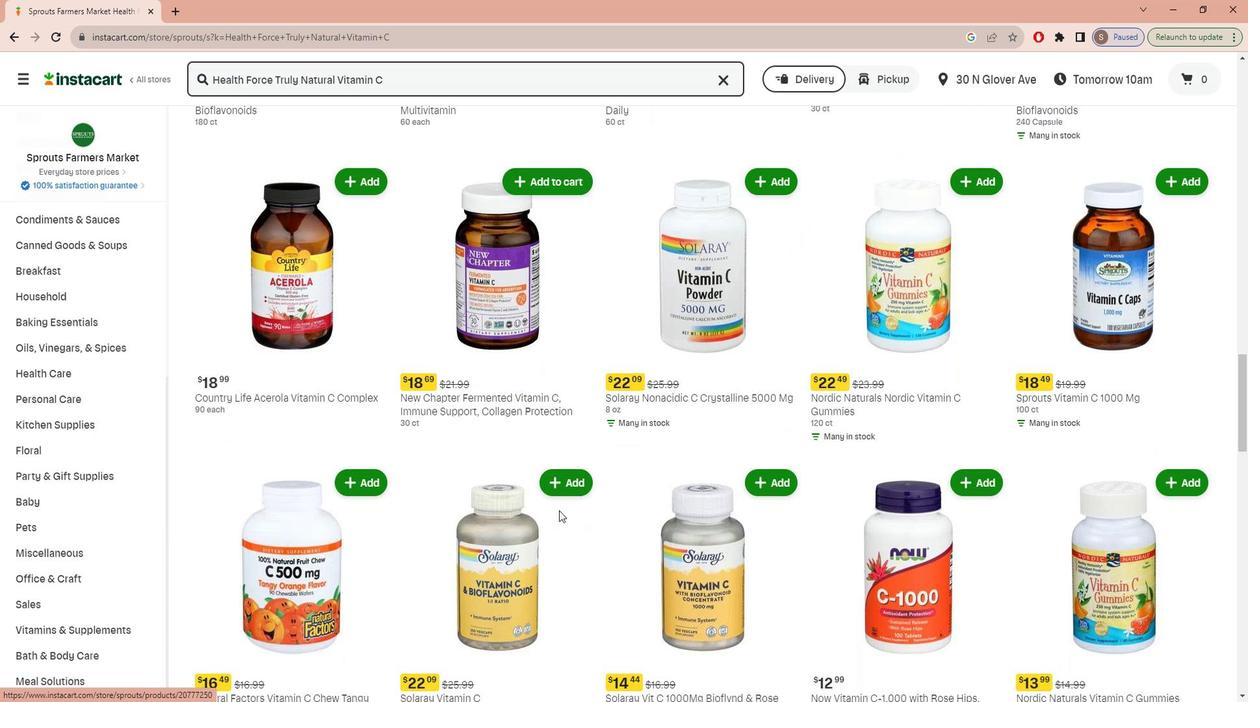 
Action: Mouse scrolled (559, 490) with delta (0, 0)
Screenshot: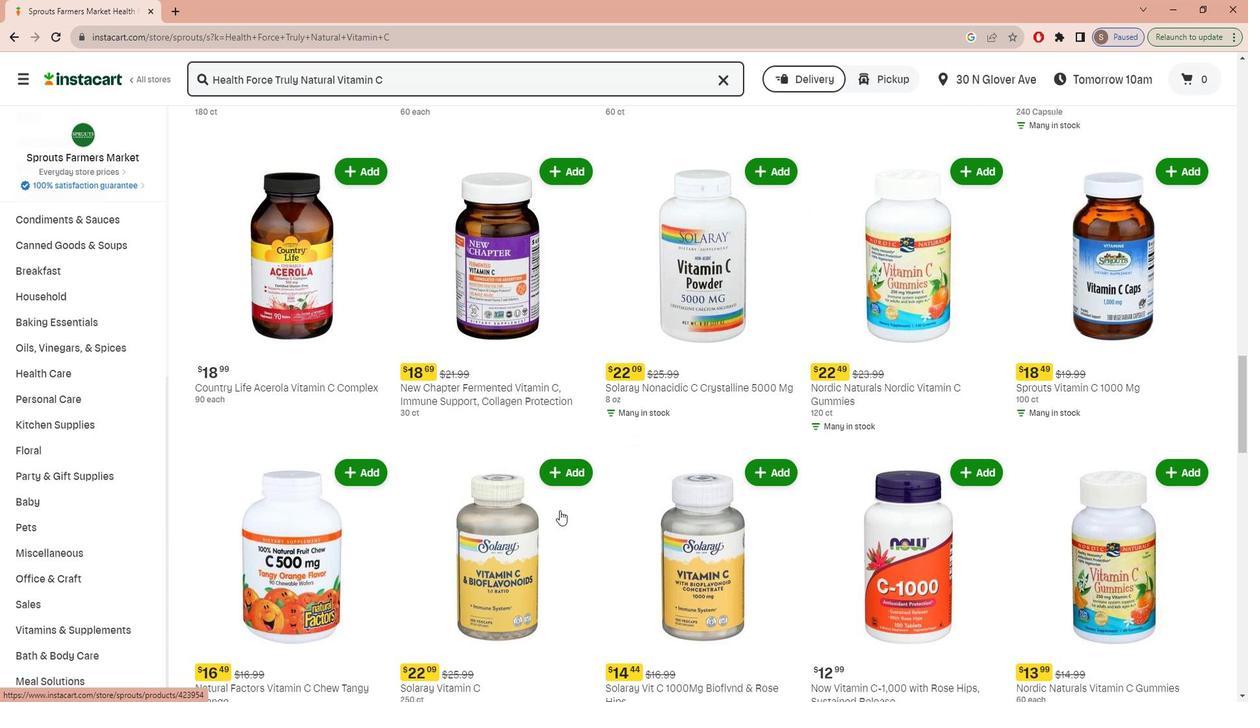 
Action: Mouse moved to (560, 491)
Screenshot: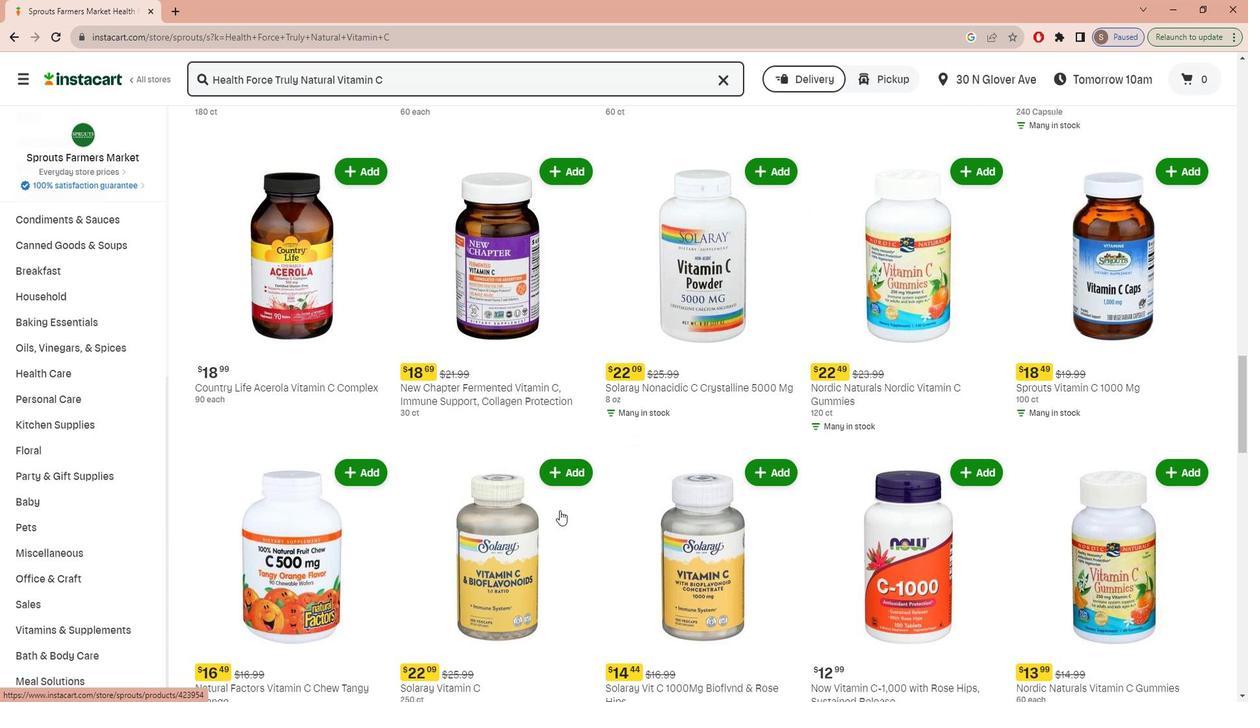 
Action: Mouse scrolled (560, 490) with delta (0, 0)
Screenshot: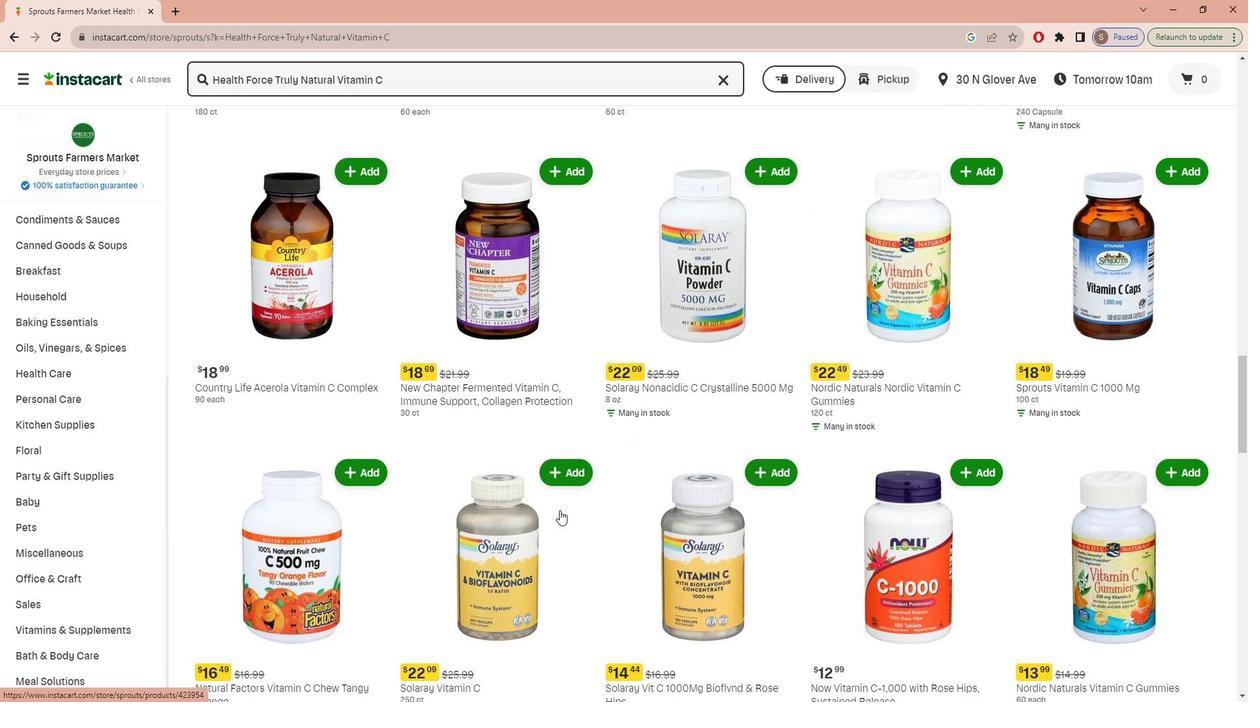 
Action: Mouse moved to (562, 492)
Screenshot: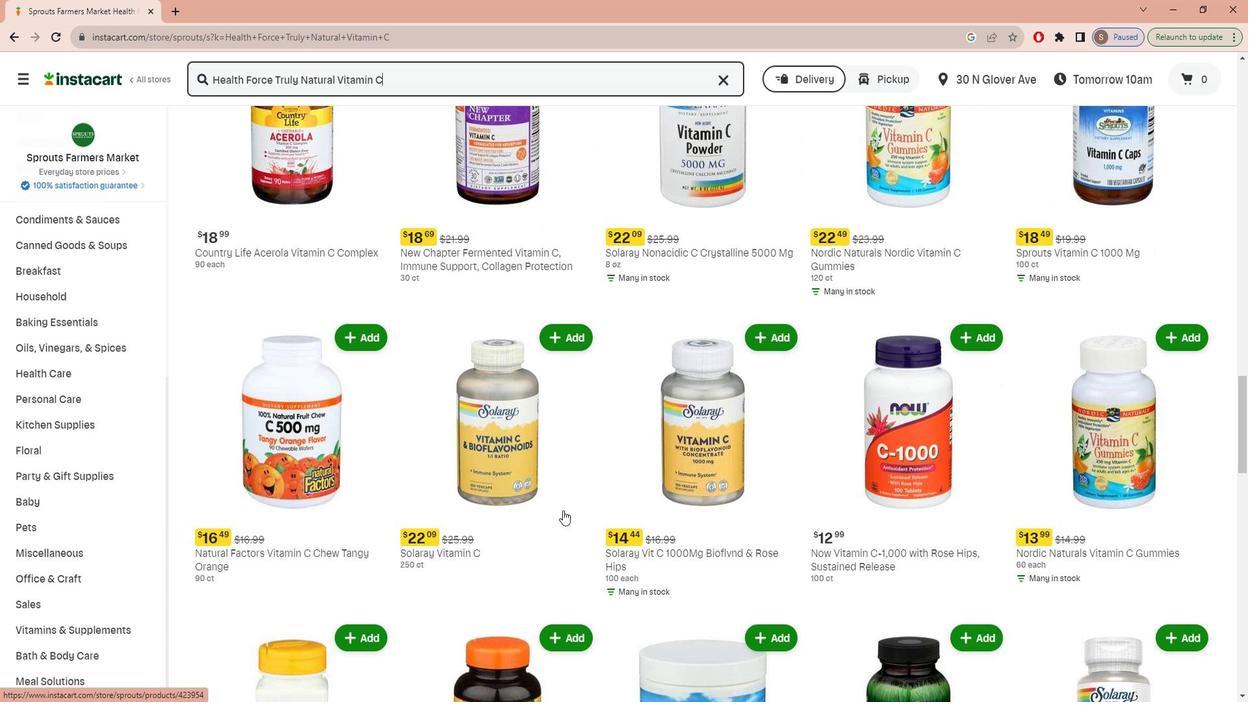 
Action: Mouse scrolled (562, 491) with delta (0, 0)
Screenshot: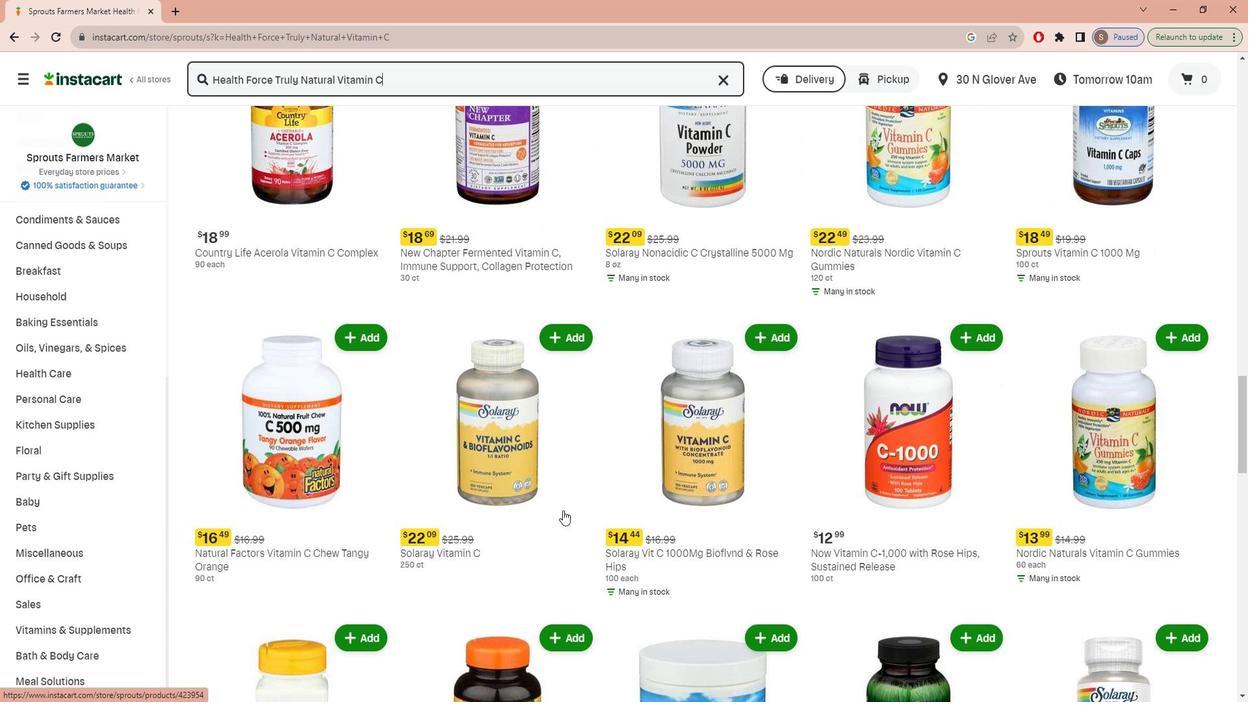 
Action: Mouse scrolled (562, 491) with delta (0, 0)
Screenshot: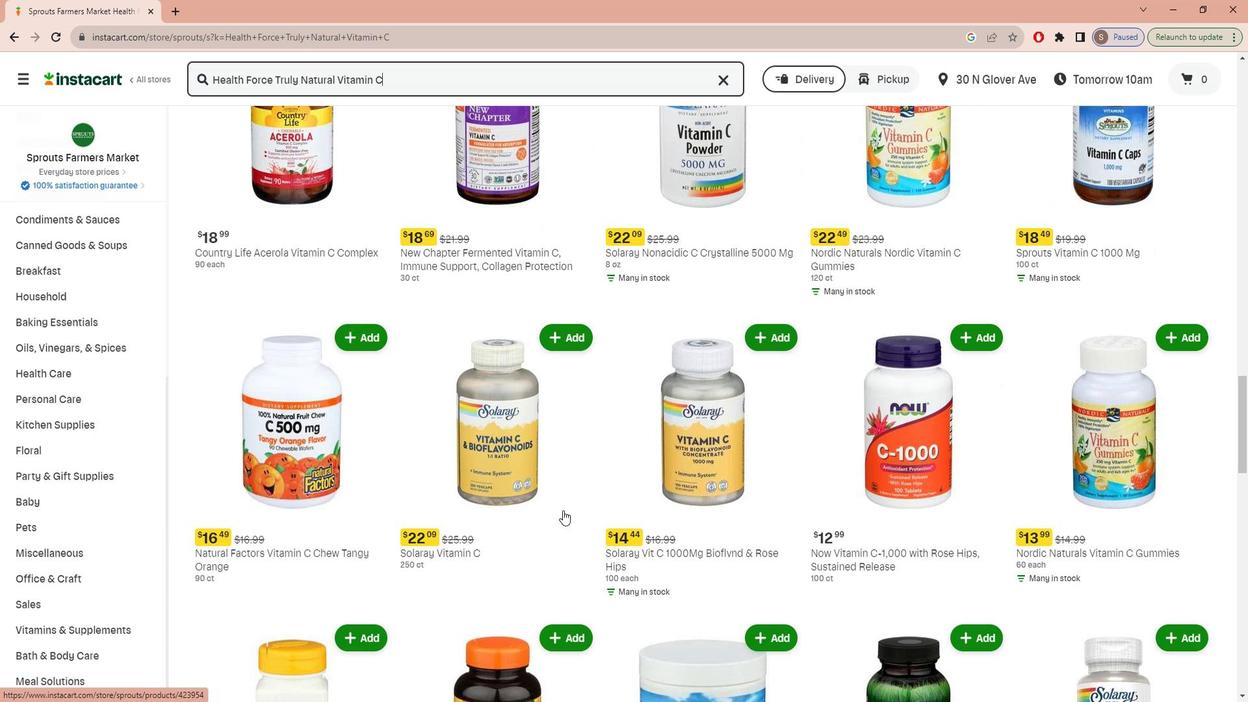 
Action: Mouse scrolled (562, 491) with delta (0, 0)
Screenshot: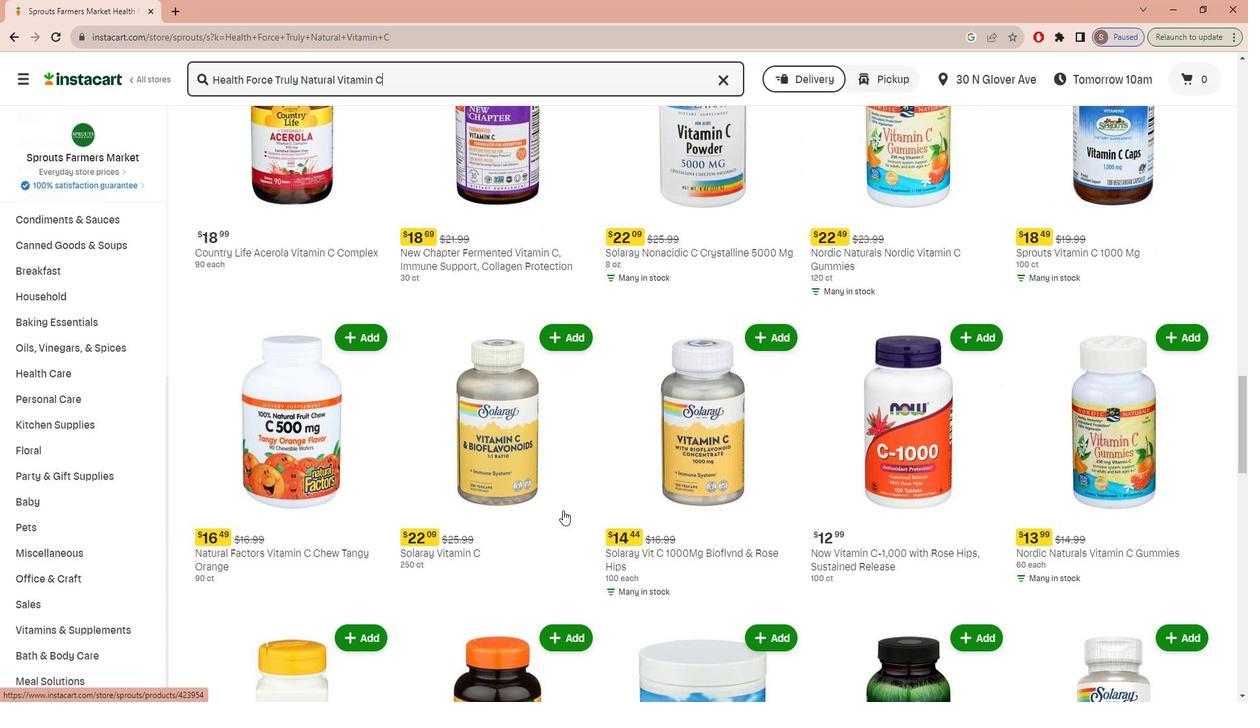 
Action: Mouse moved to (562, 492)
Screenshot: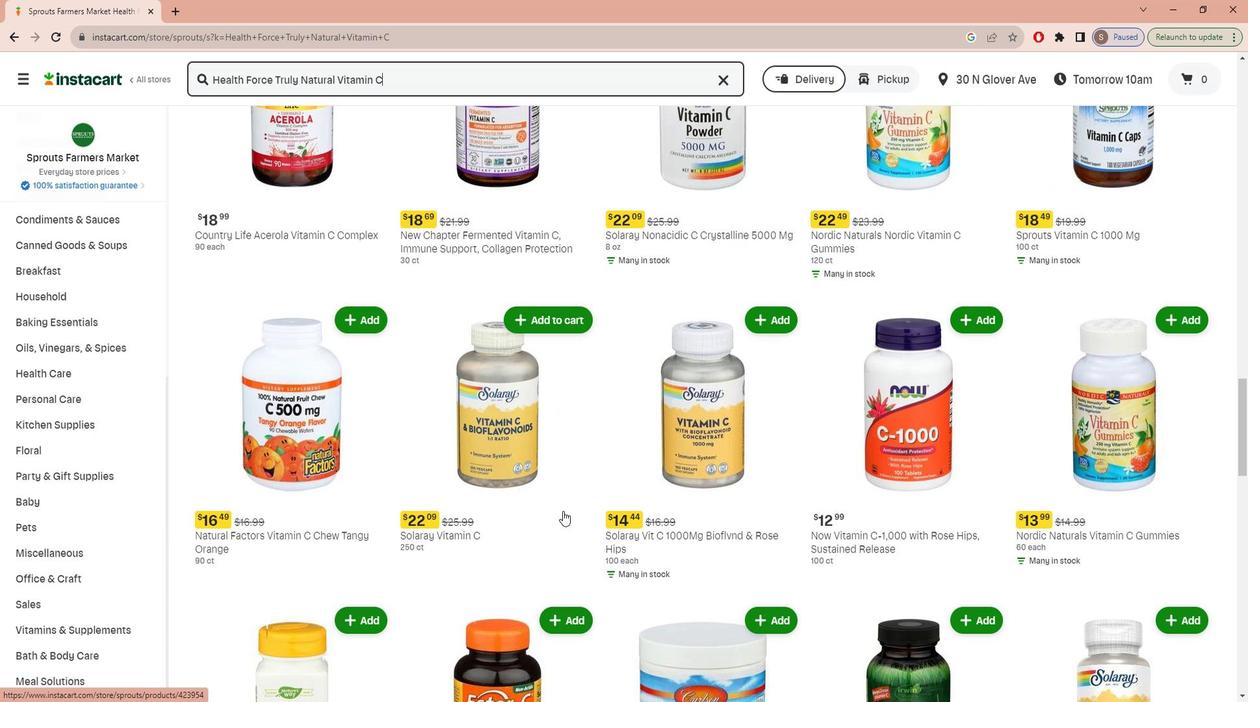 
Action: Mouse scrolled (562, 491) with delta (0, 0)
Screenshot: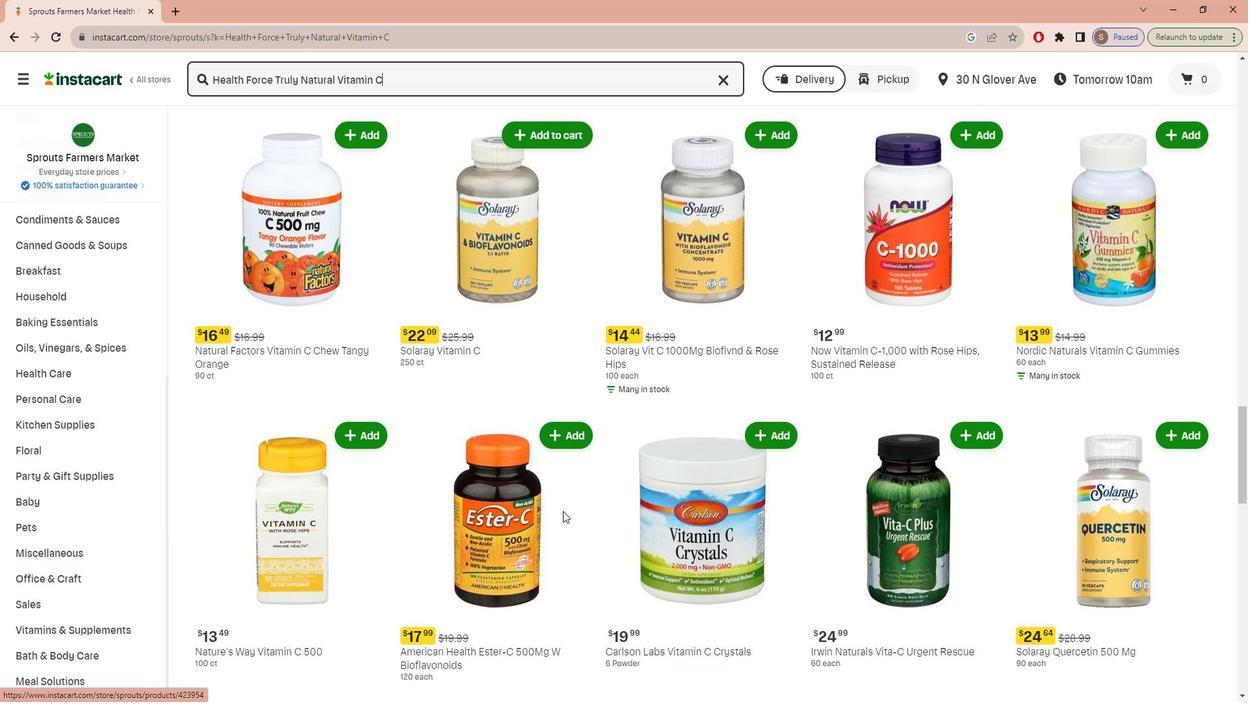 
Action: Mouse scrolled (562, 491) with delta (0, 0)
Screenshot: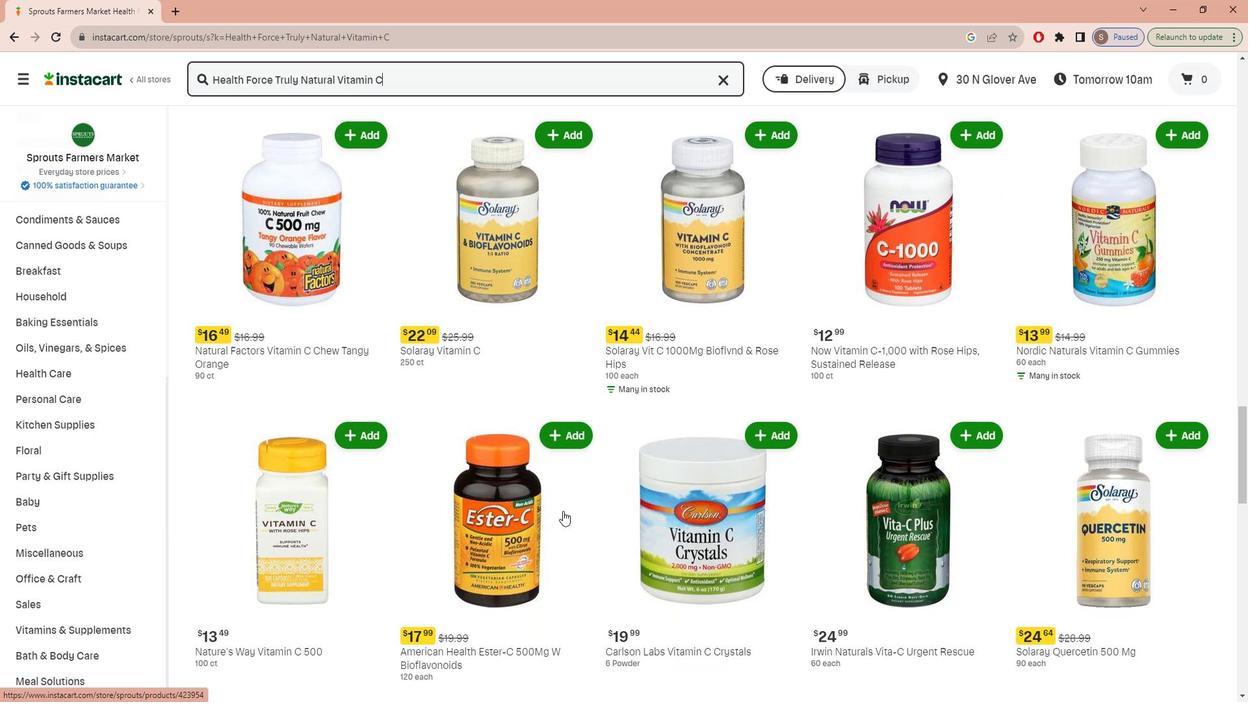 
Action: Mouse scrolled (562, 491) with delta (0, 0)
Screenshot: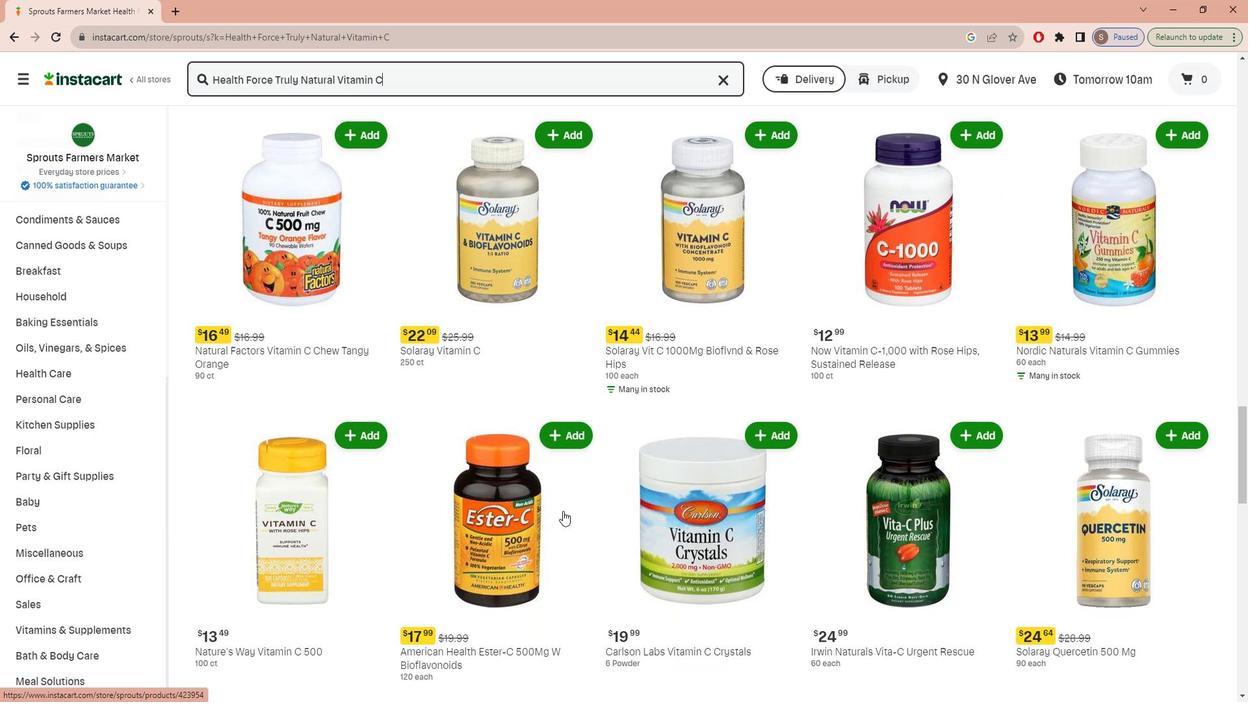 
Action: Mouse scrolled (562, 491) with delta (0, 0)
Screenshot: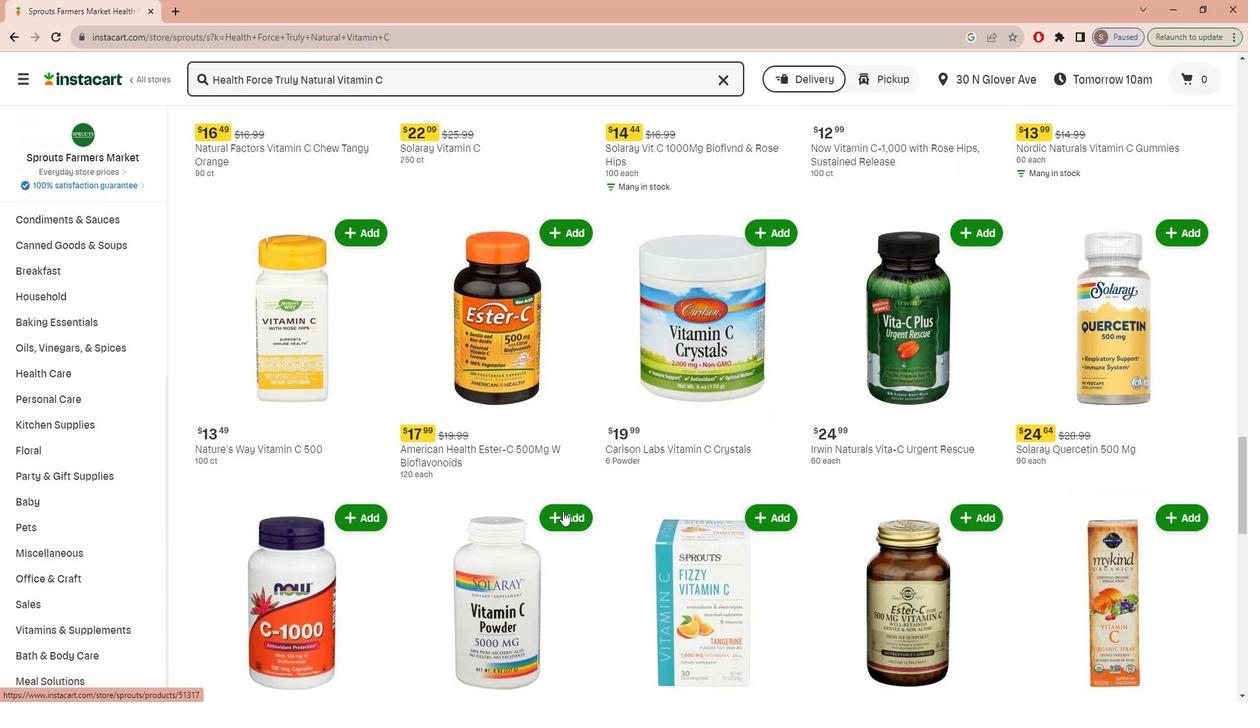 
Action: Mouse moved to (562, 492)
Screenshot: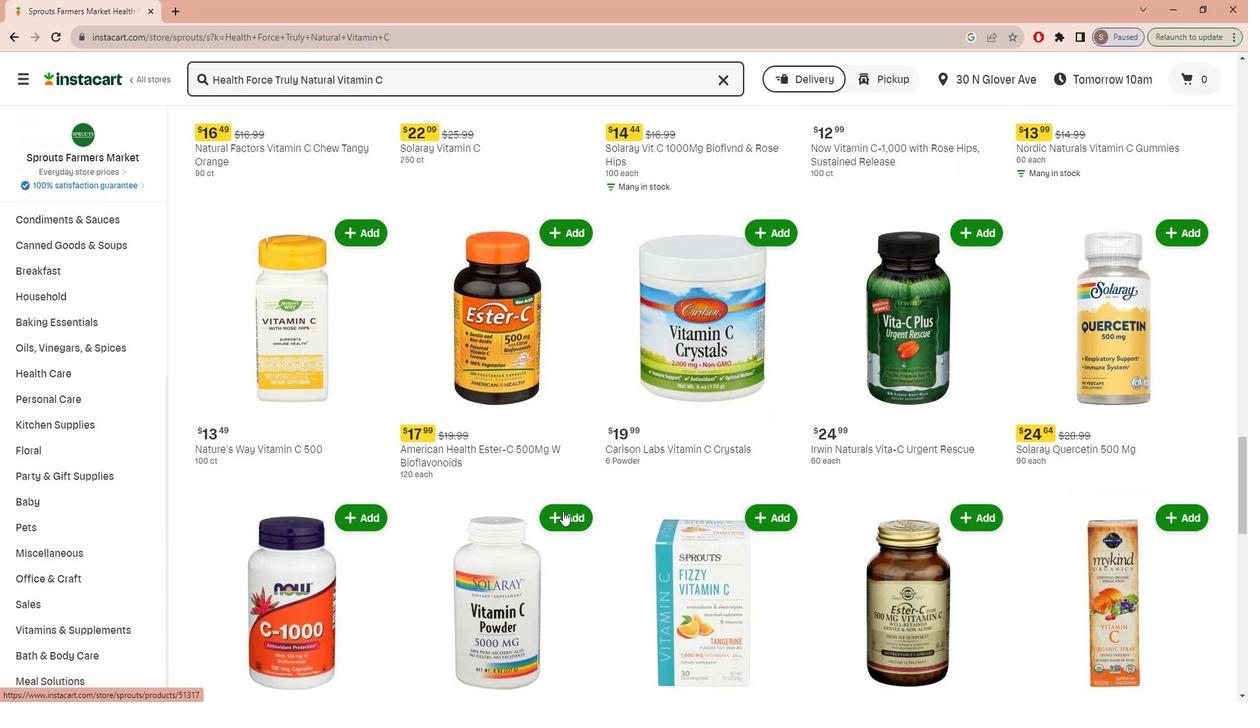 
Action: Mouse scrolled (562, 491) with delta (0, 0)
Screenshot: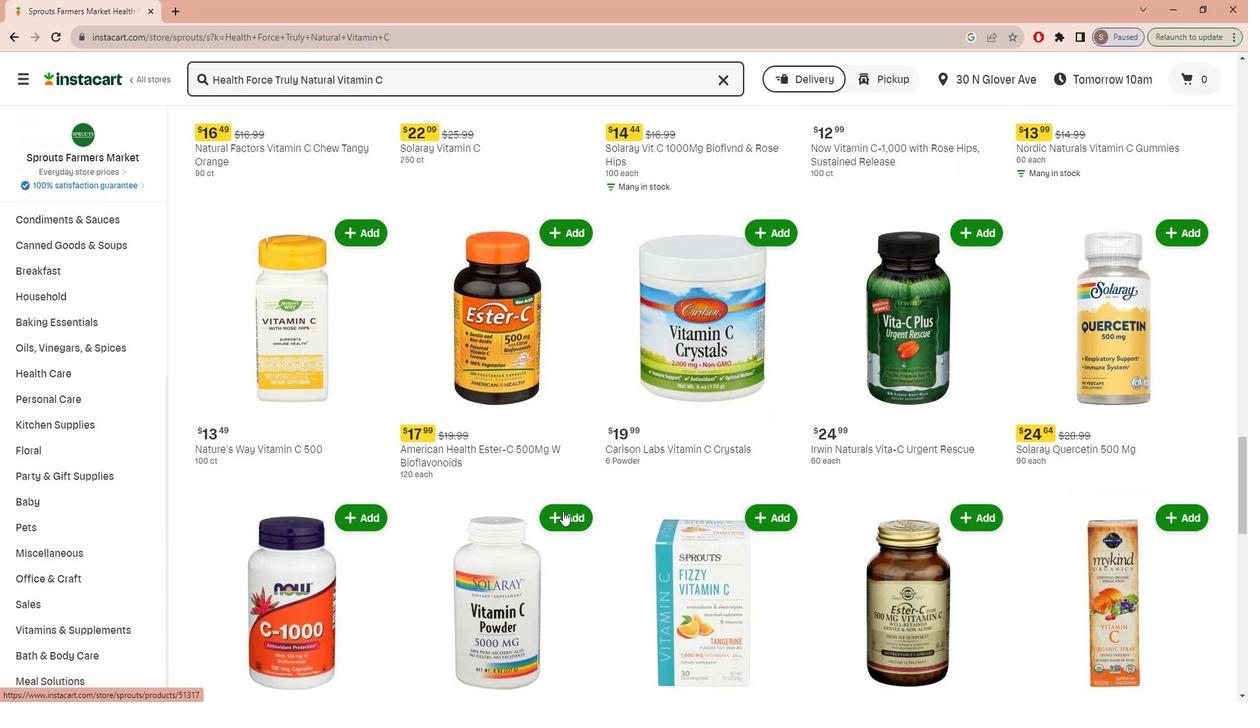
Action: Mouse scrolled (562, 491) with delta (0, 0)
Screenshot: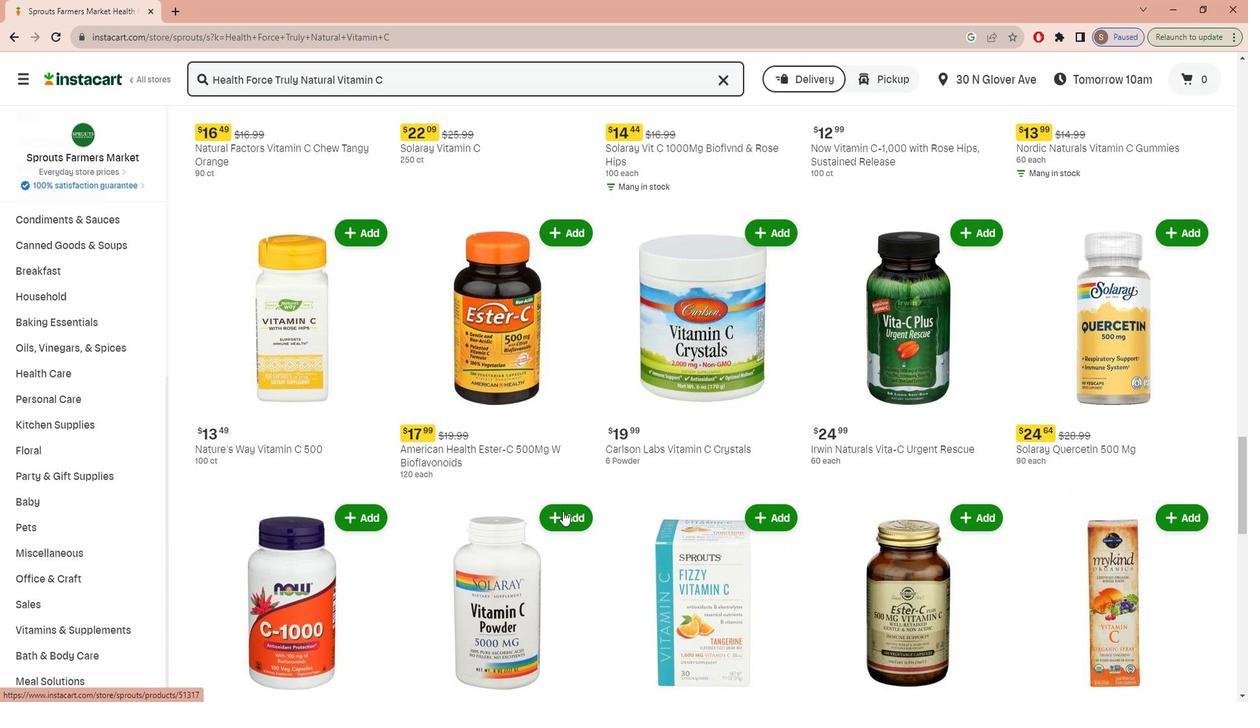 
Action: Mouse scrolled (562, 491) with delta (0, 0)
Screenshot: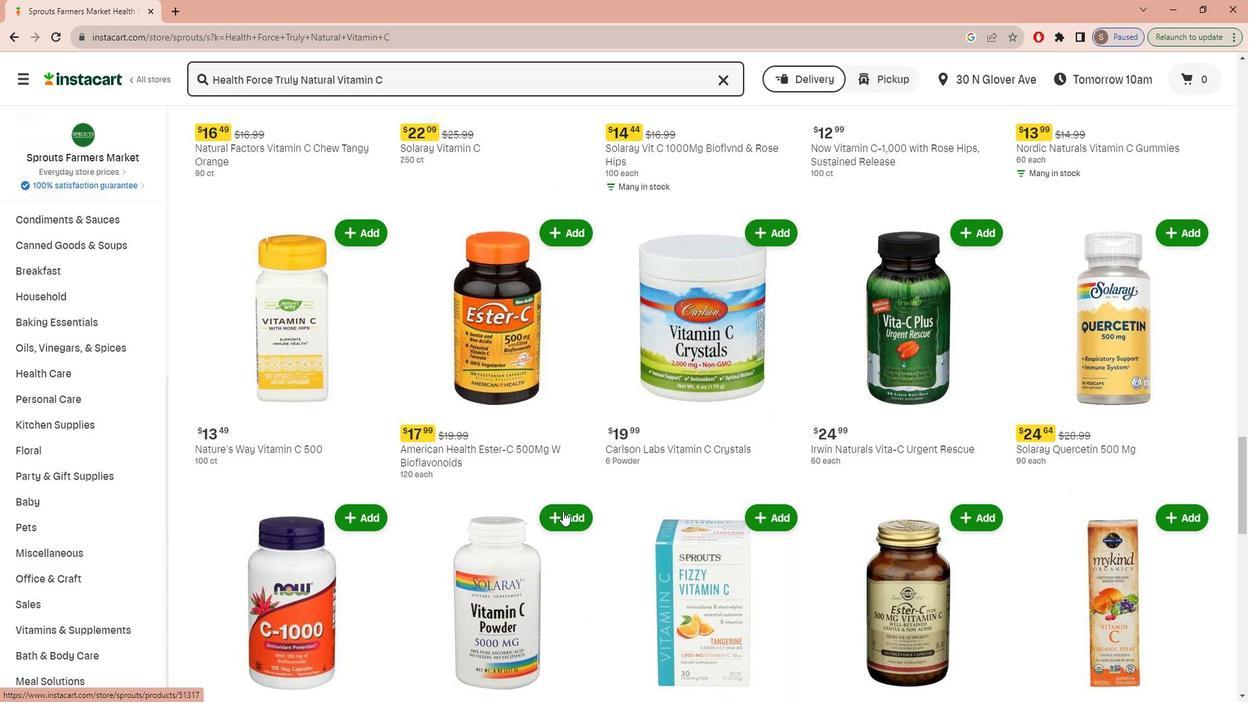 
Action: Mouse moved to (562, 492)
Screenshot: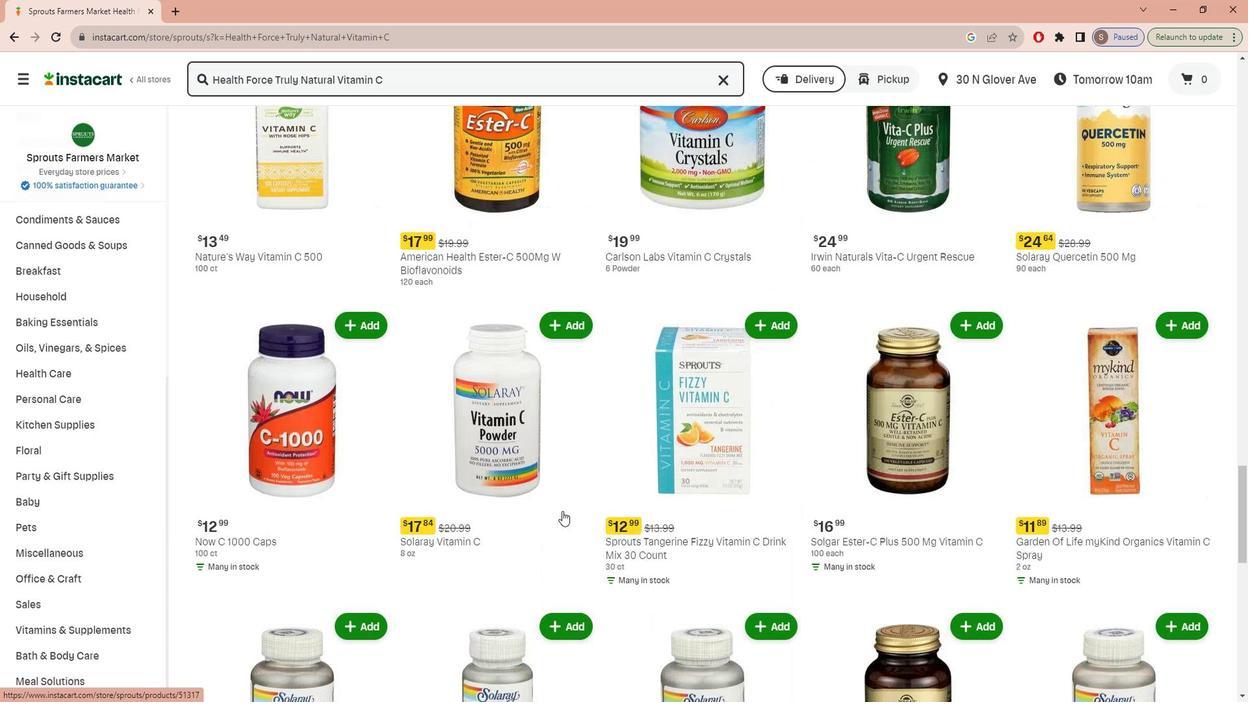
Action: Mouse scrolled (562, 492) with delta (0, 0)
Screenshot: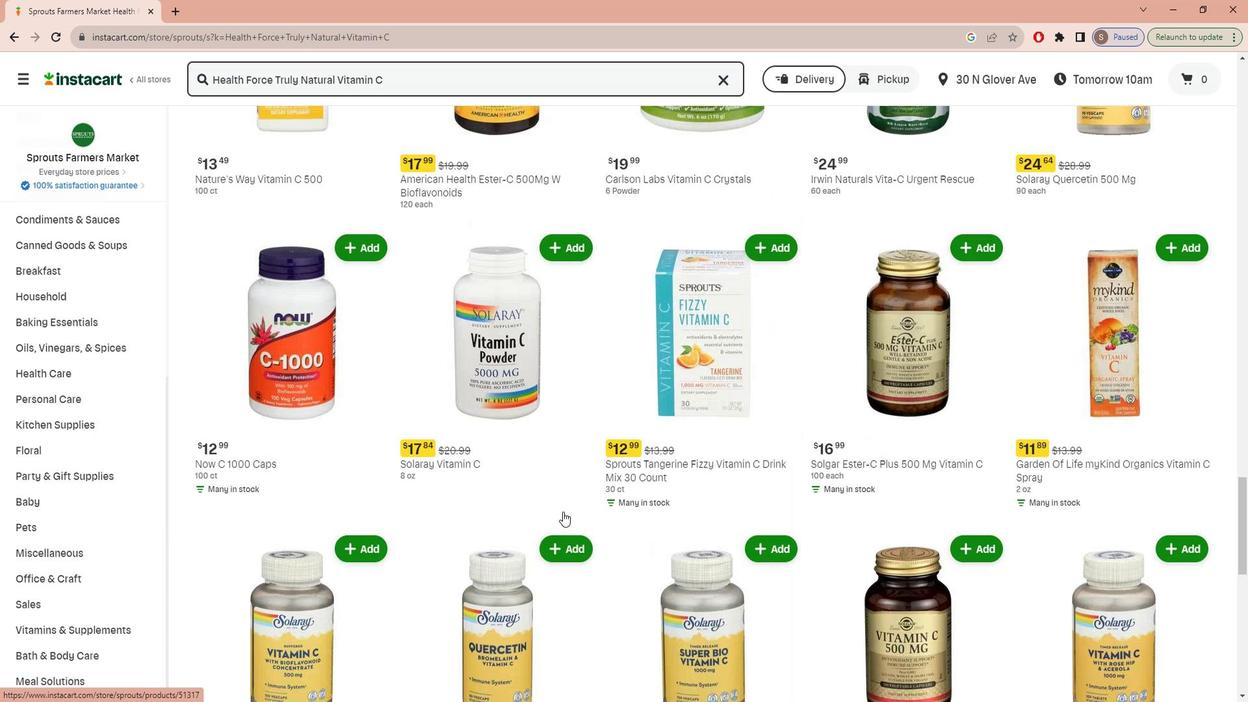 
Action: Mouse scrolled (562, 492) with delta (0, 0)
Screenshot: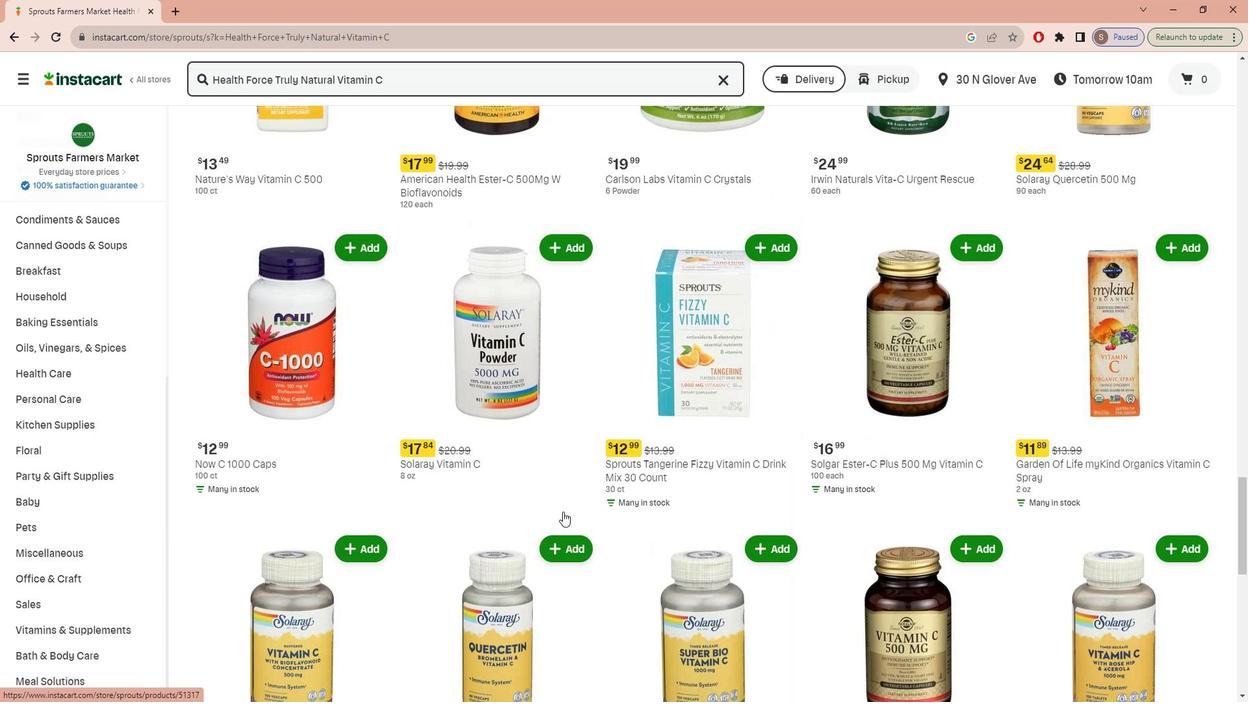 
Action: Mouse scrolled (562, 492) with delta (0, 0)
Screenshot: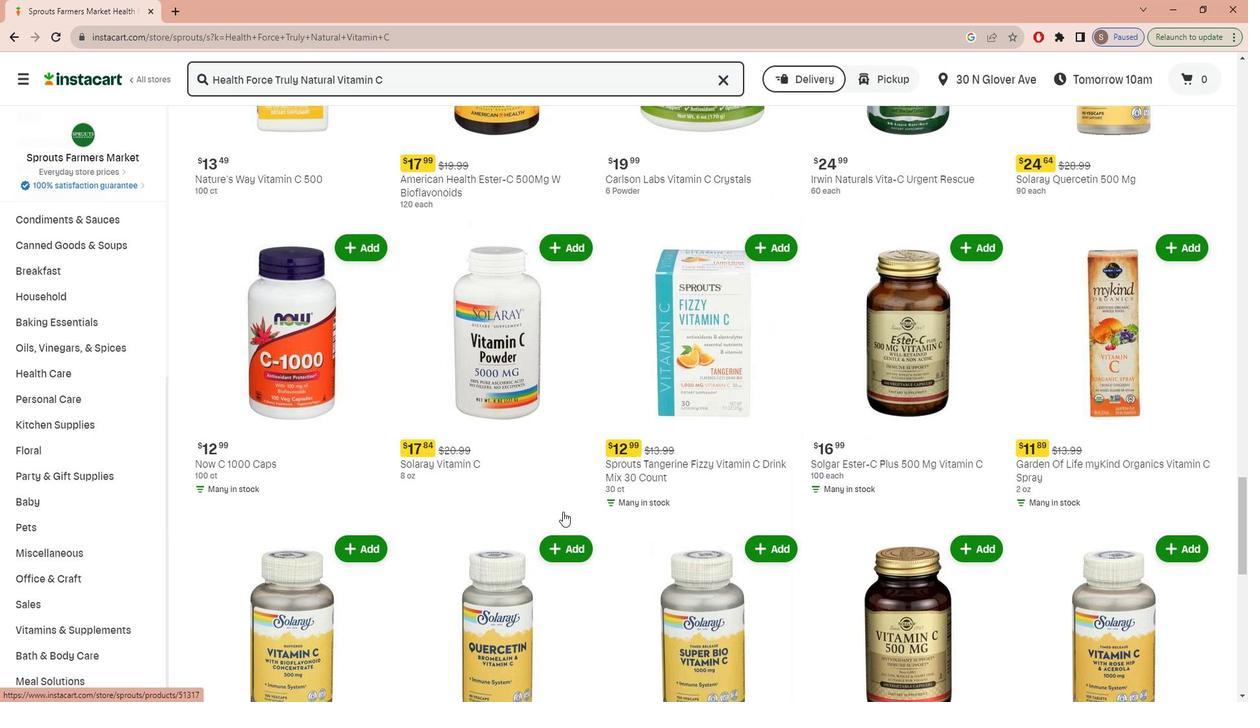 
Action: Mouse scrolled (562, 492) with delta (0, 0)
Screenshot: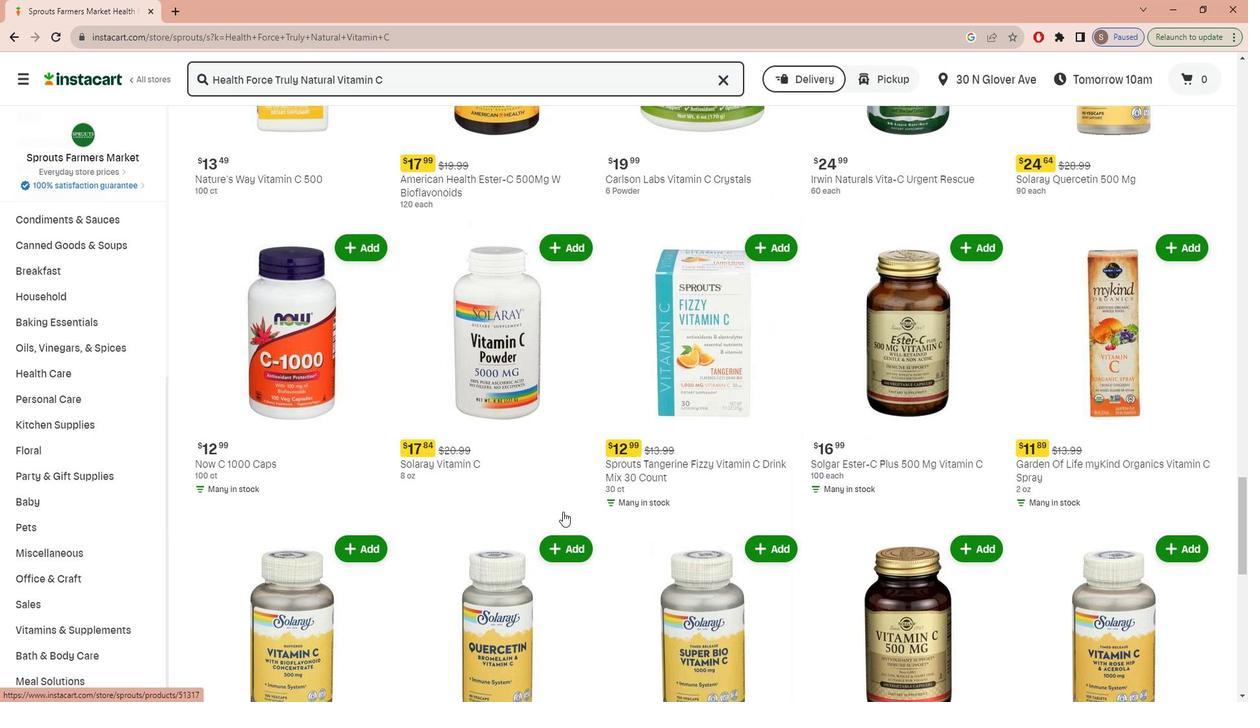 
Action: Mouse scrolled (562, 492) with delta (0, 0)
Screenshot: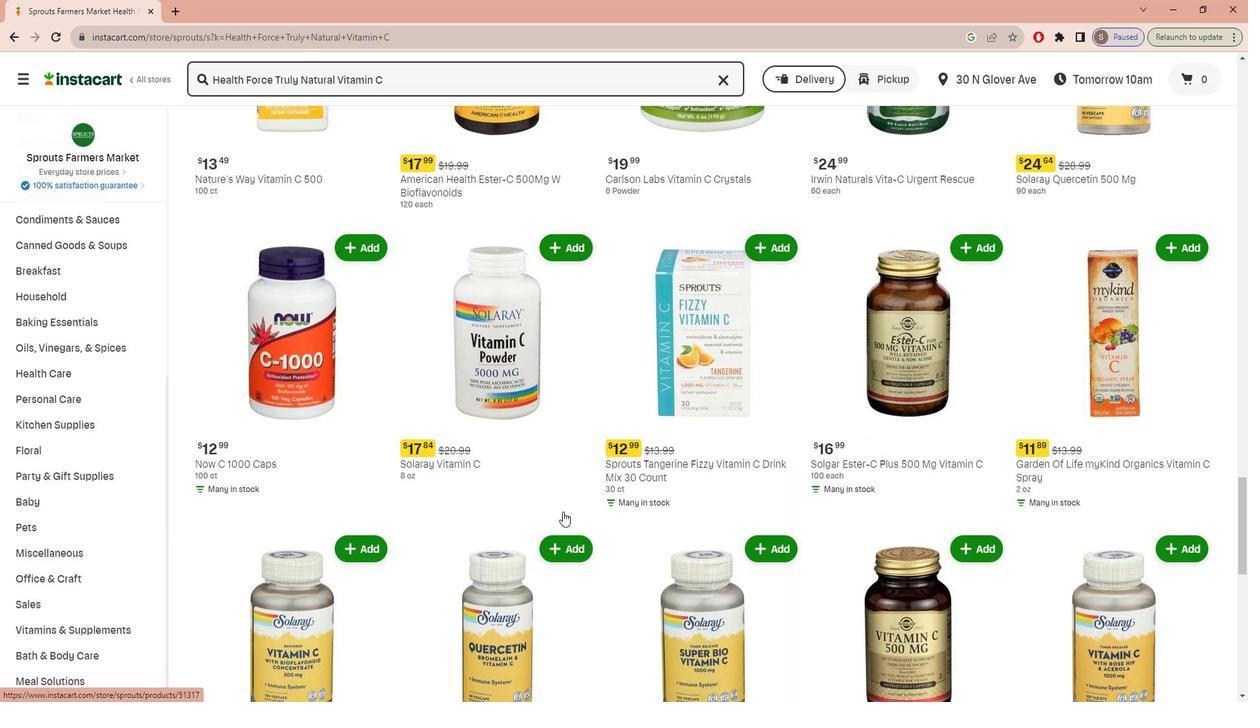 
Action: Mouse moved to (564, 492)
Screenshot: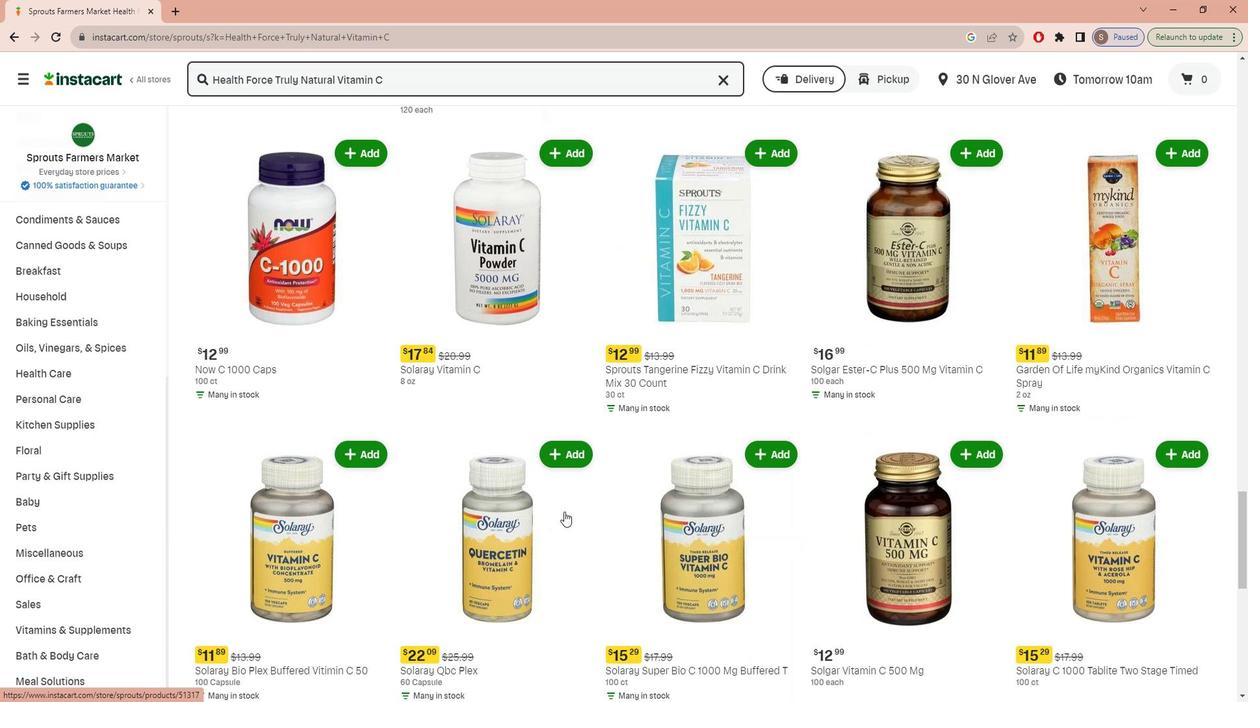 
Action: Mouse scrolled (564, 492) with delta (0, 0)
Screenshot: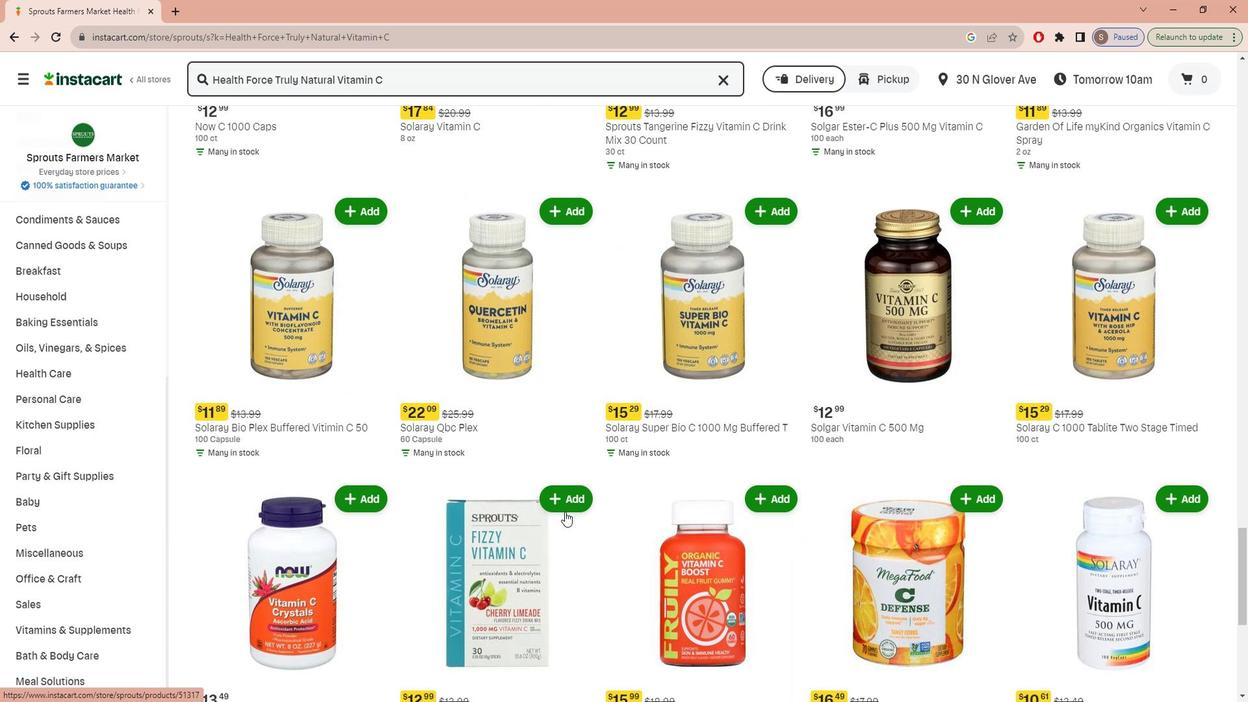 
Action: Mouse scrolled (564, 492) with delta (0, 0)
Screenshot: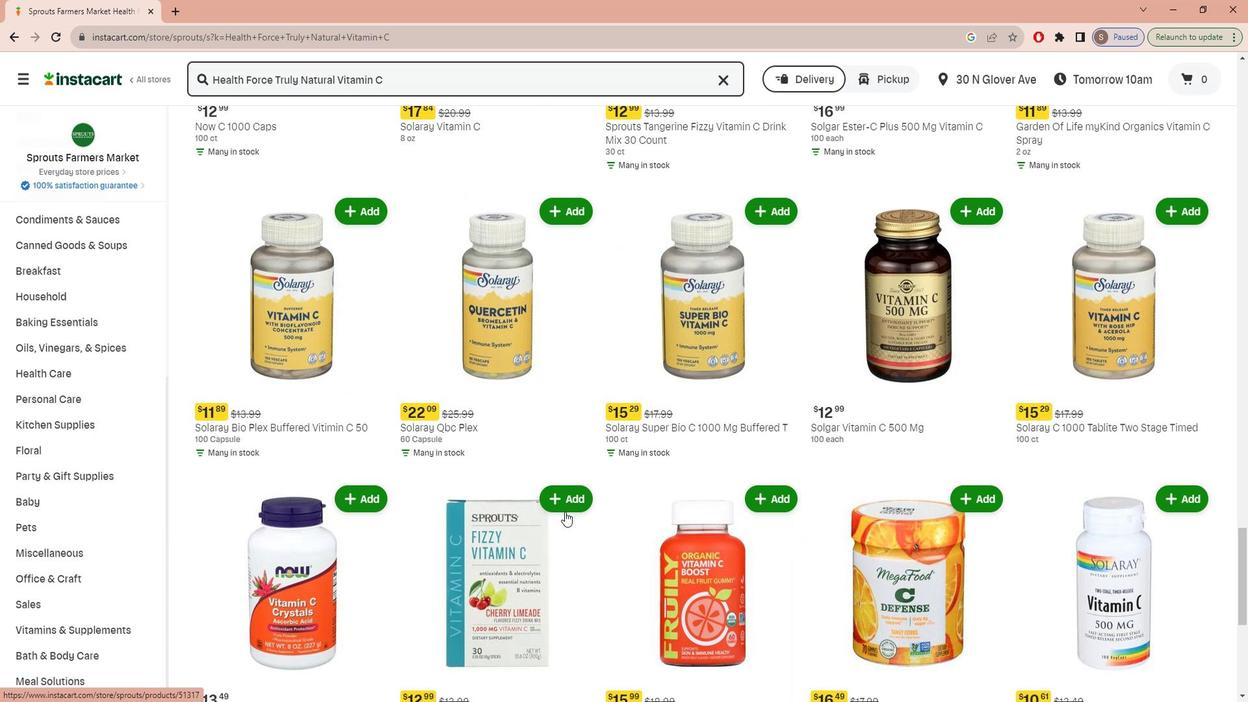 
Action: Mouse scrolled (564, 492) with delta (0, 0)
Screenshot: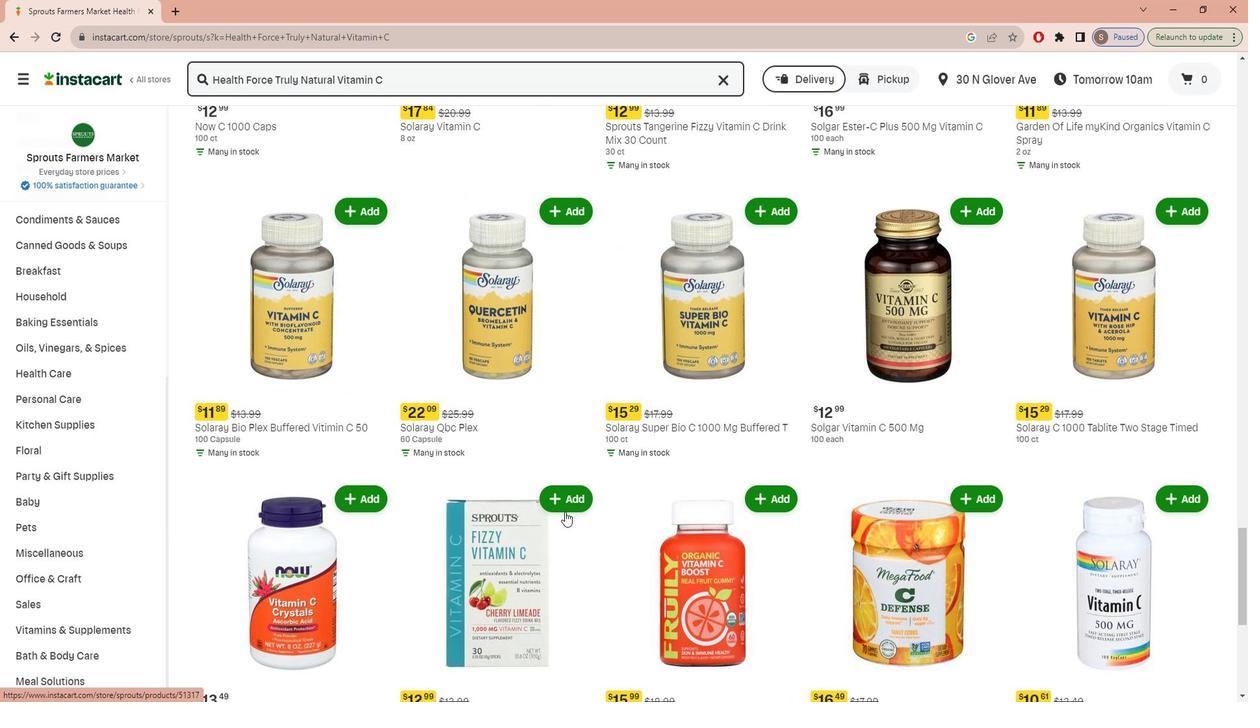 
Action: Mouse scrolled (564, 492) with delta (0, 0)
Screenshot: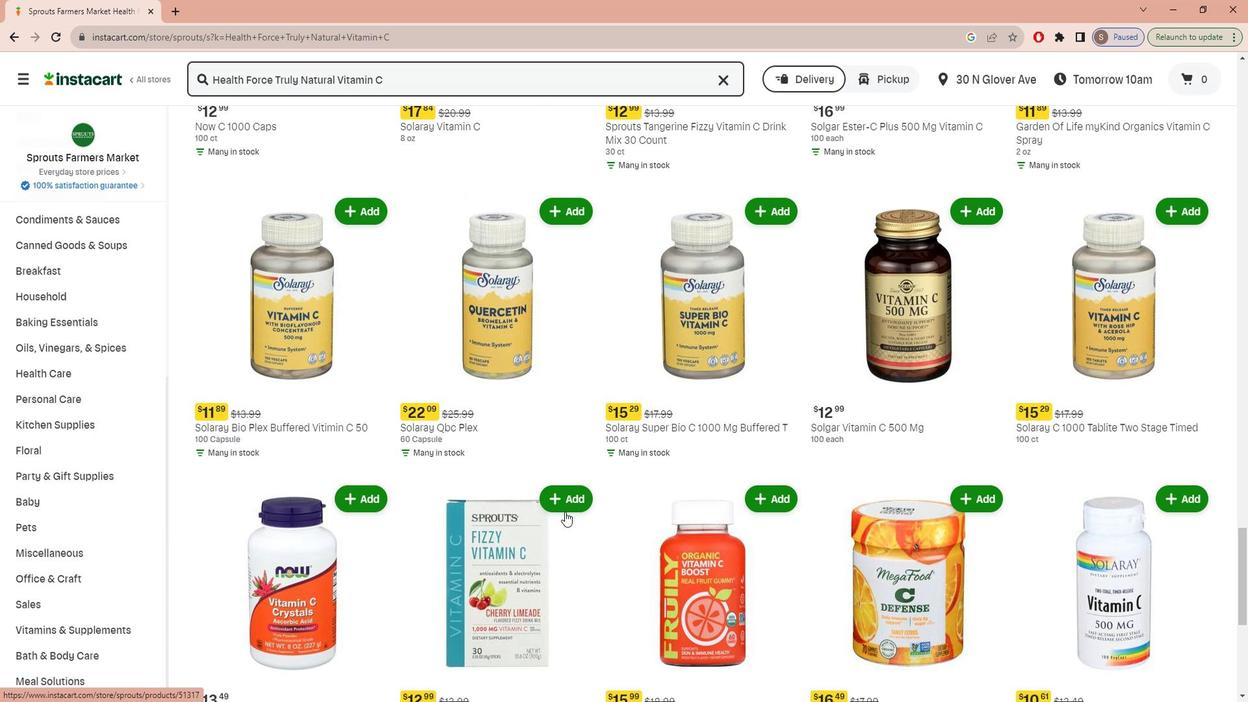 
Action: Mouse moved to (564, 492)
Screenshot: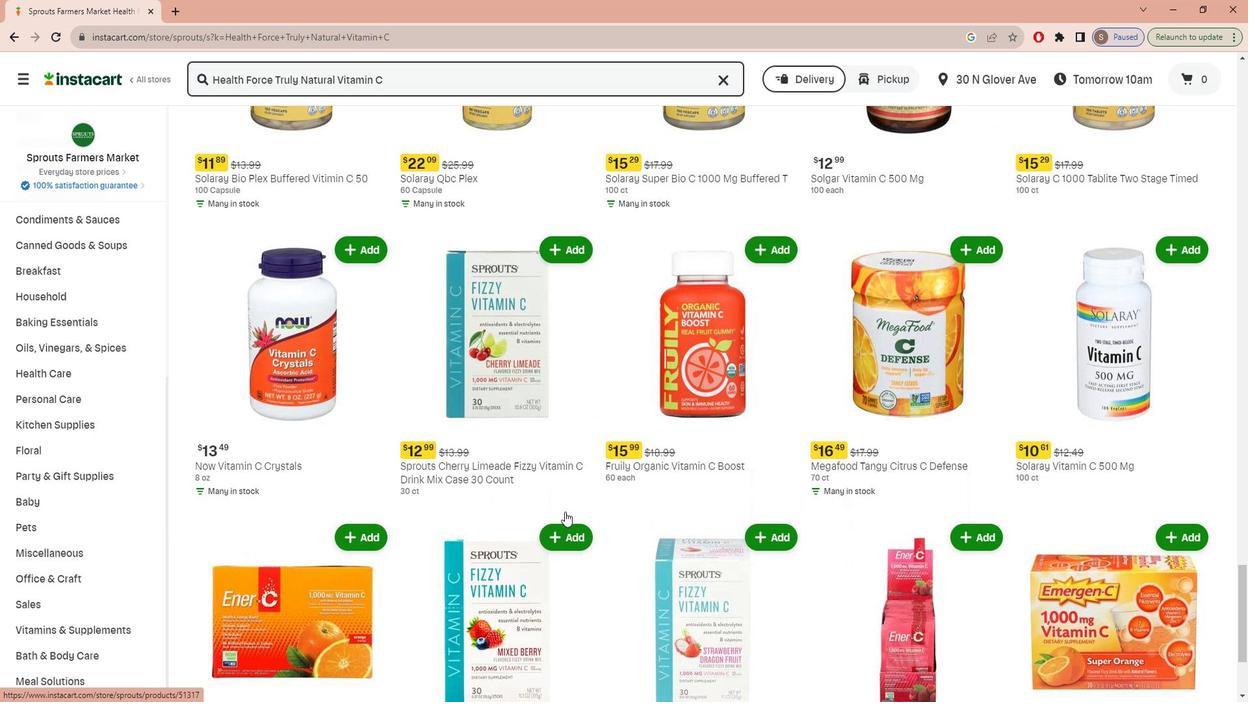 
Action: Mouse scrolled (564, 492) with delta (0, 0)
Screenshot: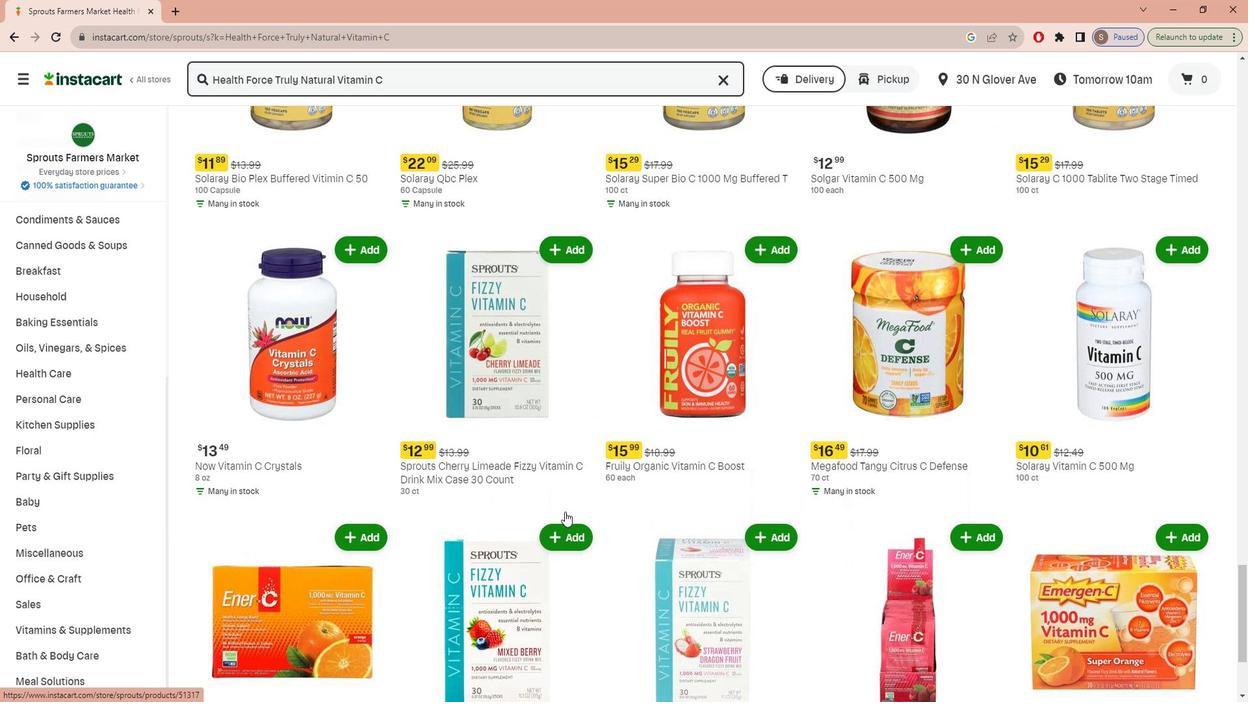 
Action: Mouse scrolled (564, 492) with delta (0, 0)
Screenshot: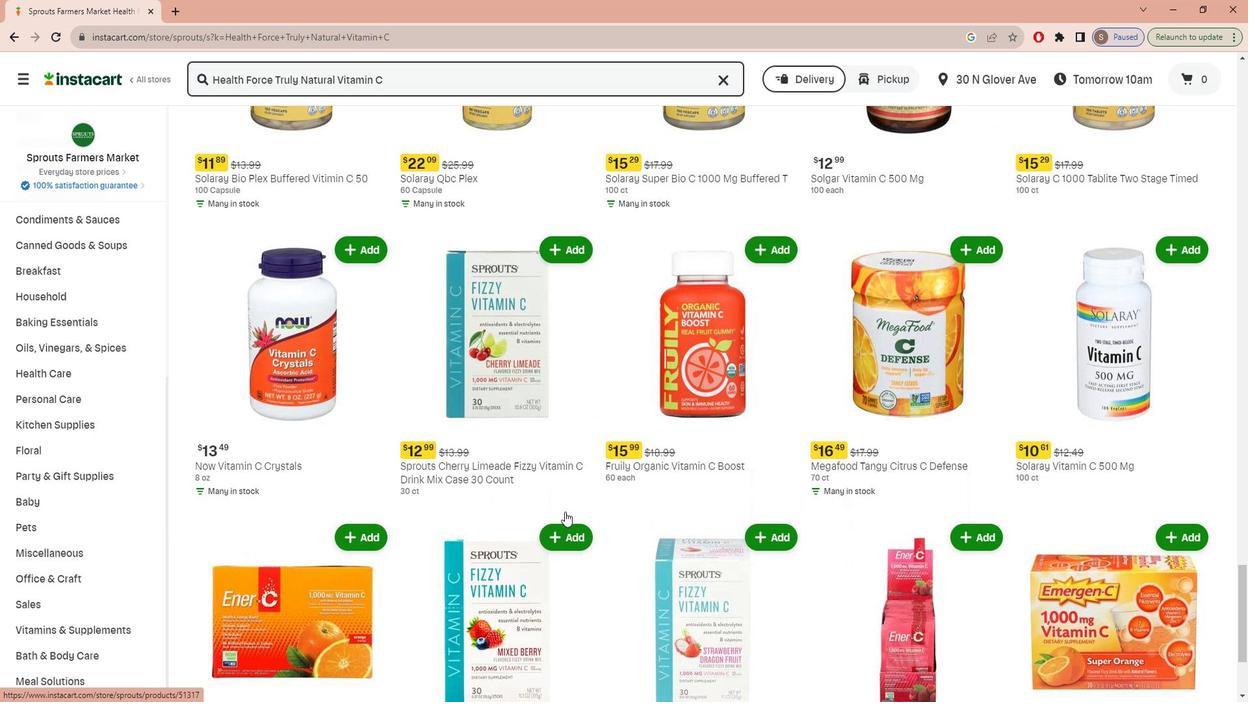 
Action: Mouse scrolled (564, 492) with delta (0, 0)
Screenshot: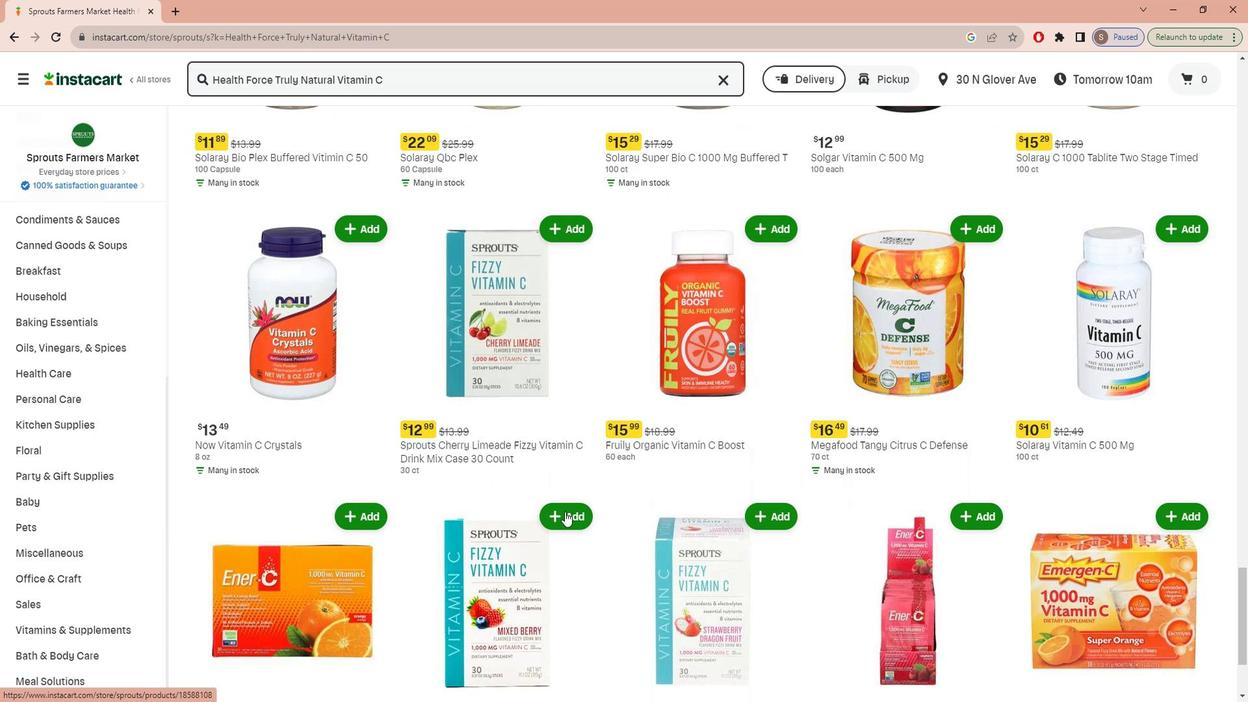 
Action: Mouse scrolled (564, 492) with delta (0, 0)
Screenshot: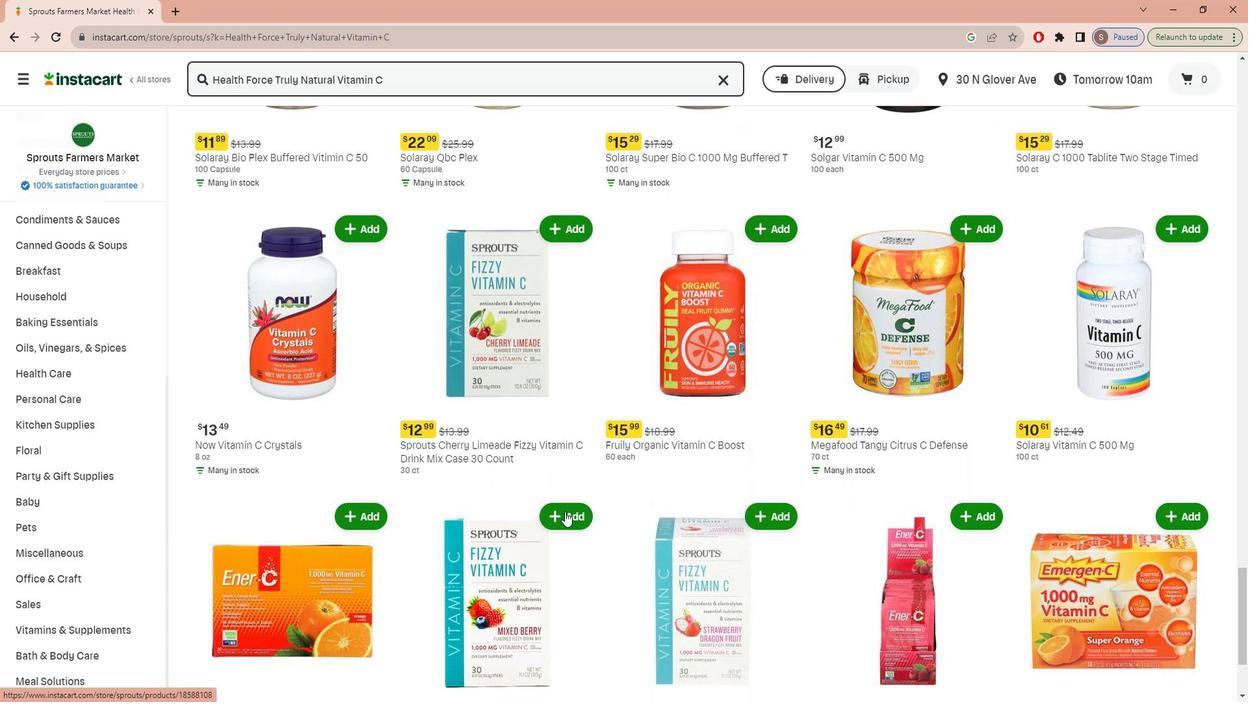 
Action: Mouse scrolled (564, 492) with delta (0, 0)
Screenshot: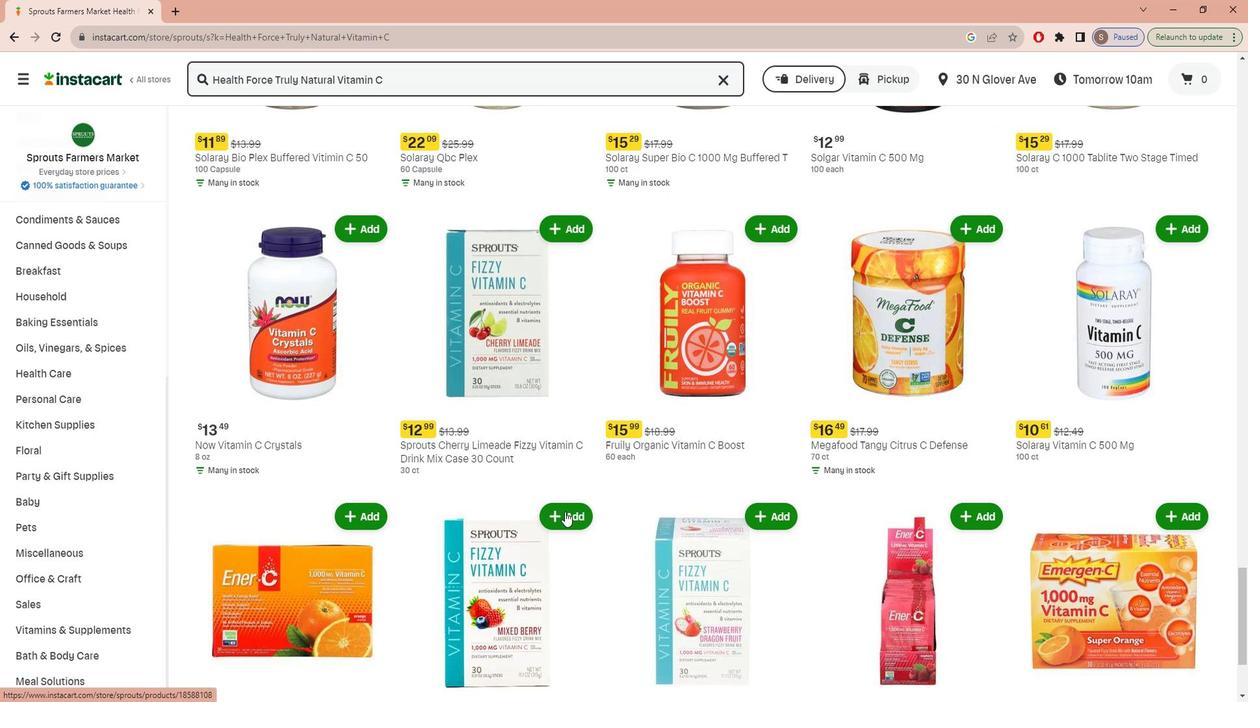 
Action: Mouse scrolled (564, 492) with delta (0, 0)
Screenshot: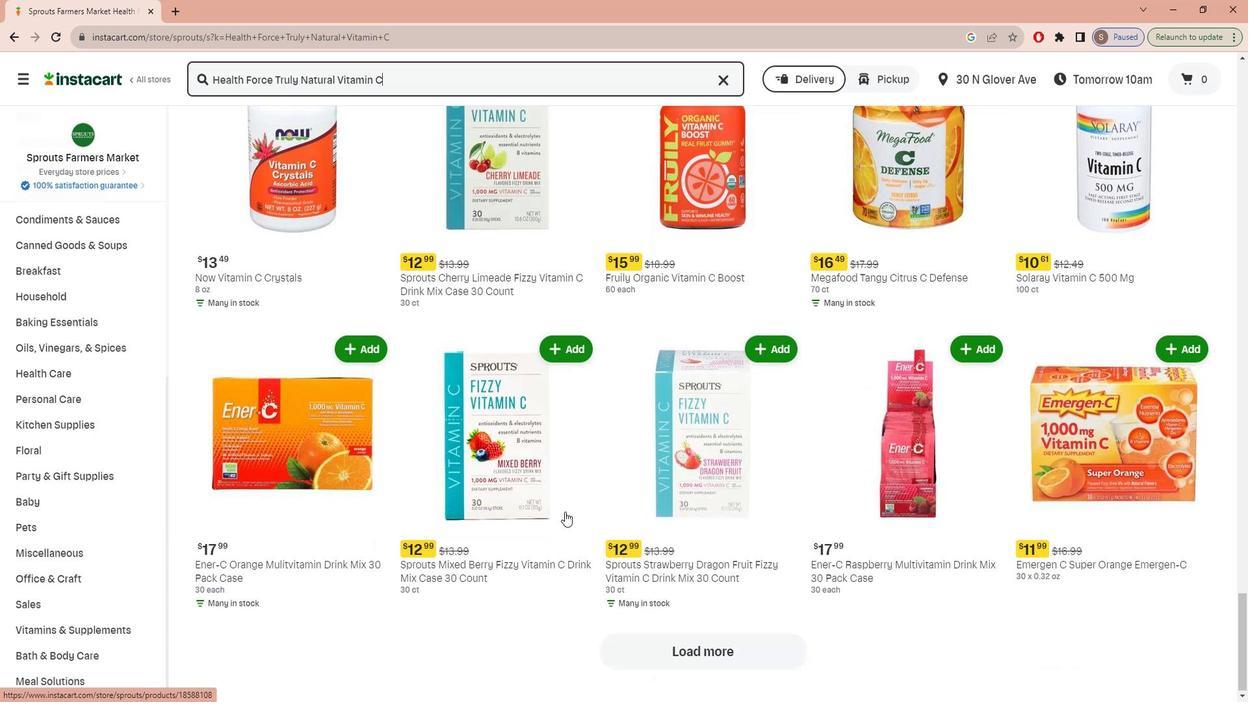 
Action: Mouse scrolled (564, 492) with delta (0, 0)
Screenshot: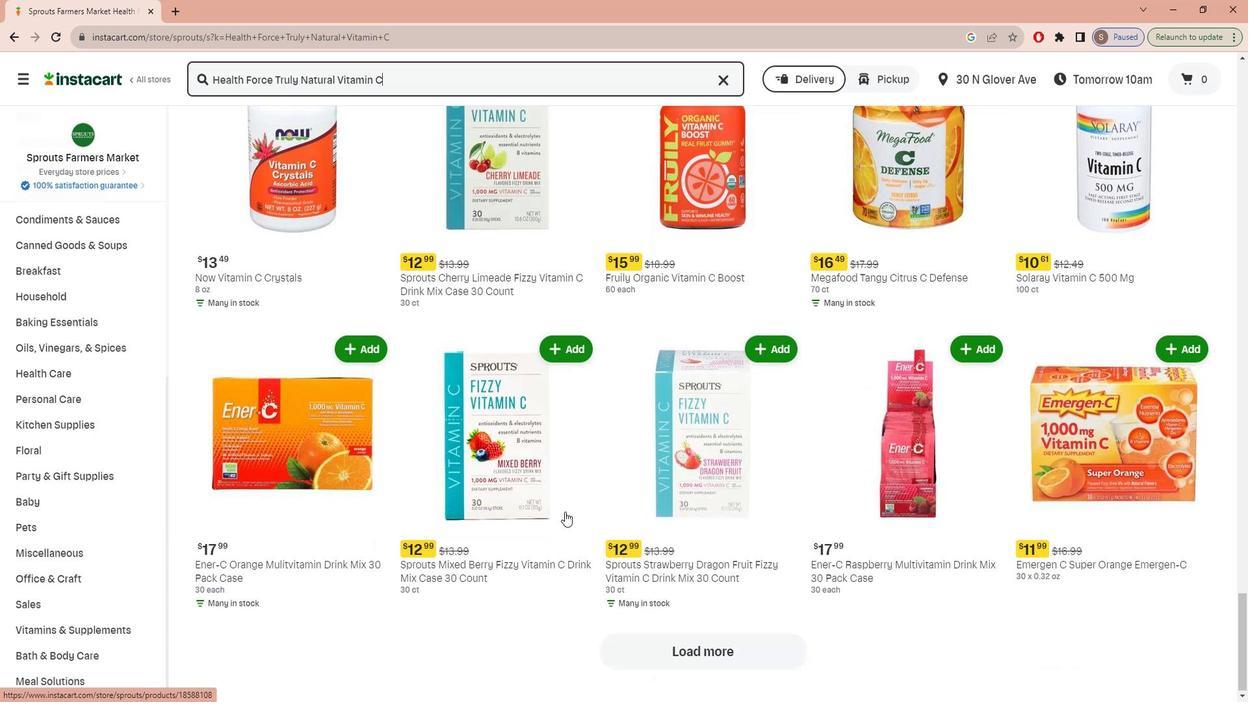 
Action: Mouse scrolled (564, 492) with delta (0, 0)
Screenshot: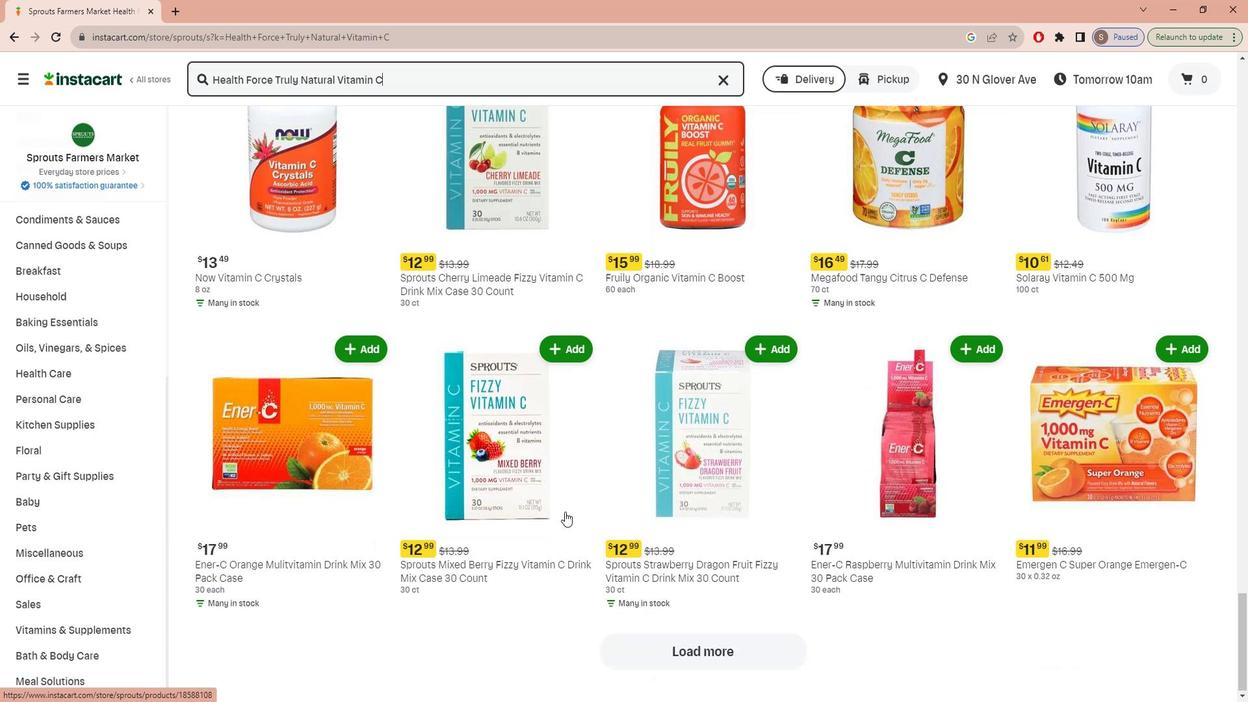 
Action: Mouse scrolled (564, 492) with delta (0, 0)
Screenshot: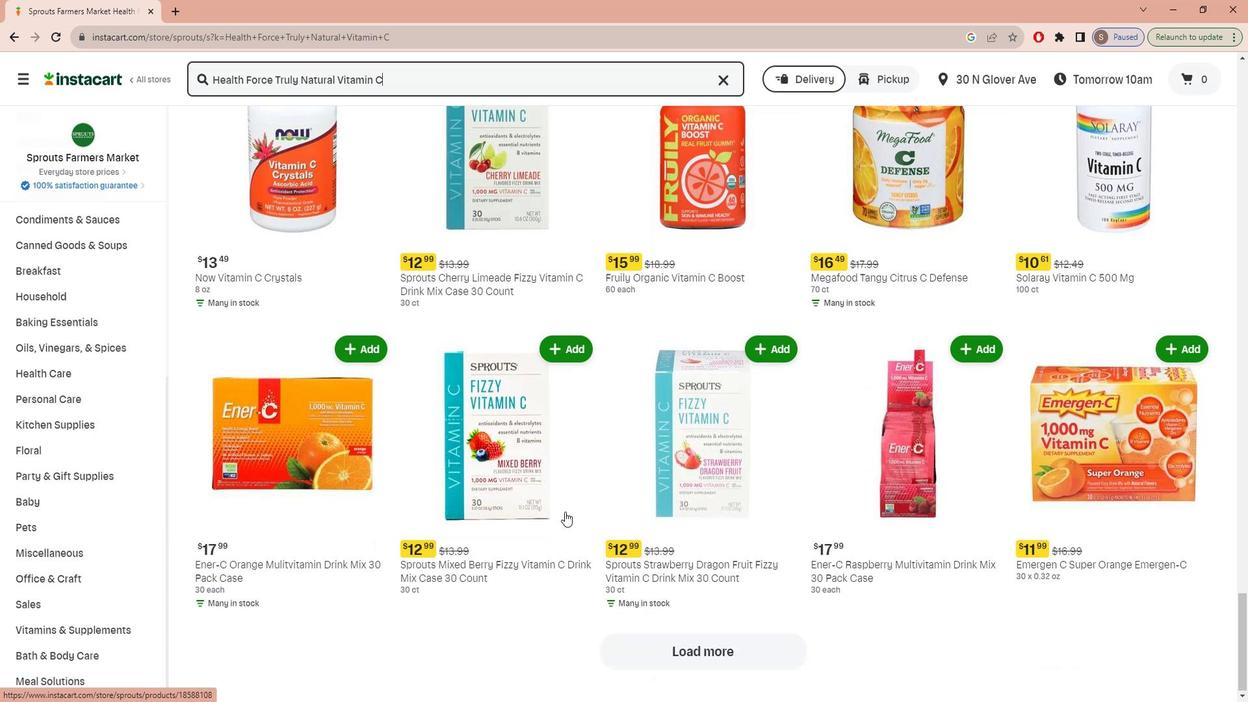 
Action: Mouse scrolled (564, 492) with delta (0, 0)
Screenshot: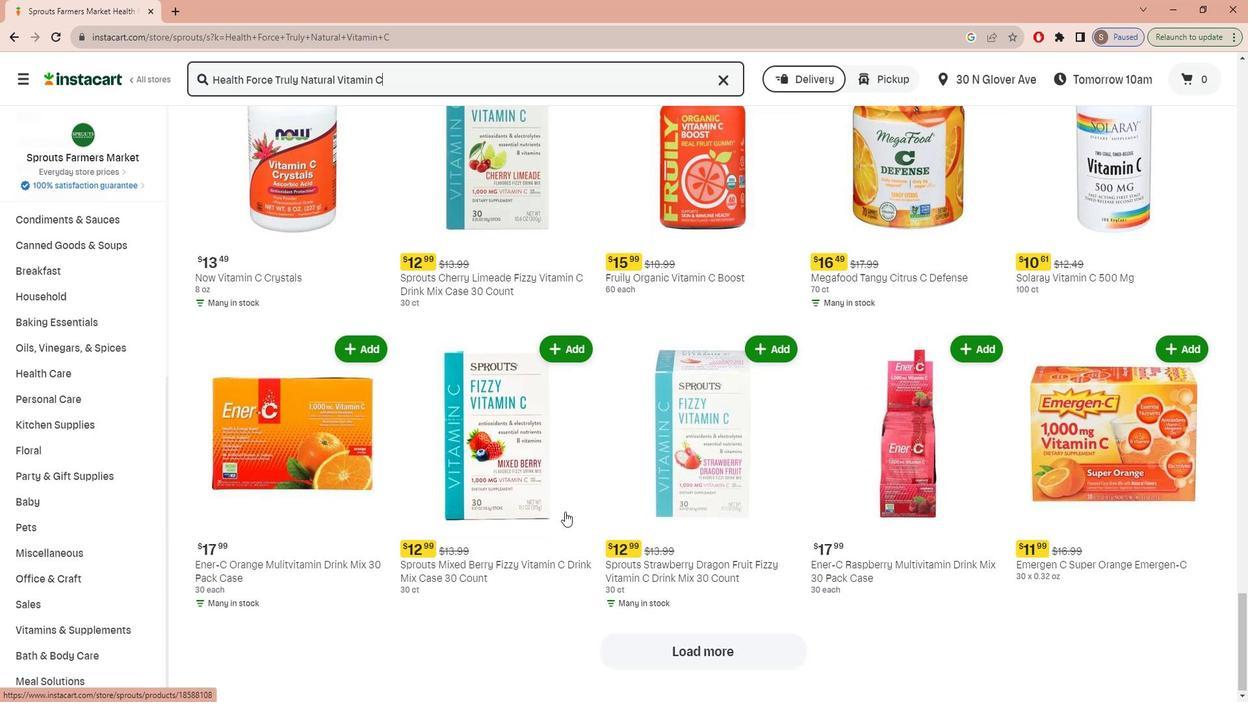 
Action: Mouse moved to (570, 490)
Screenshot: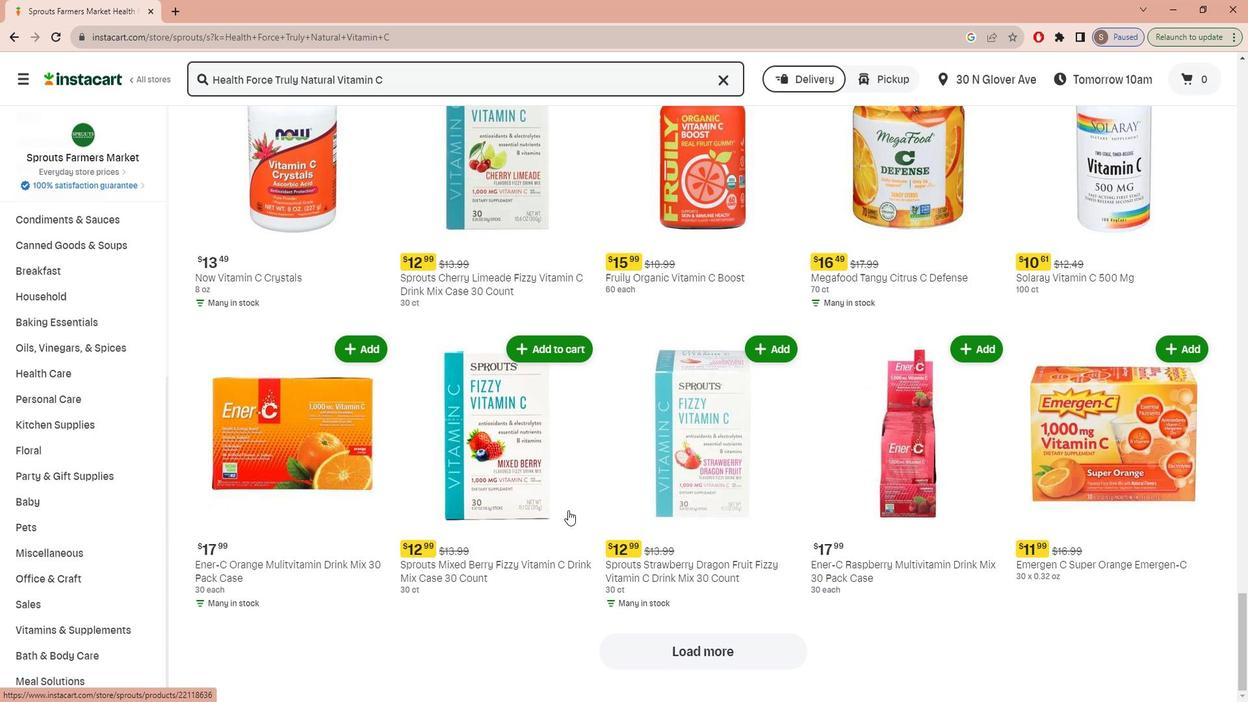 
Action: Mouse scrolled (570, 490) with delta (0, 0)
Screenshot: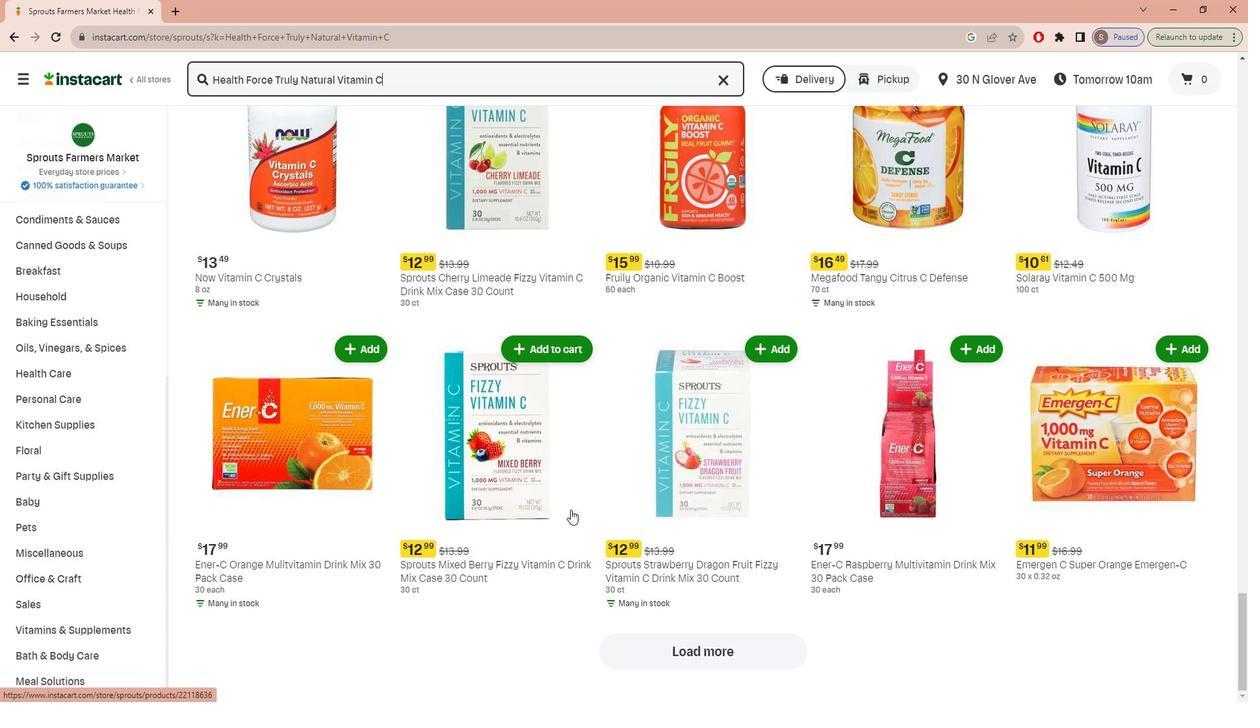 
Action: Mouse scrolled (570, 490) with delta (0, 0)
Screenshot: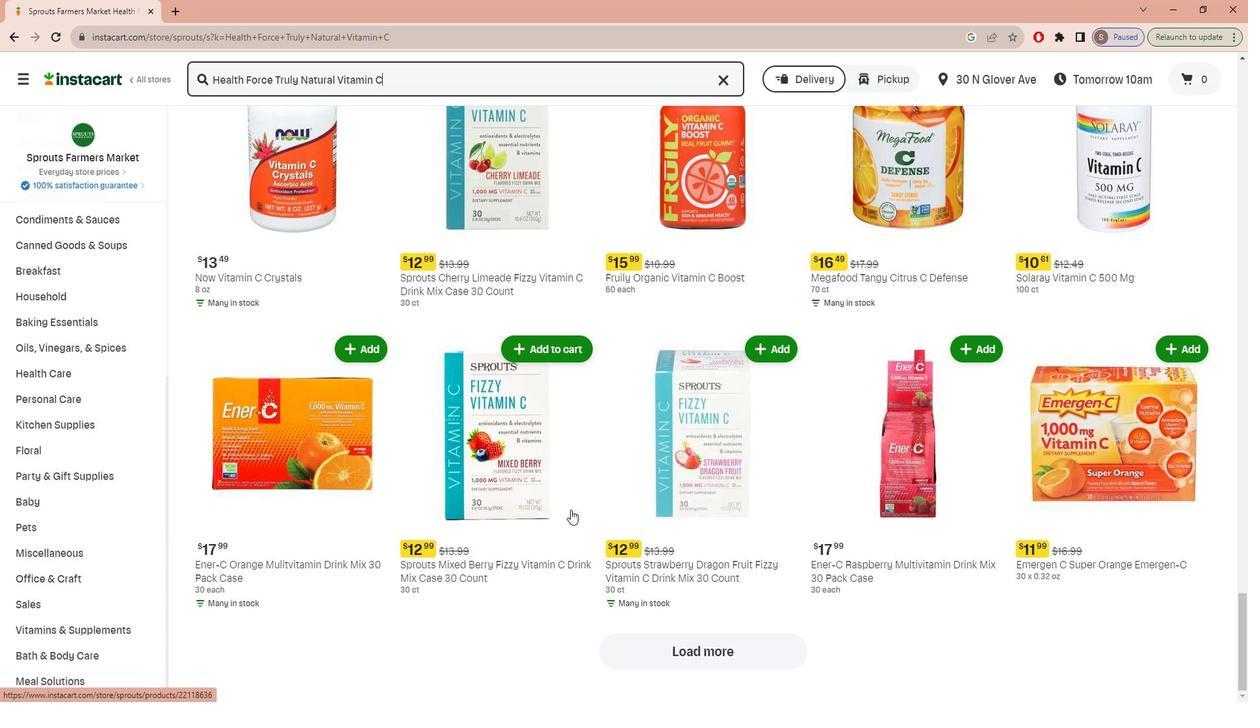 
Action: Mouse scrolled (570, 490) with delta (0, 0)
Screenshot: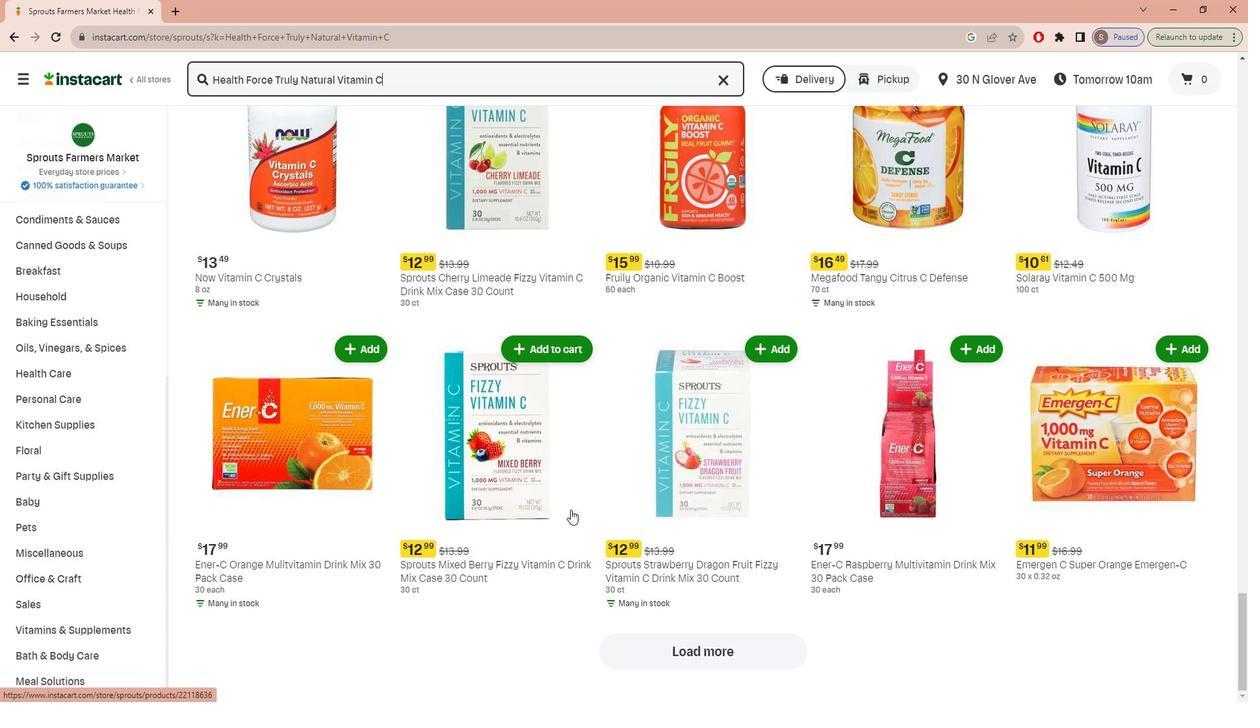 
Action: Mouse scrolled (570, 490) with delta (0, 0)
Screenshot: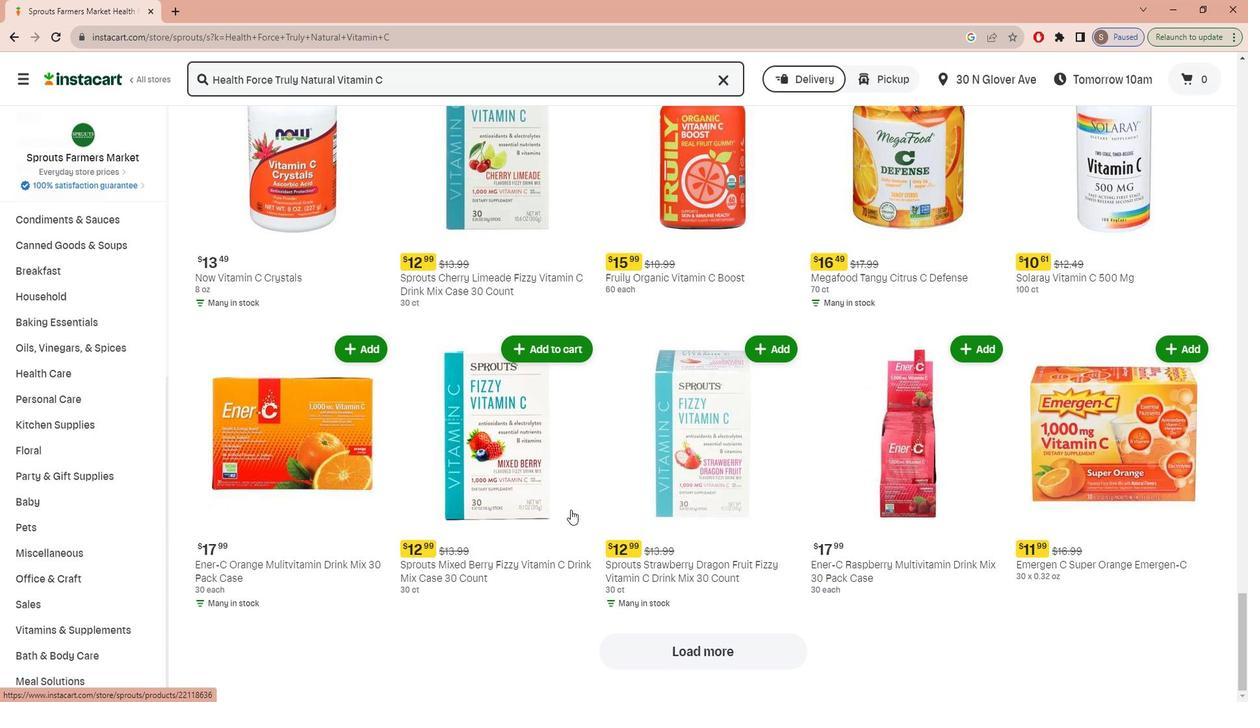 
Action: Mouse scrolled (570, 490) with delta (0, 0)
Screenshot: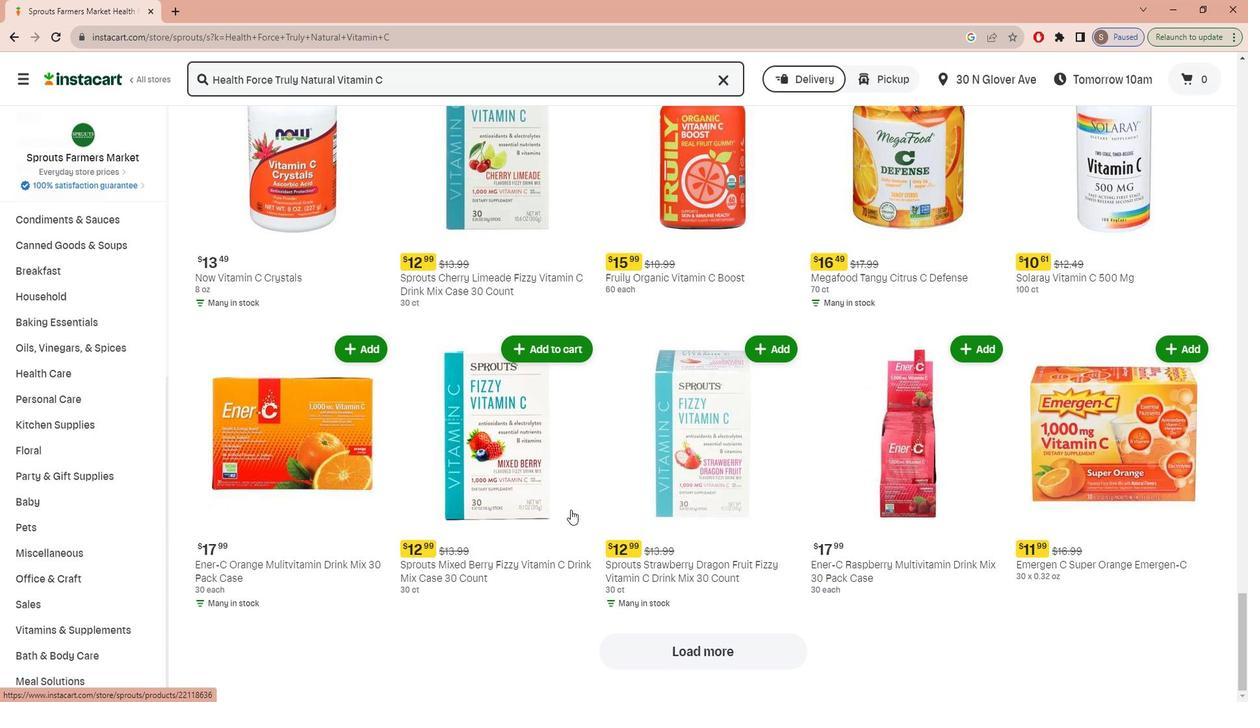 
Action: Mouse moved to (615, 499)
Screenshot: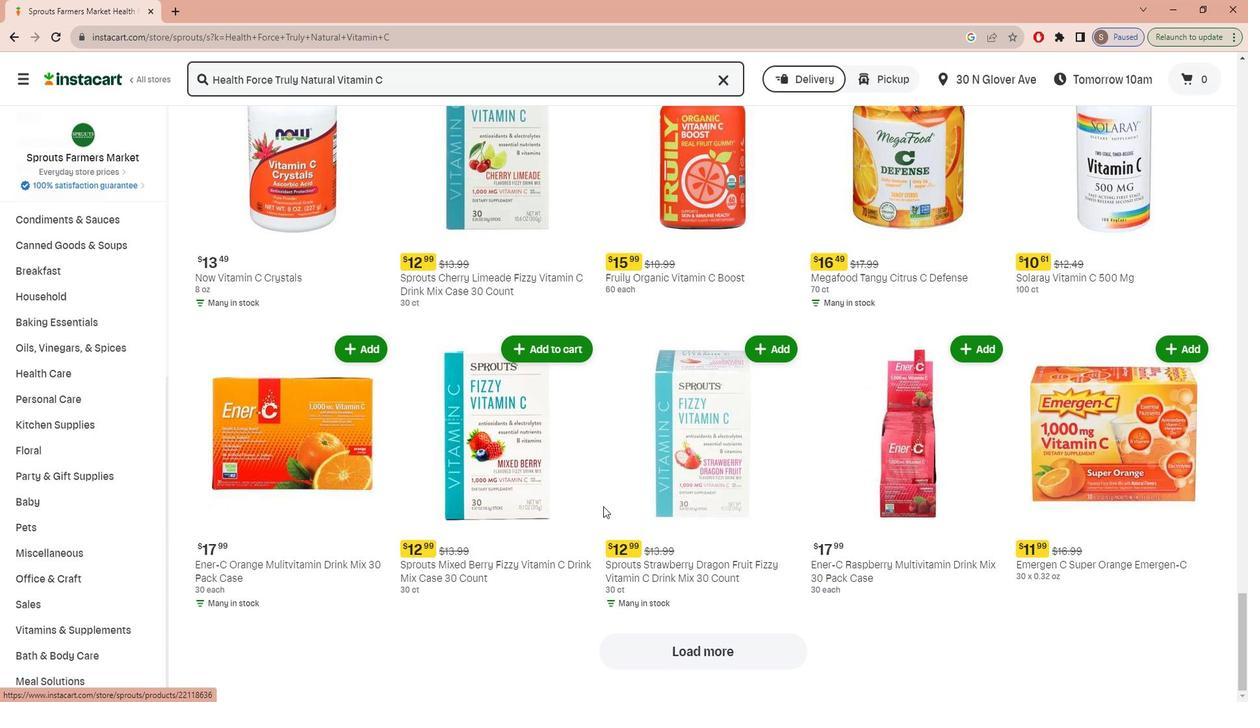 
